Task: Look for space in Mahwah, India from 24th August, 2023 to 10th September, 2023 for 6 adults, 2 children in price range Rs.12000 to Rs.15000. Place can be entire place or shared room with 6 bedrooms having 6 beds and 6 bathrooms. Property type can be house, flat, guest house. Amenities needed are: wifi, TV, free parkinig on premises, gym, breakfast. Booking option can be shelf check-in. Required host language is English.
Action: Mouse moved to (460, 92)
Screenshot: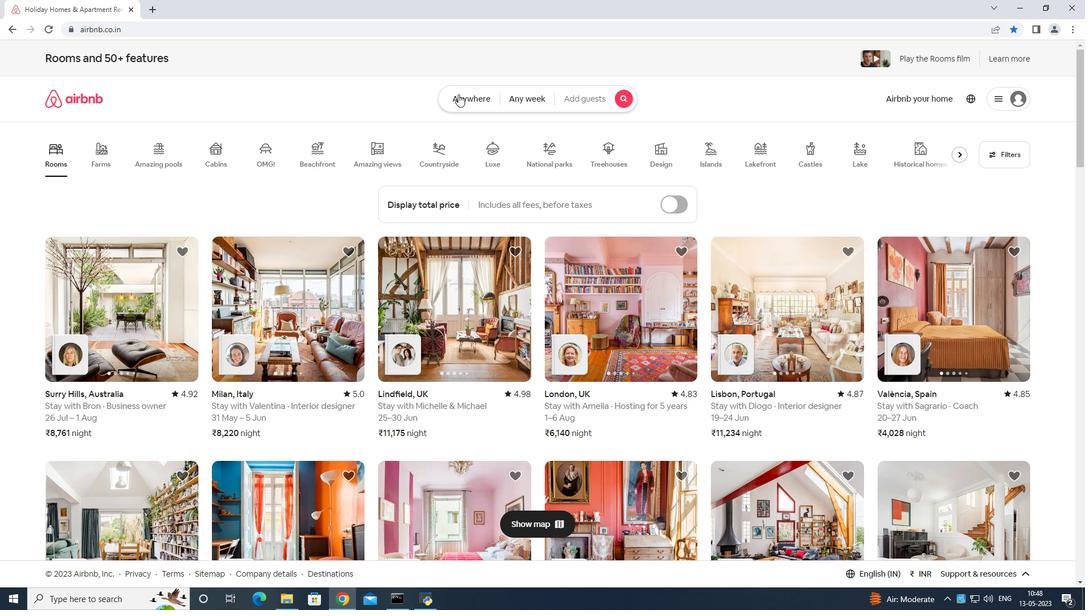 
Action: Mouse pressed left at (460, 92)
Screenshot: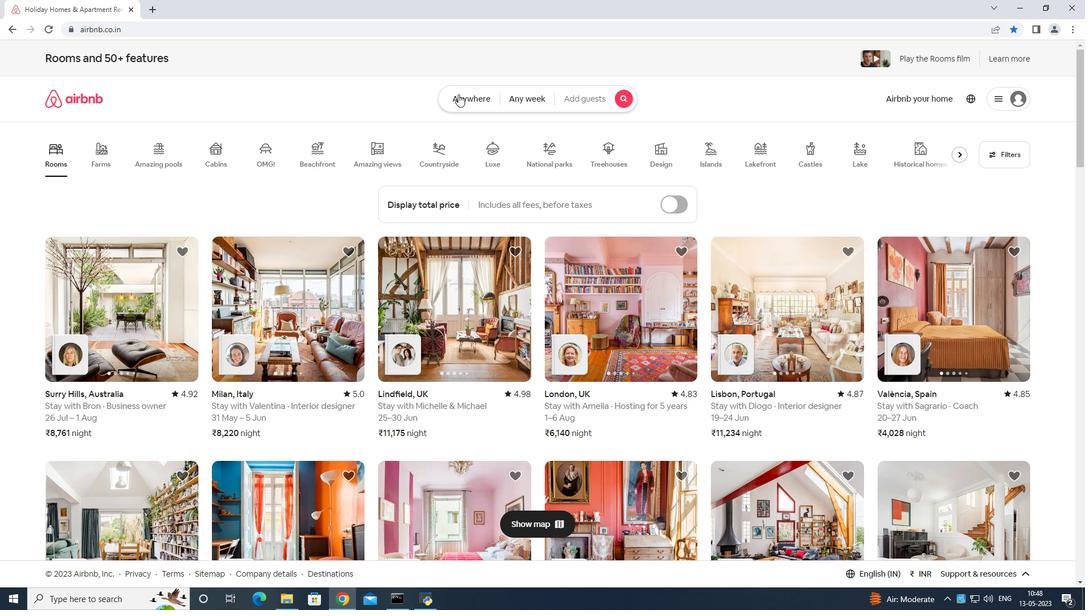 
Action: Mouse moved to (417, 134)
Screenshot: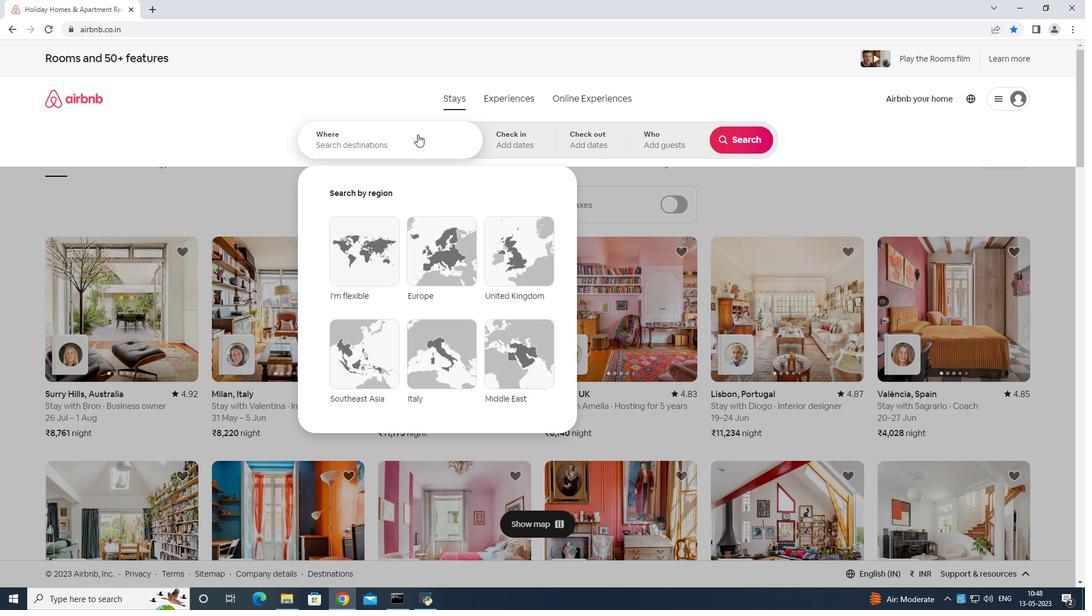 
Action: Mouse pressed left at (417, 134)
Screenshot: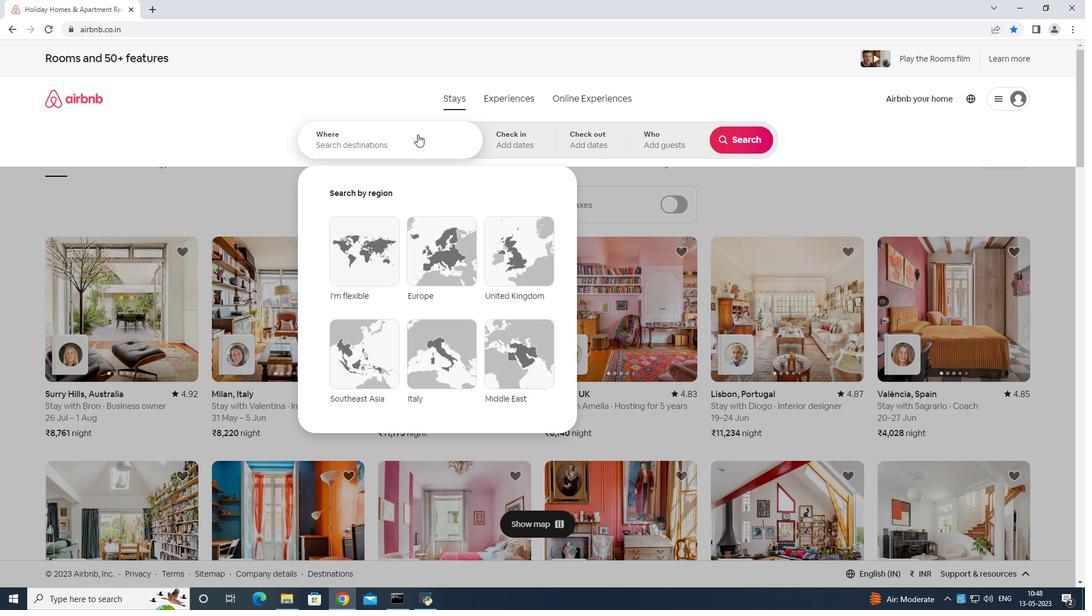 
Action: Mouse moved to (418, 130)
Screenshot: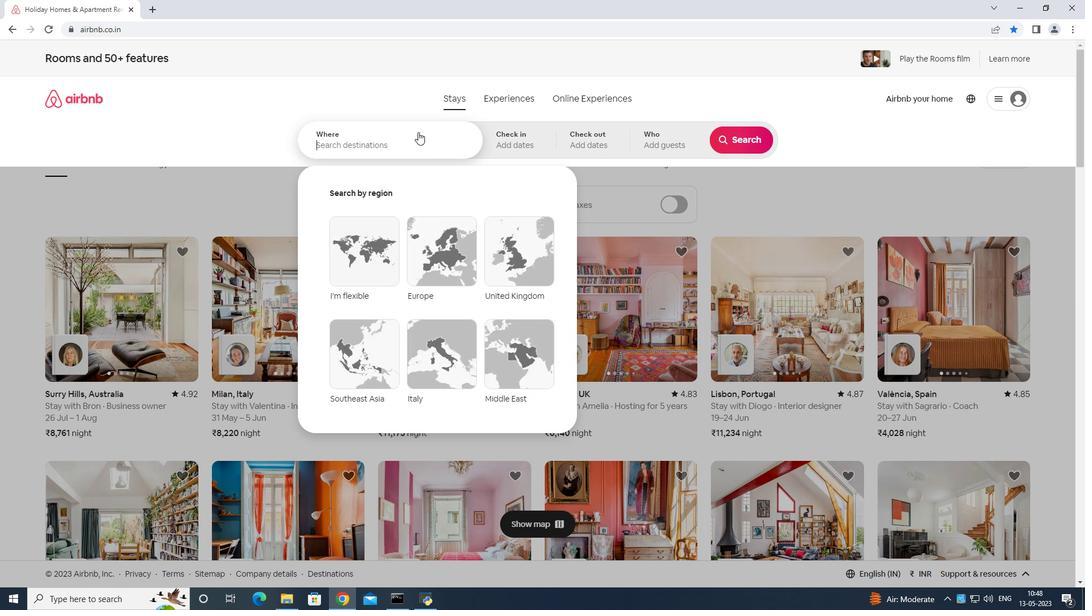 
Action: Key pressed <Key.shift>Maheah<Key.space>india<Key.enter>
Screenshot: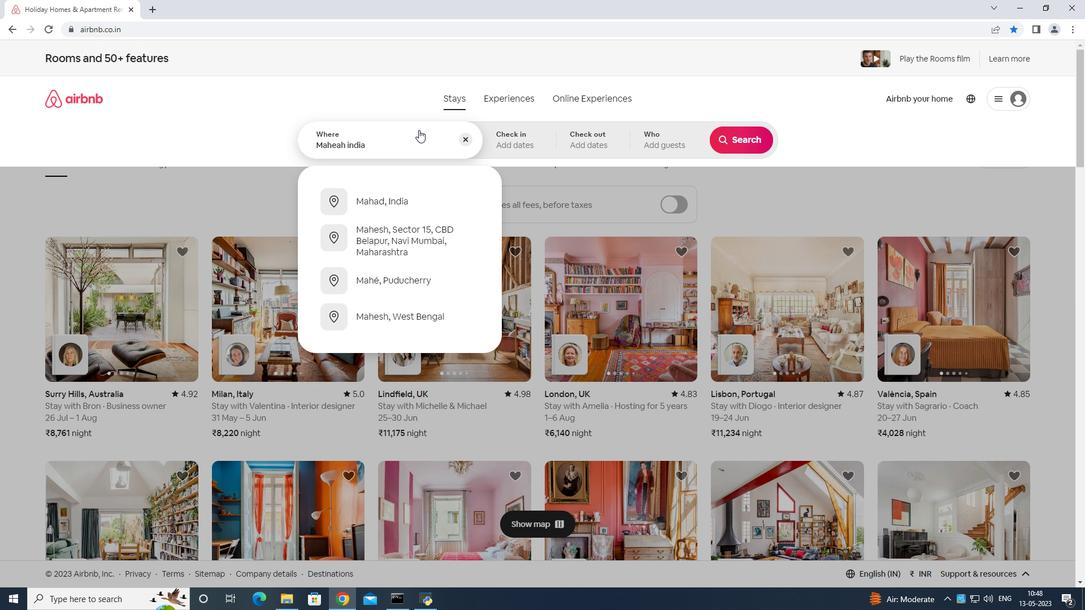 
Action: Mouse moved to (738, 226)
Screenshot: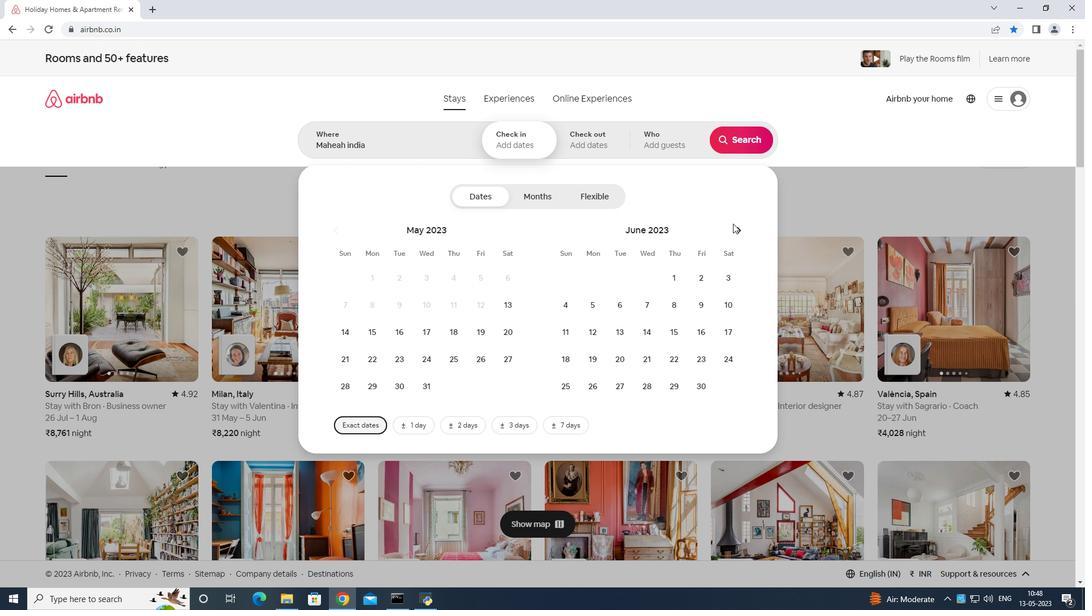 
Action: Mouse pressed left at (738, 226)
Screenshot: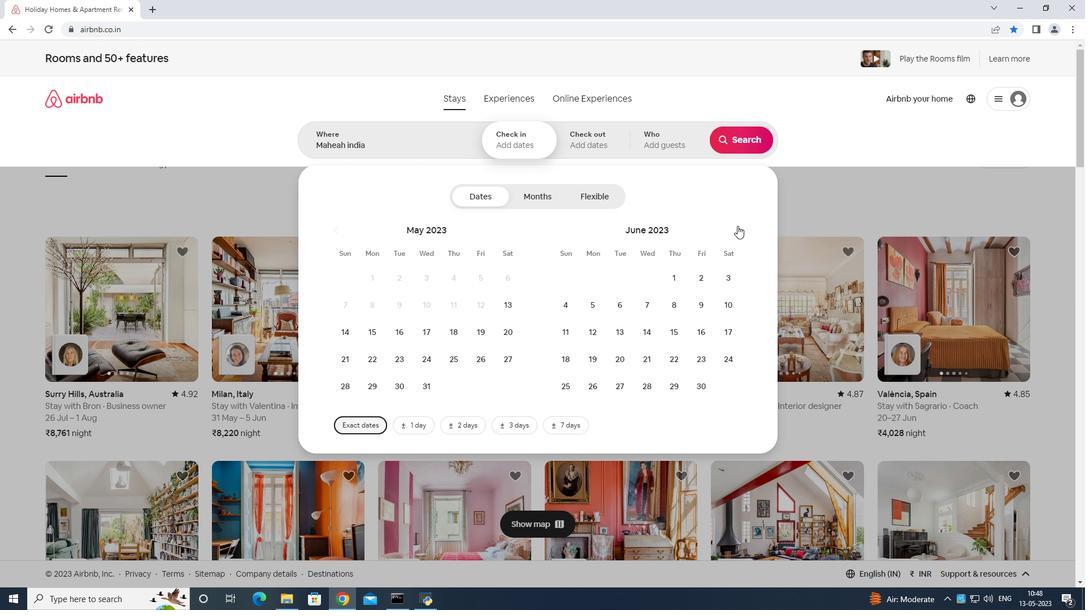 
Action: Mouse moved to (740, 226)
Screenshot: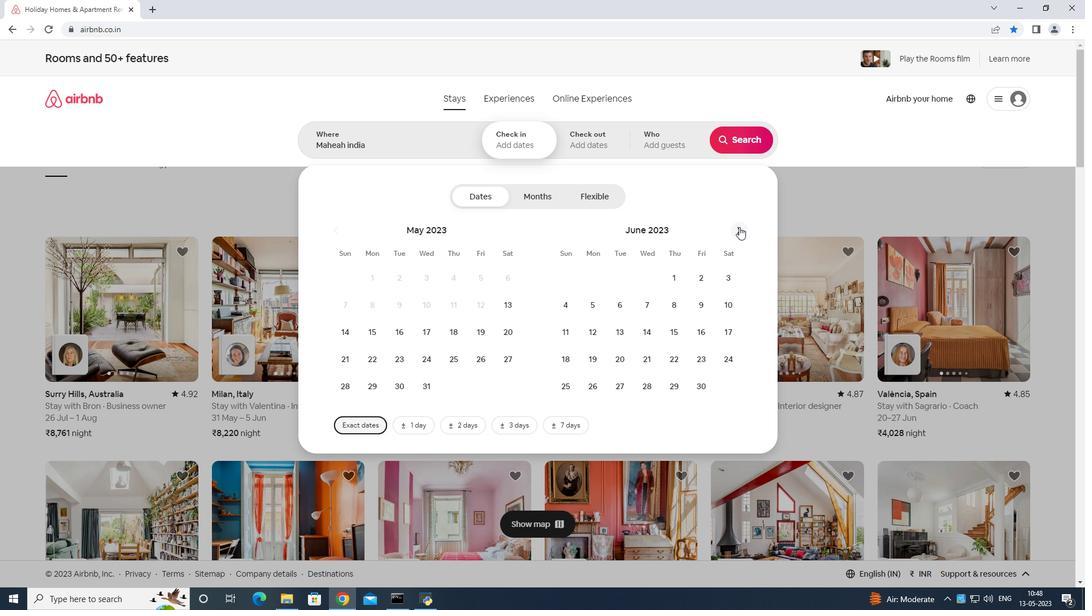 
Action: Mouse pressed left at (740, 226)
Screenshot: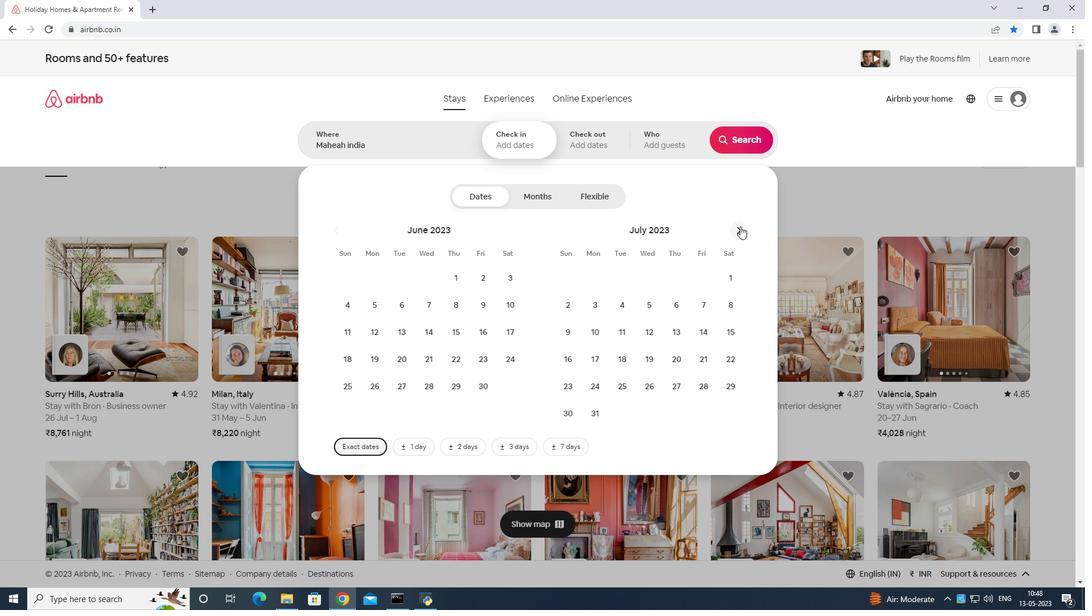 
Action: Mouse moved to (669, 359)
Screenshot: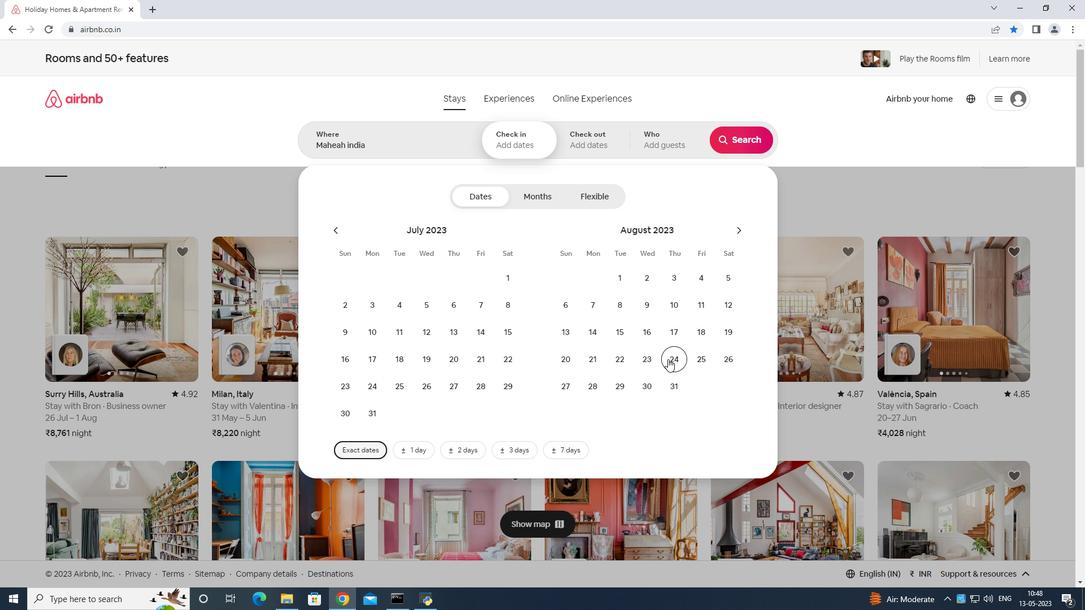 
Action: Mouse pressed left at (669, 359)
Screenshot: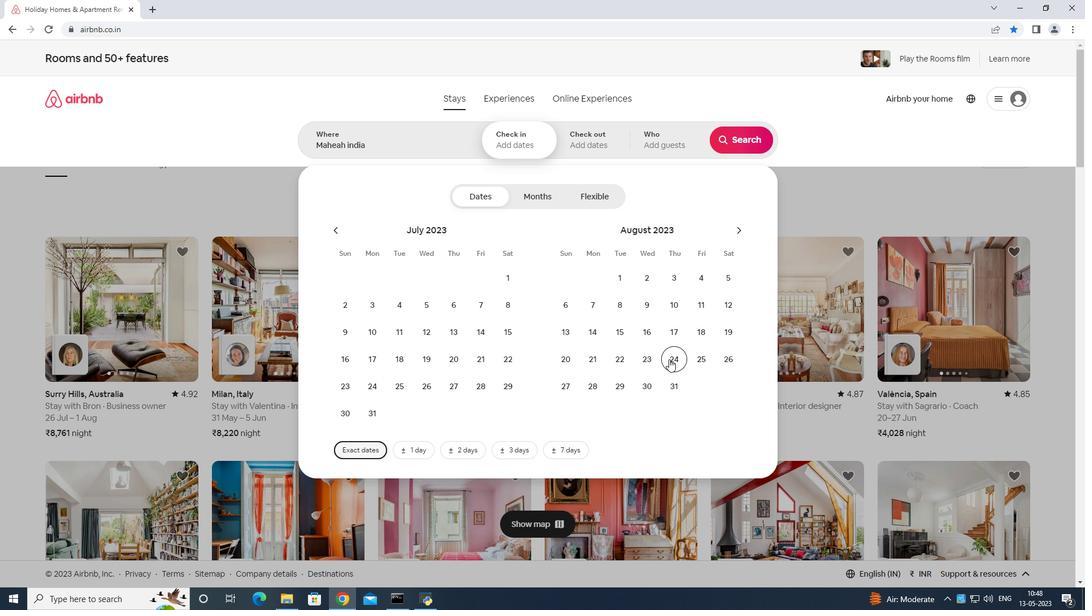 
Action: Mouse moved to (731, 230)
Screenshot: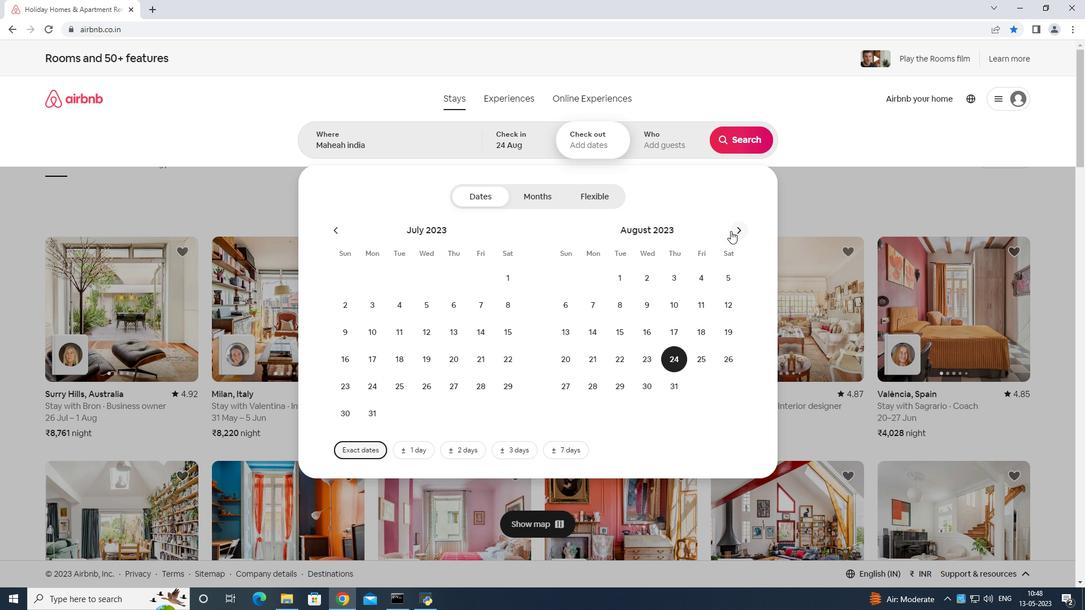 
Action: Mouse pressed left at (731, 230)
Screenshot: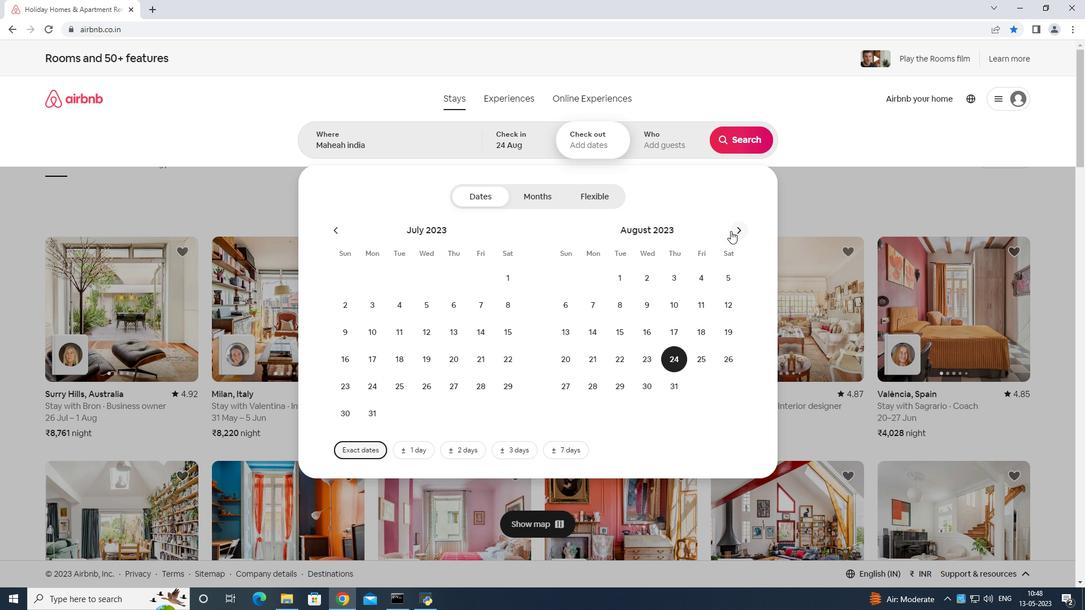
Action: Mouse moved to (567, 327)
Screenshot: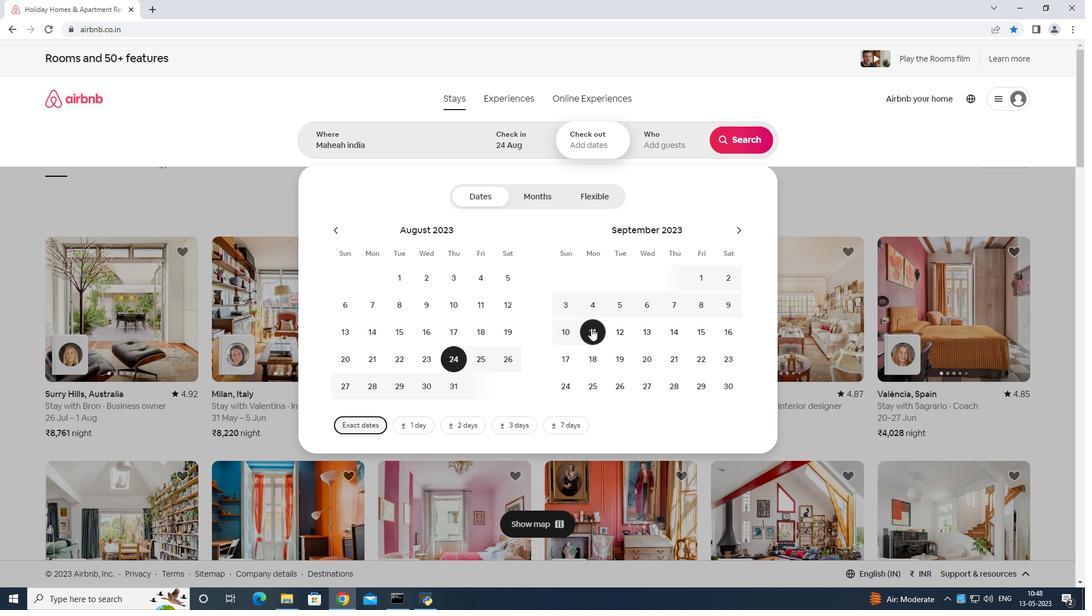 
Action: Mouse pressed left at (567, 327)
Screenshot: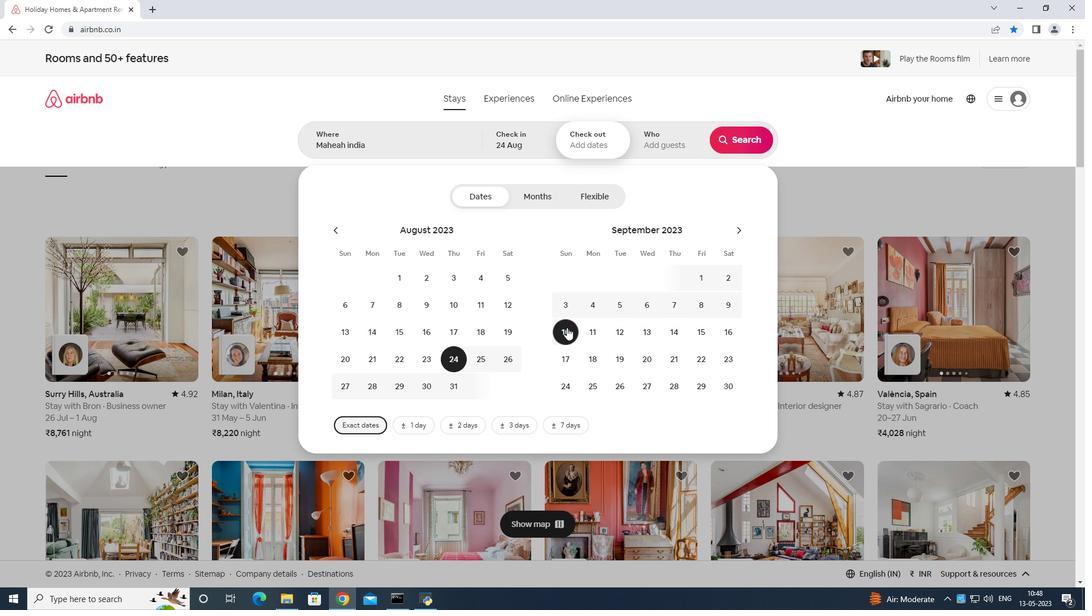 
Action: Mouse moved to (666, 136)
Screenshot: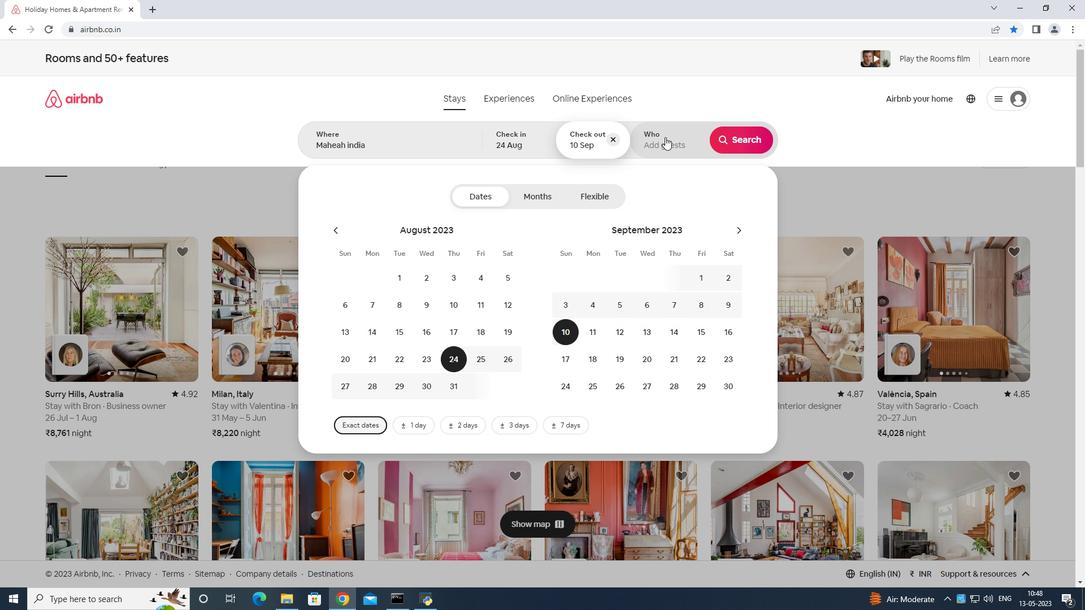 
Action: Mouse pressed left at (666, 136)
Screenshot: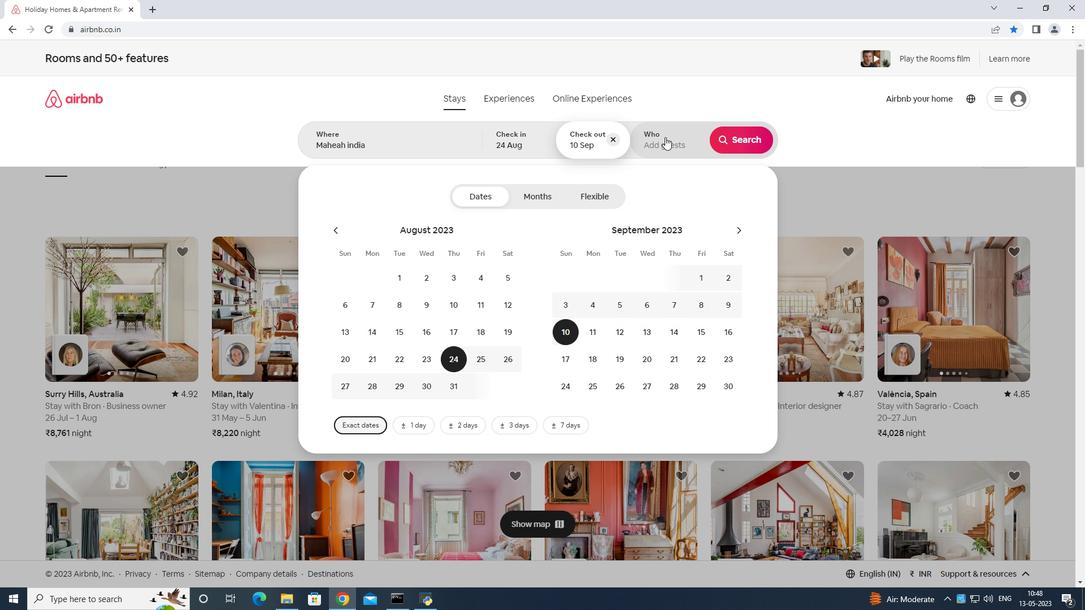 
Action: Mouse moved to (742, 201)
Screenshot: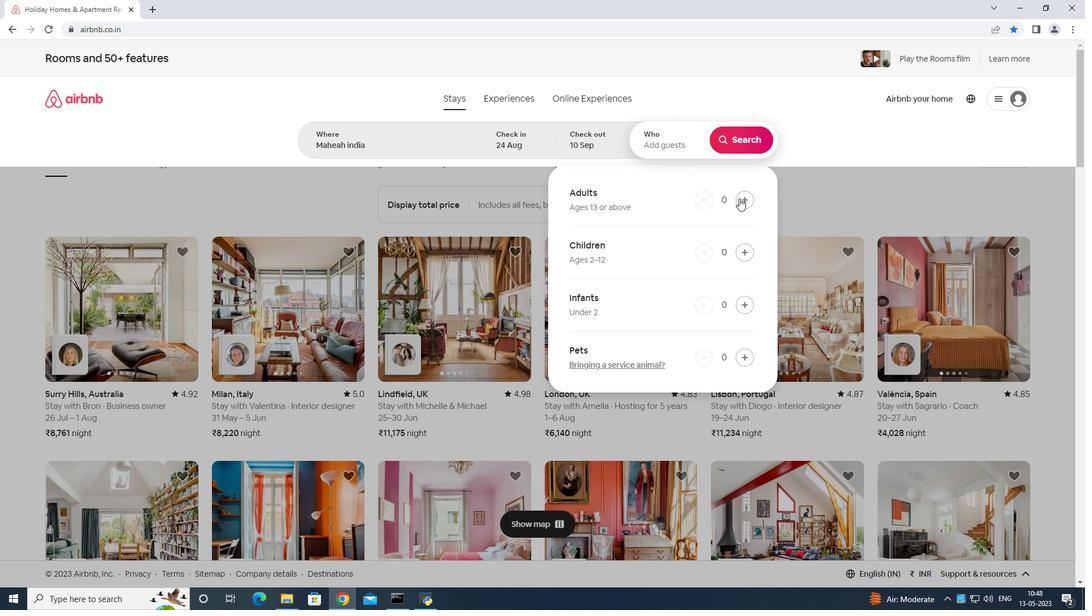 
Action: Mouse pressed left at (742, 201)
Screenshot: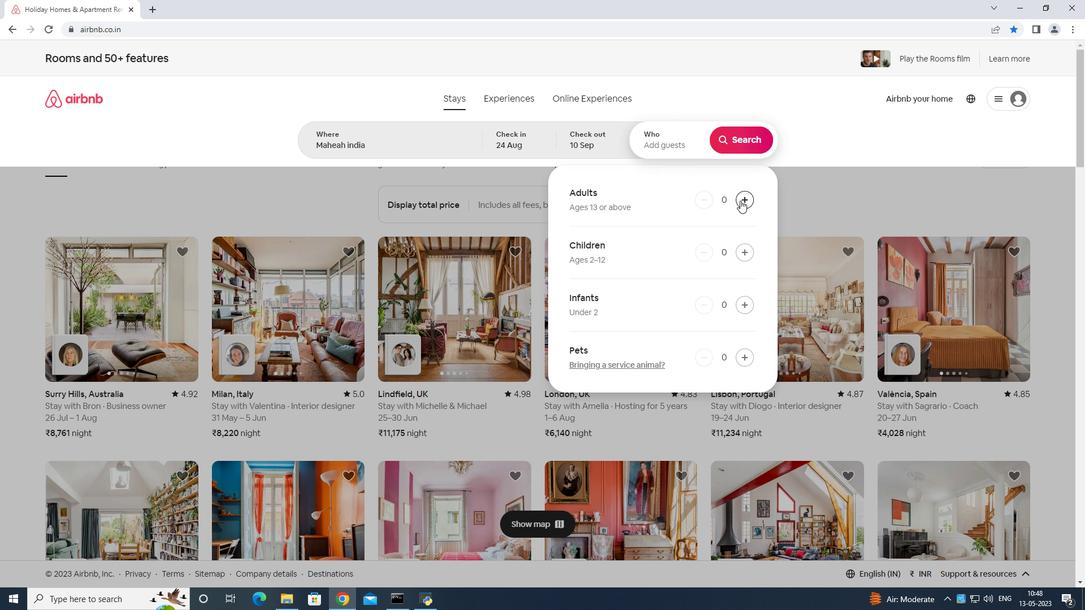 
Action: Mouse moved to (742, 200)
Screenshot: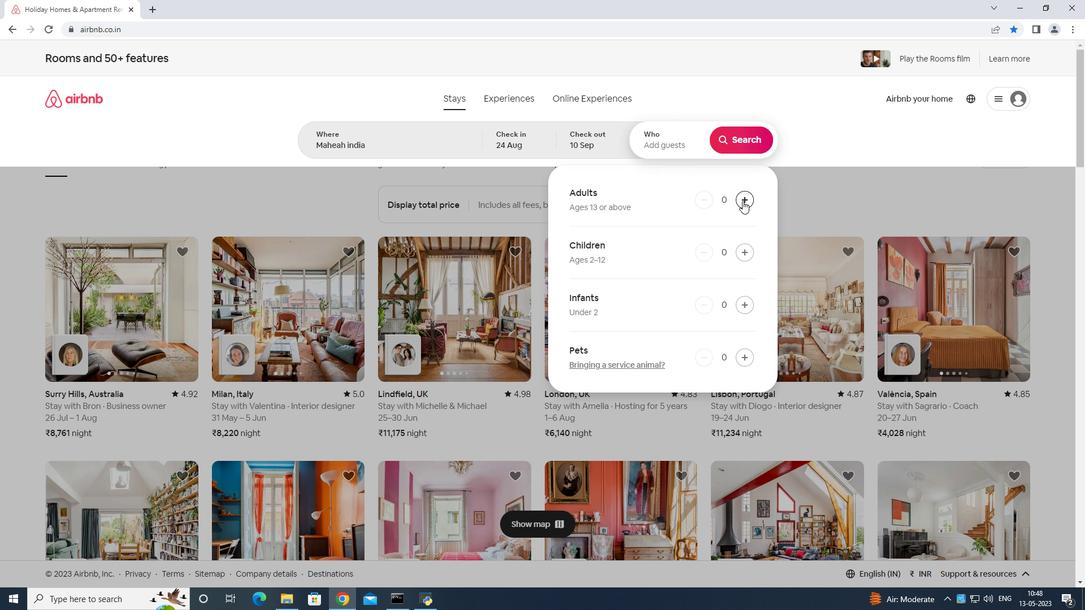
Action: Mouse pressed left at (742, 200)
Screenshot: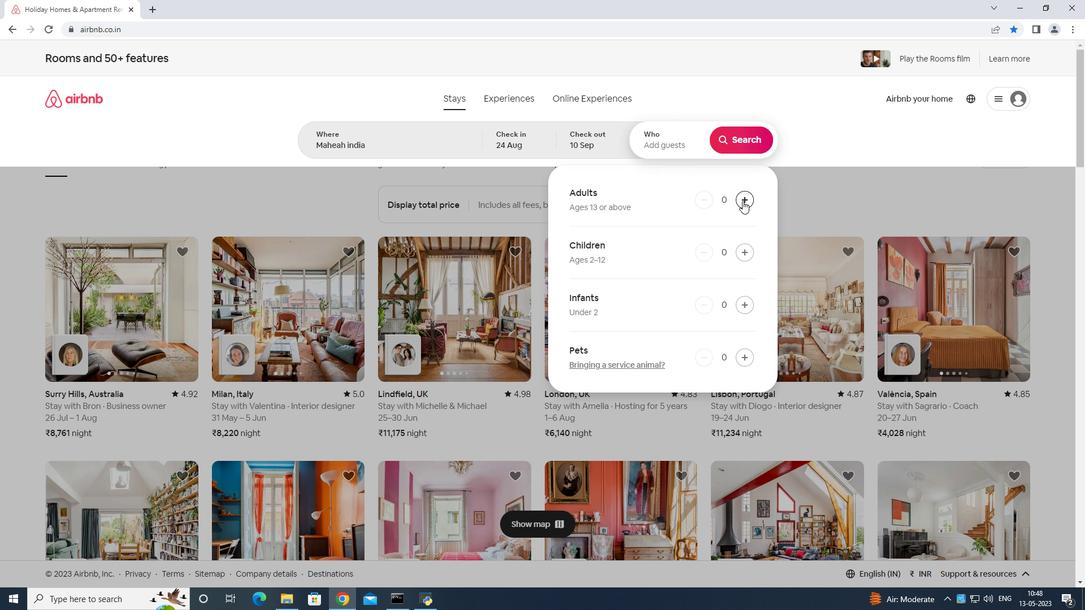 
Action: Mouse moved to (742, 198)
Screenshot: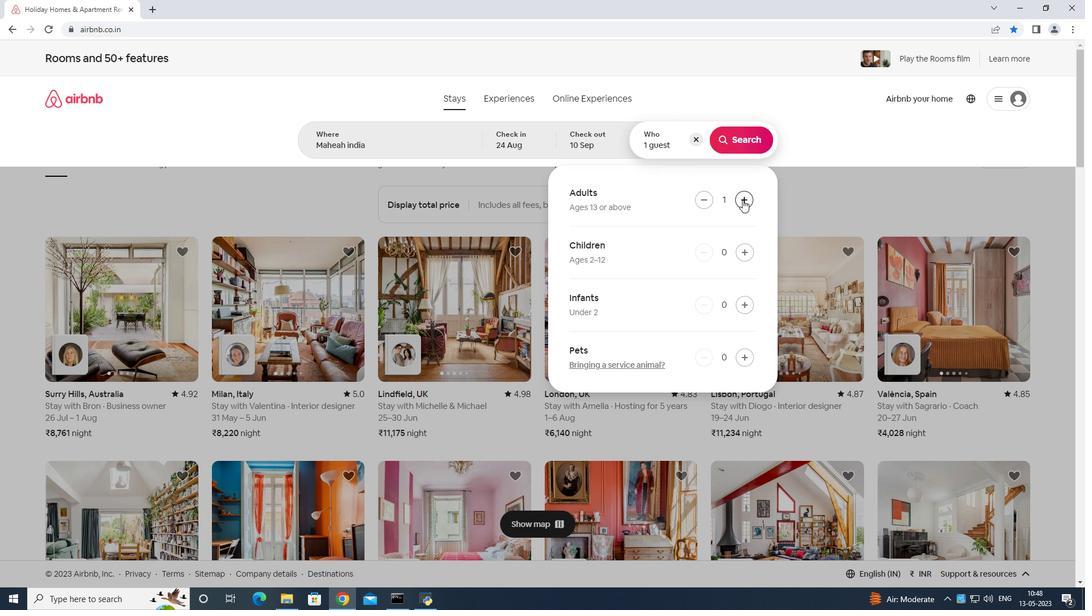 
Action: Mouse pressed left at (742, 198)
Screenshot: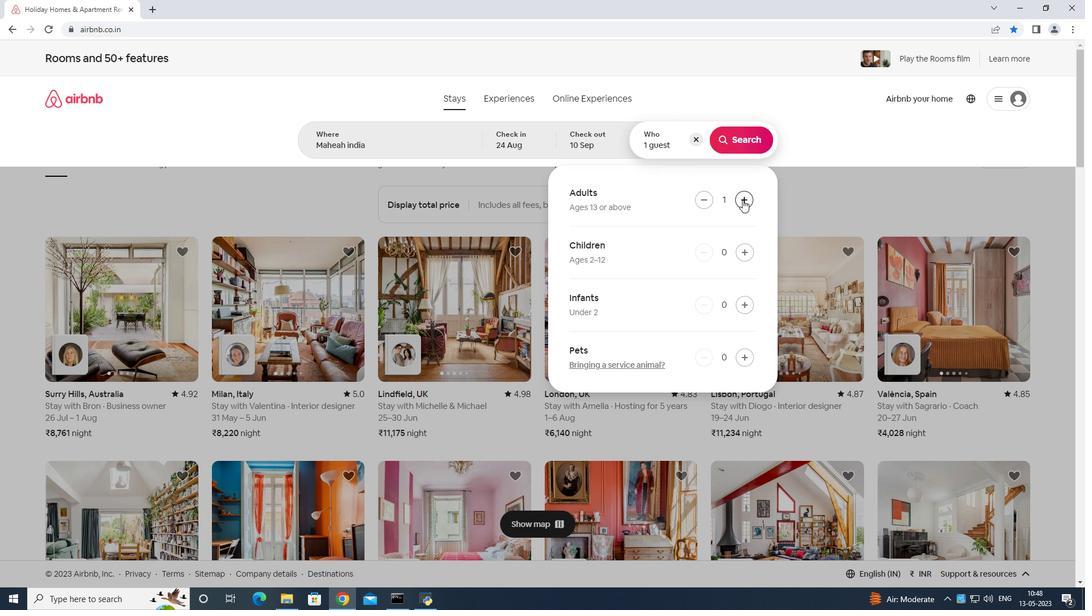 
Action: Mouse pressed left at (742, 198)
Screenshot: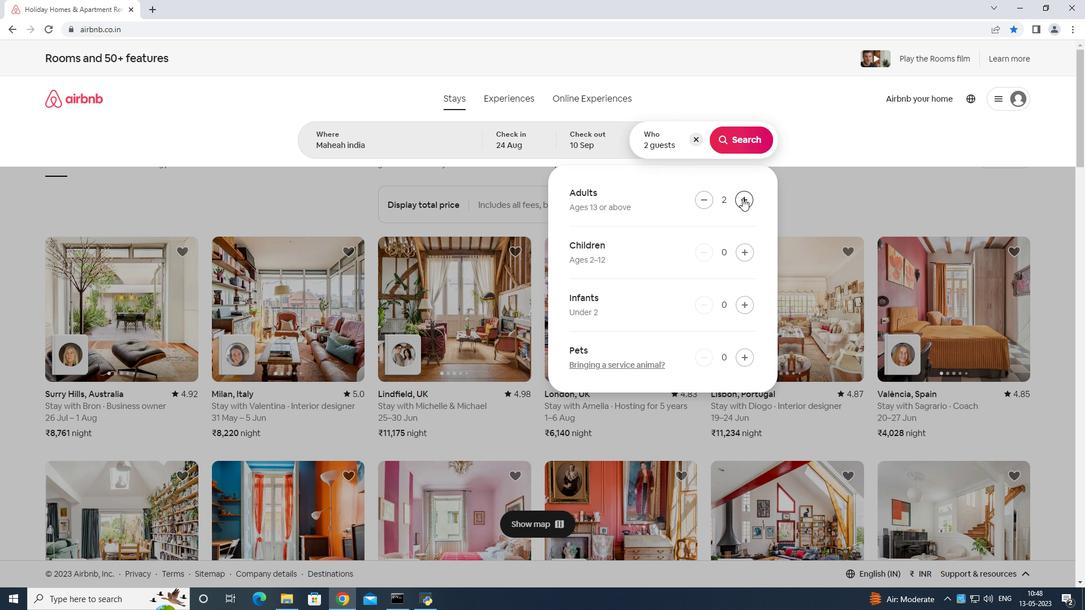 
Action: Mouse moved to (742, 198)
Screenshot: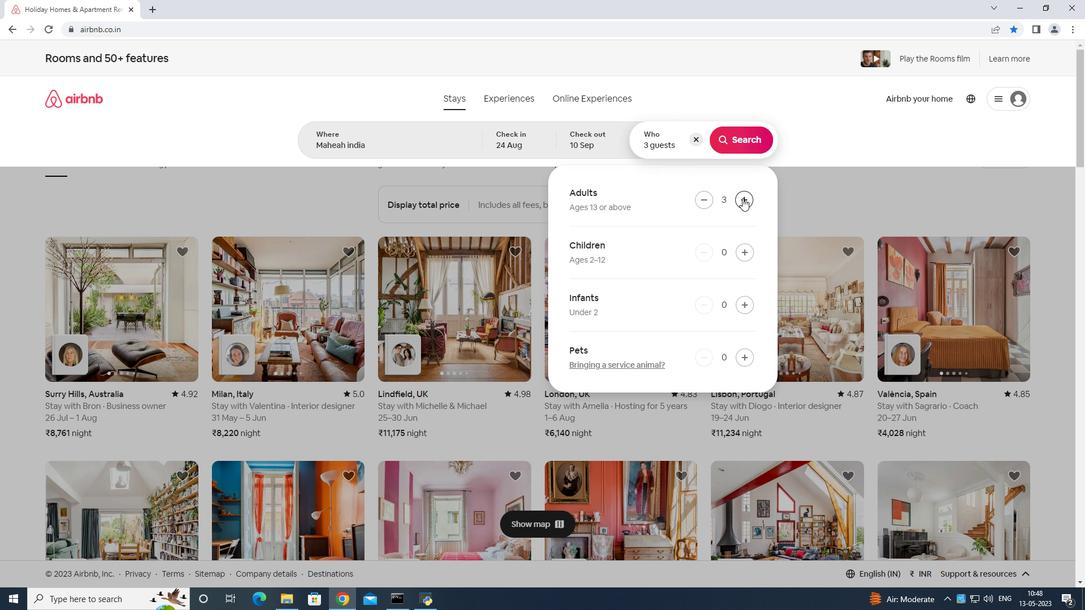 
Action: Mouse pressed left at (742, 198)
Screenshot: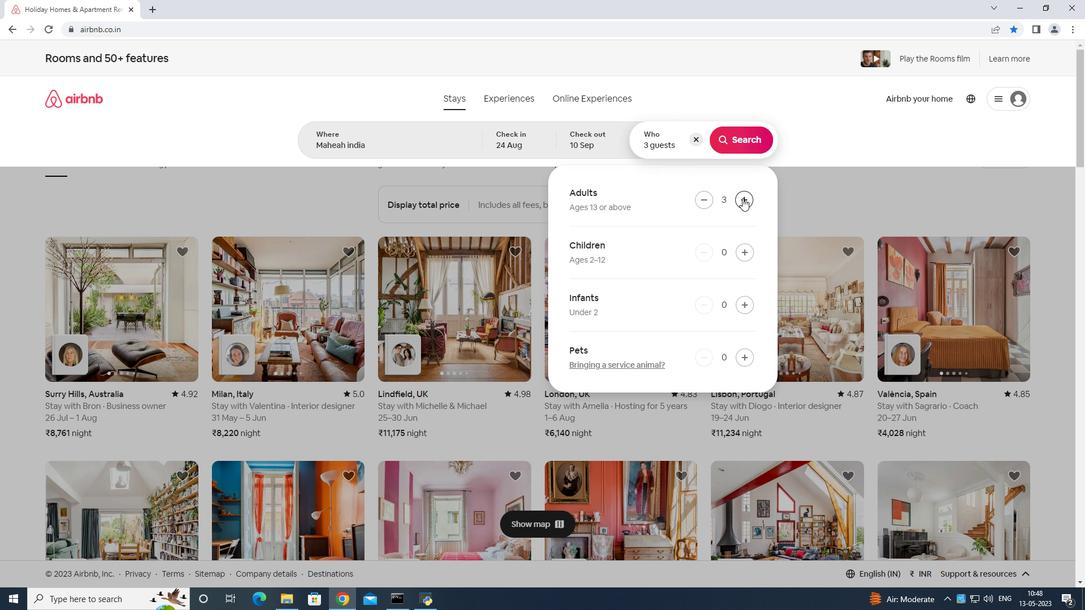 
Action: Mouse pressed left at (742, 198)
Screenshot: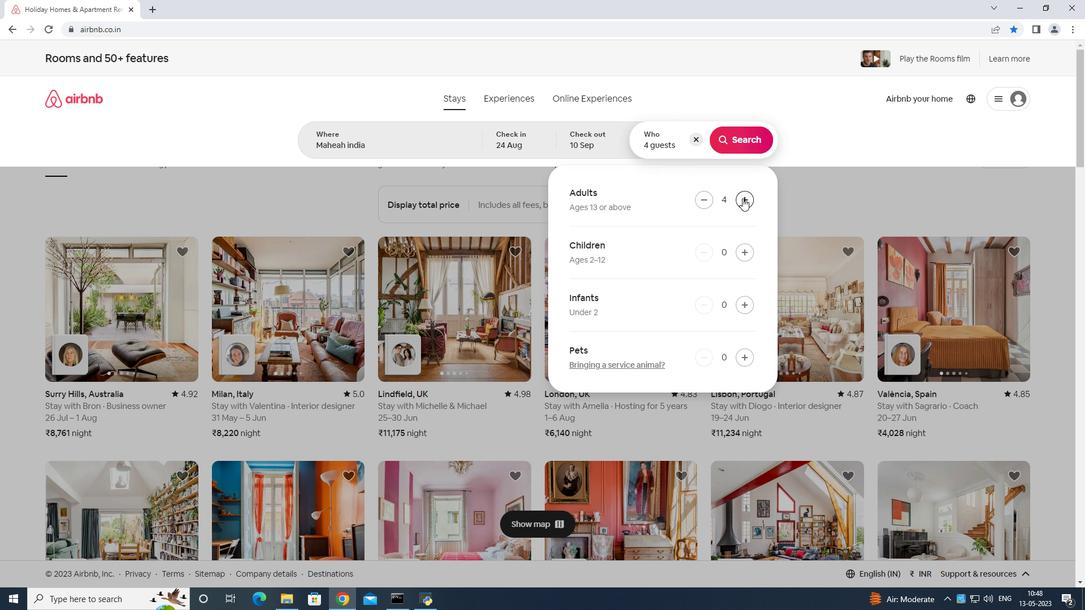 
Action: Mouse moved to (745, 248)
Screenshot: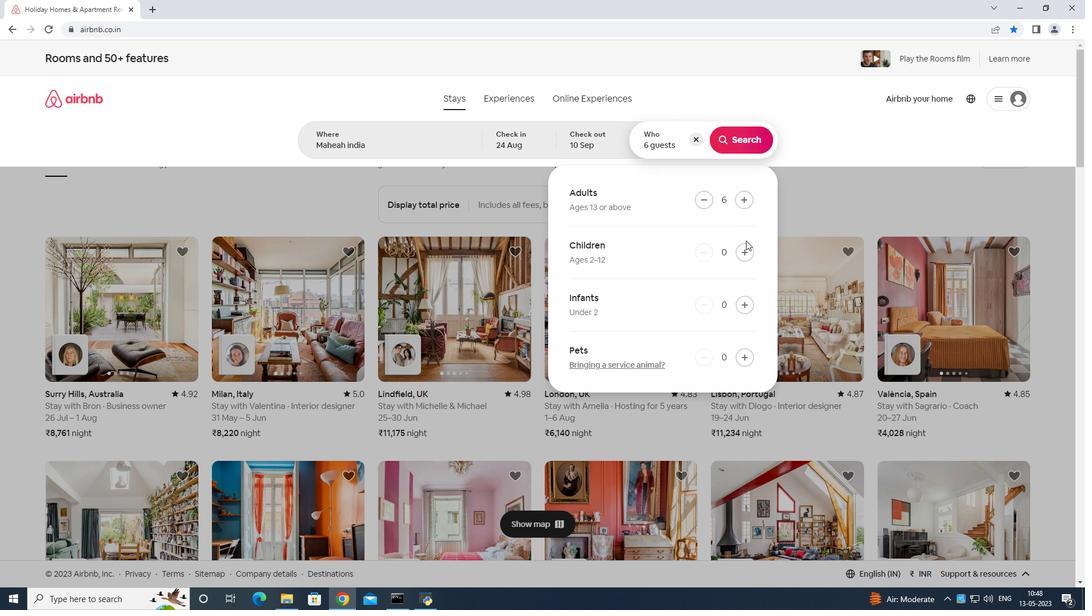 
Action: Mouse pressed left at (745, 248)
Screenshot: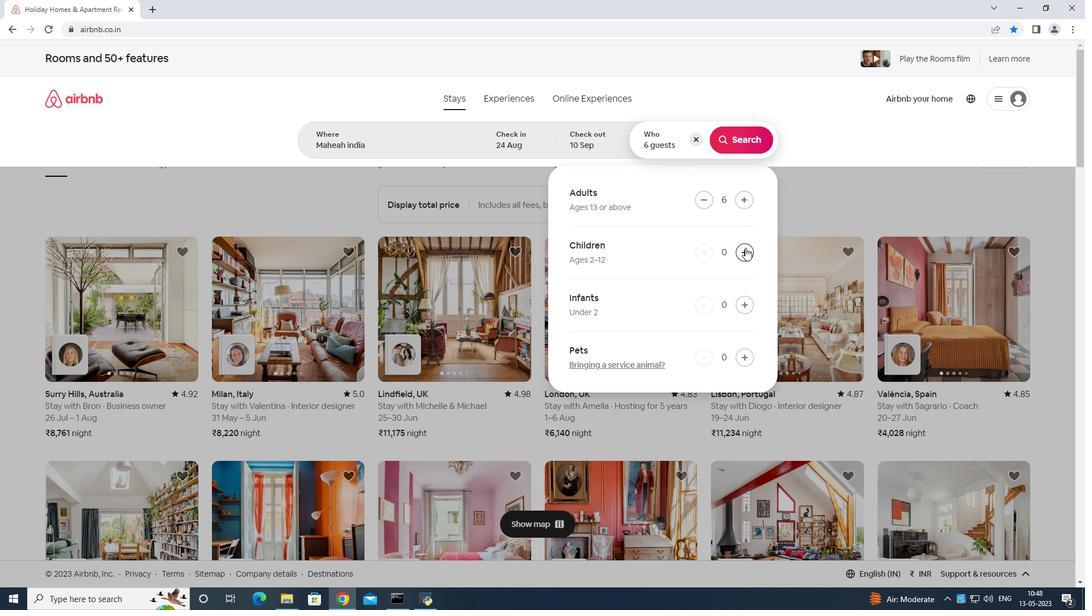 
Action: Mouse pressed left at (745, 248)
Screenshot: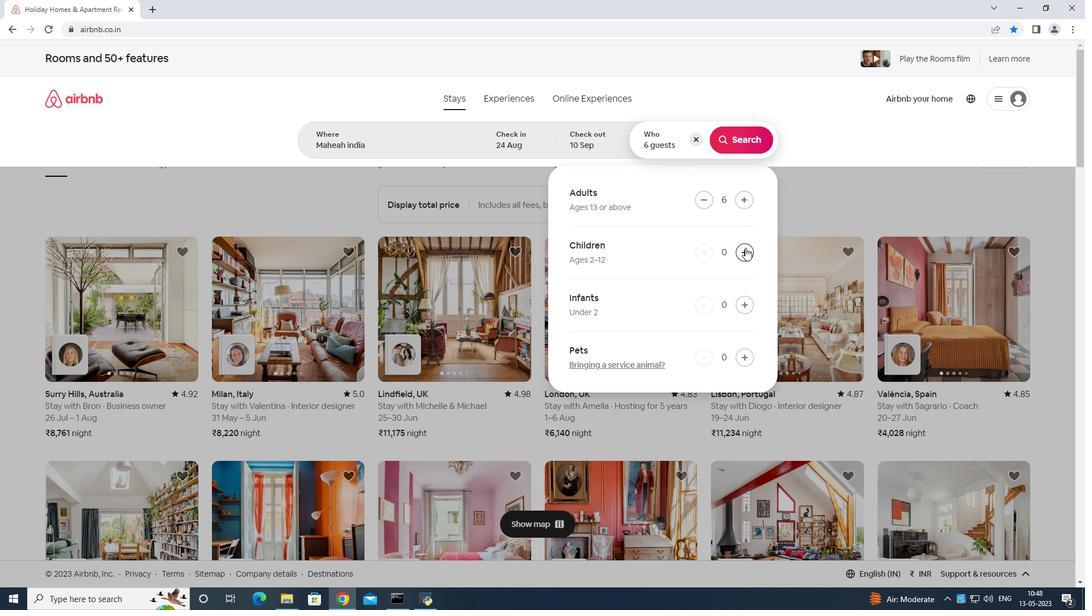 
Action: Mouse moved to (748, 134)
Screenshot: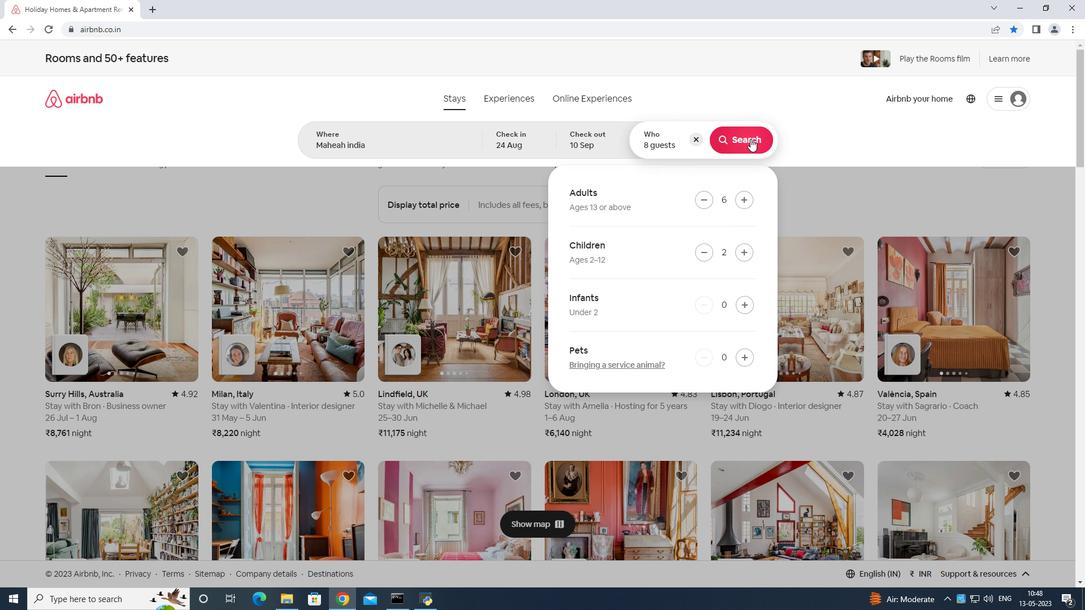 
Action: Mouse pressed left at (748, 134)
Screenshot: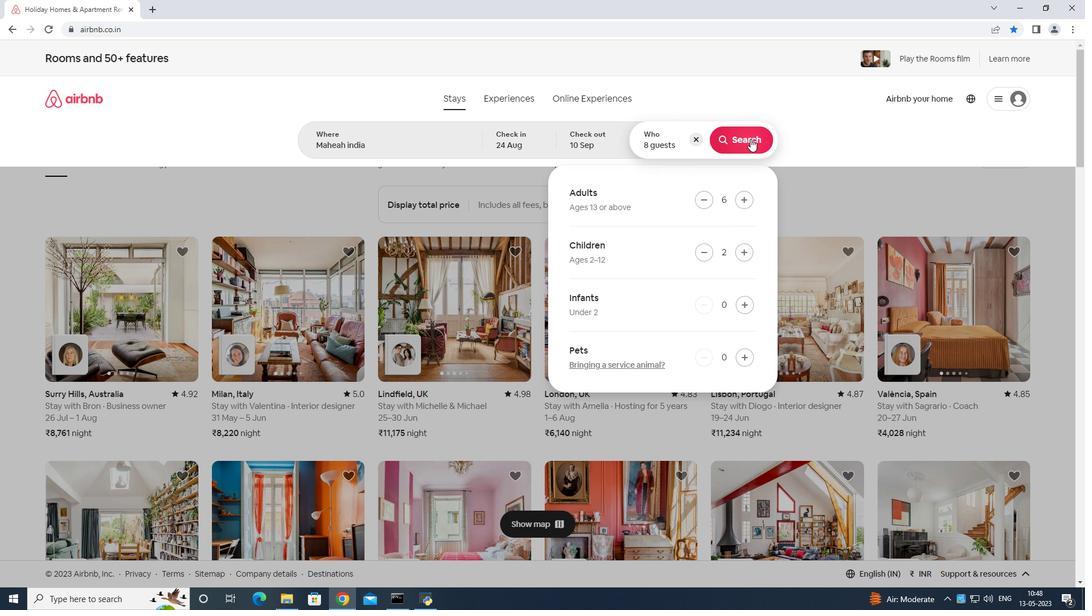 
Action: Mouse moved to (1036, 101)
Screenshot: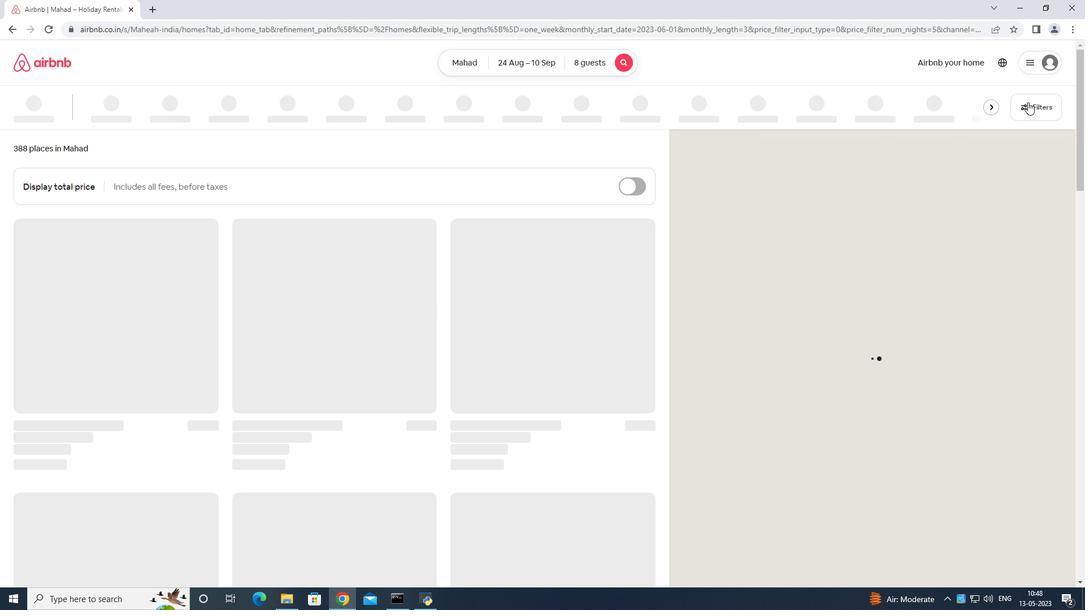 
Action: Mouse pressed left at (1036, 101)
Screenshot: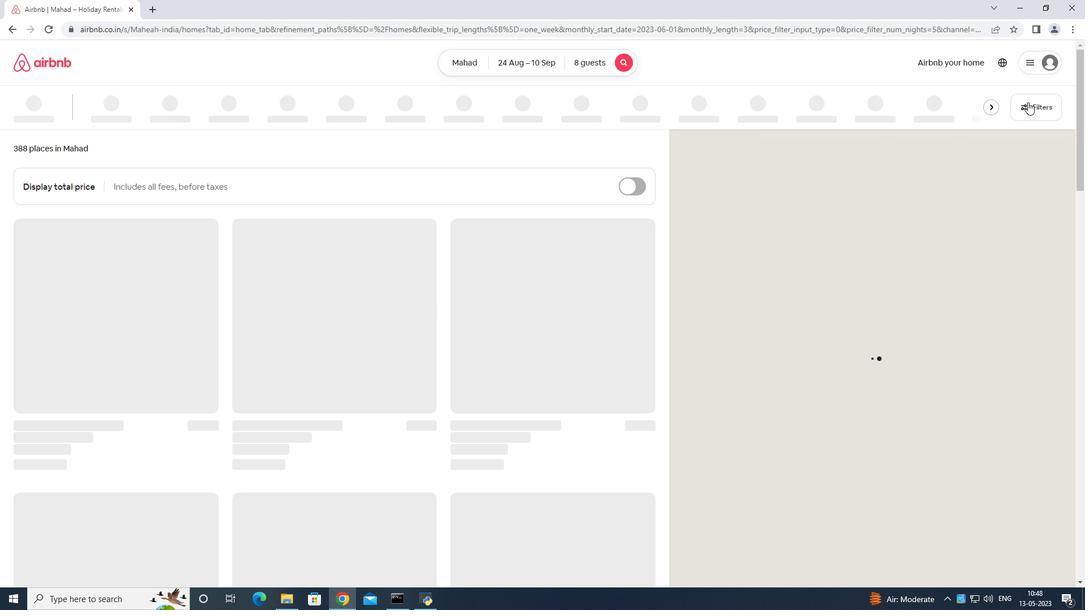 
Action: Mouse moved to (443, 368)
Screenshot: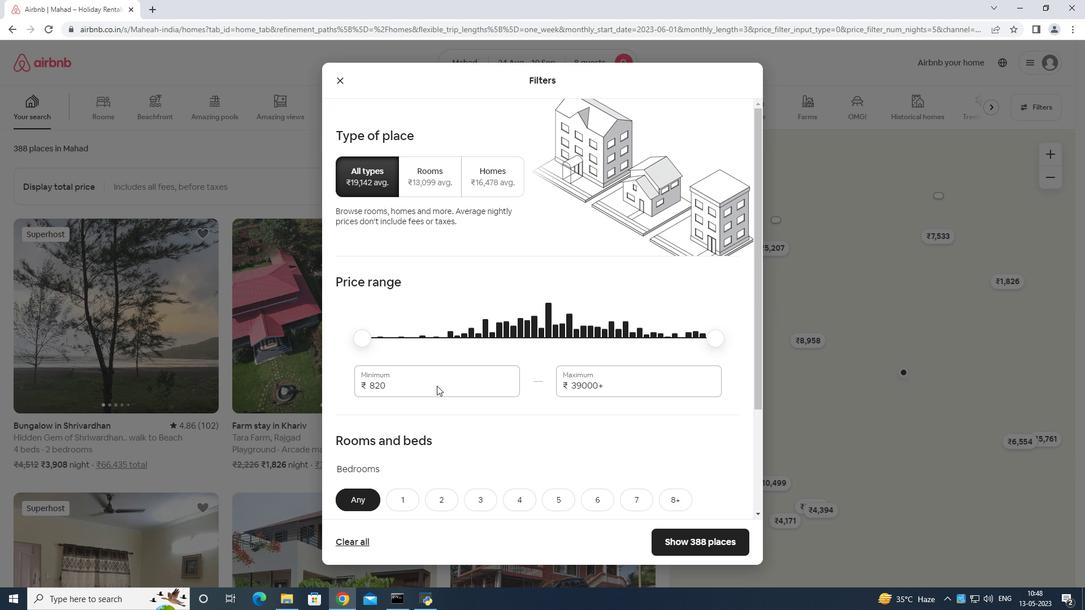 
Action: Mouse pressed left at (443, 368)
Screenshot: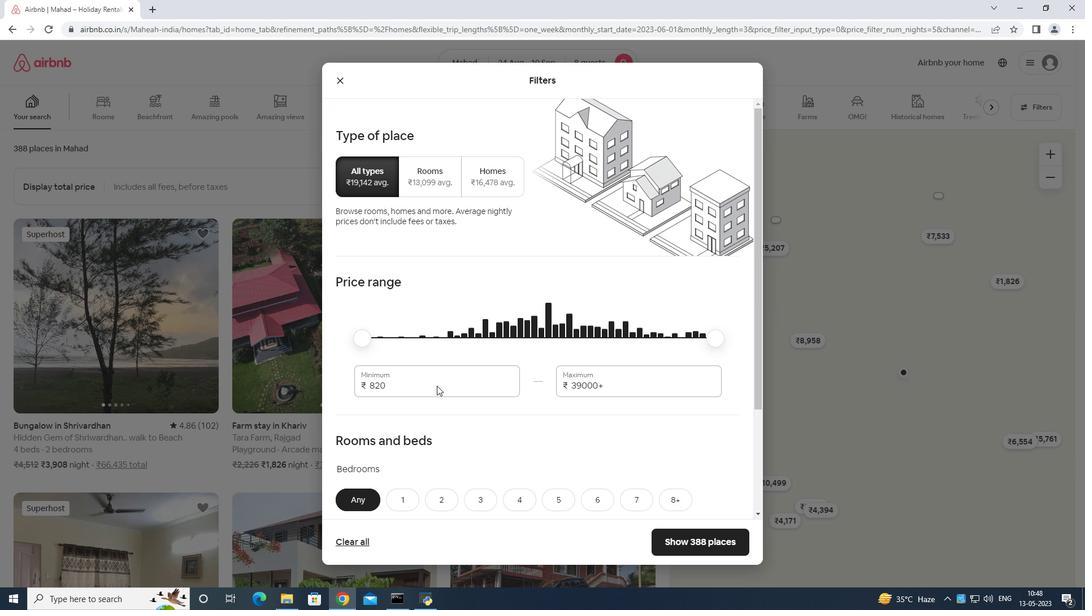 
Action: Mouse moved to (448, 374)
Screenshot: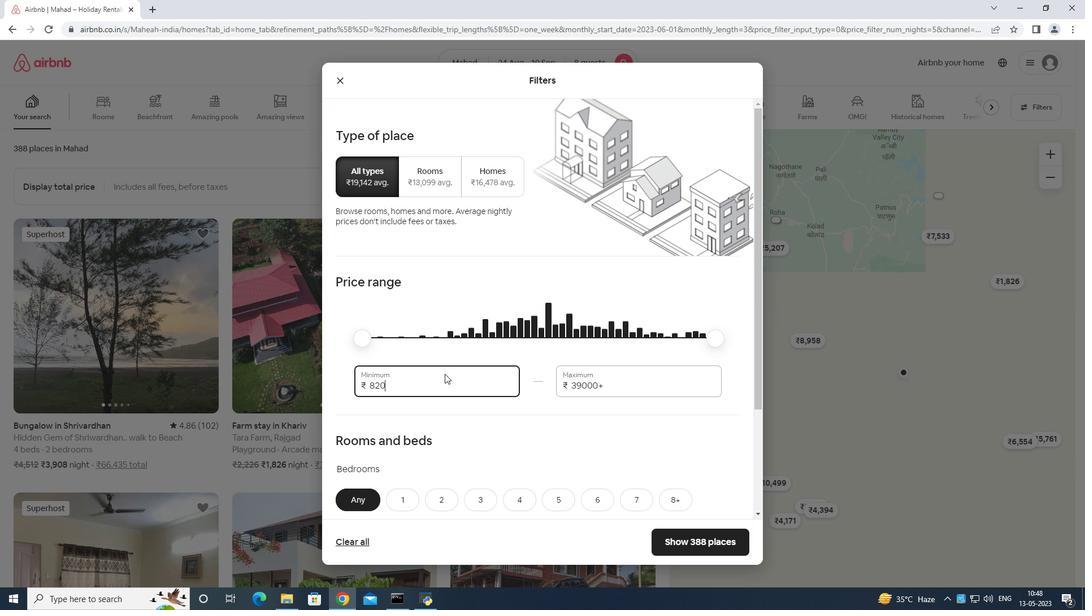 
Action: Key pressed <Key.backspace>
Screenshot: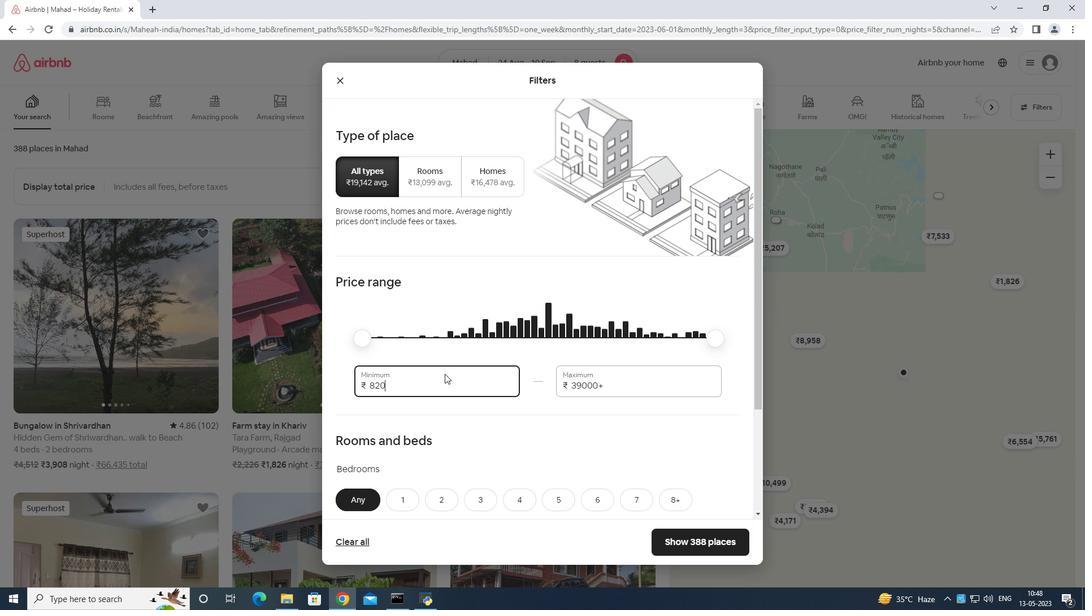 
Action: Mouse moved to (454, 377)
Screenshot: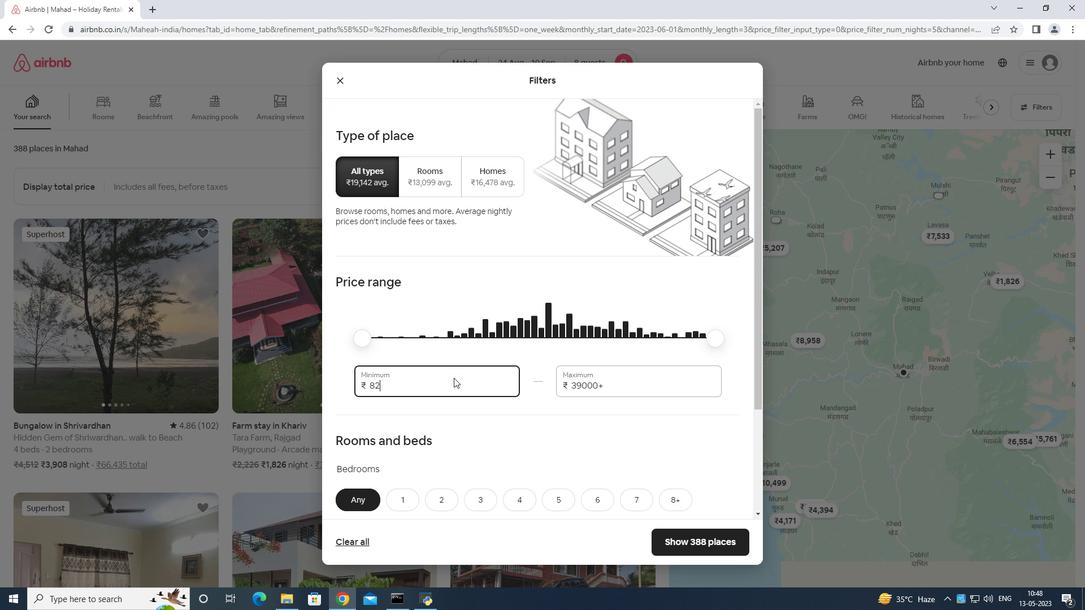 
Action: Key pressed <Key.backspace><Key.backspace><Key.backspace>
Screenshot: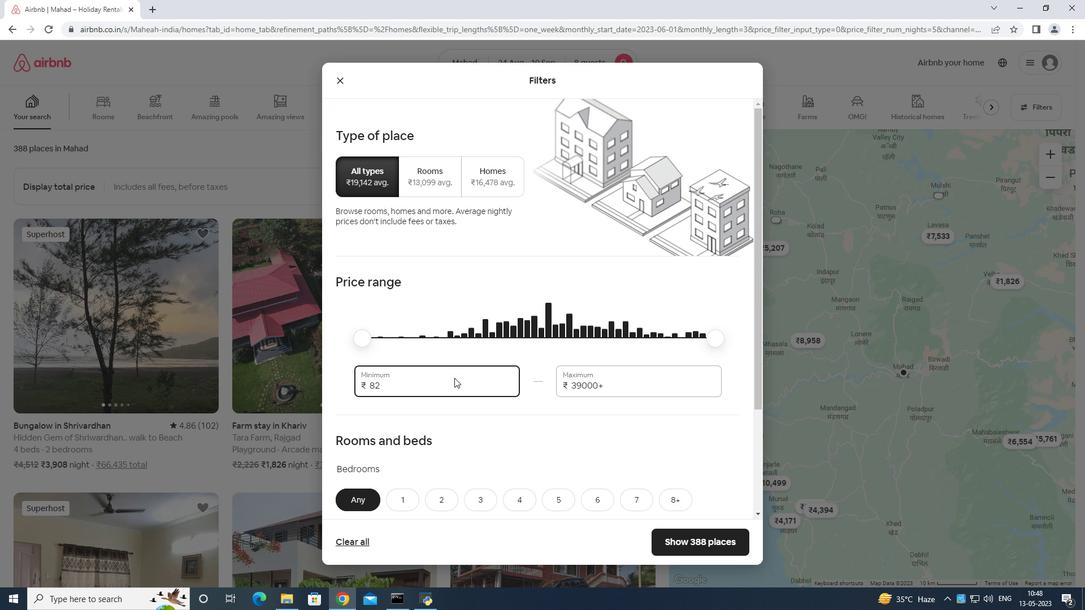 
Action: Mouse moved to (455, 377)
Screenshot: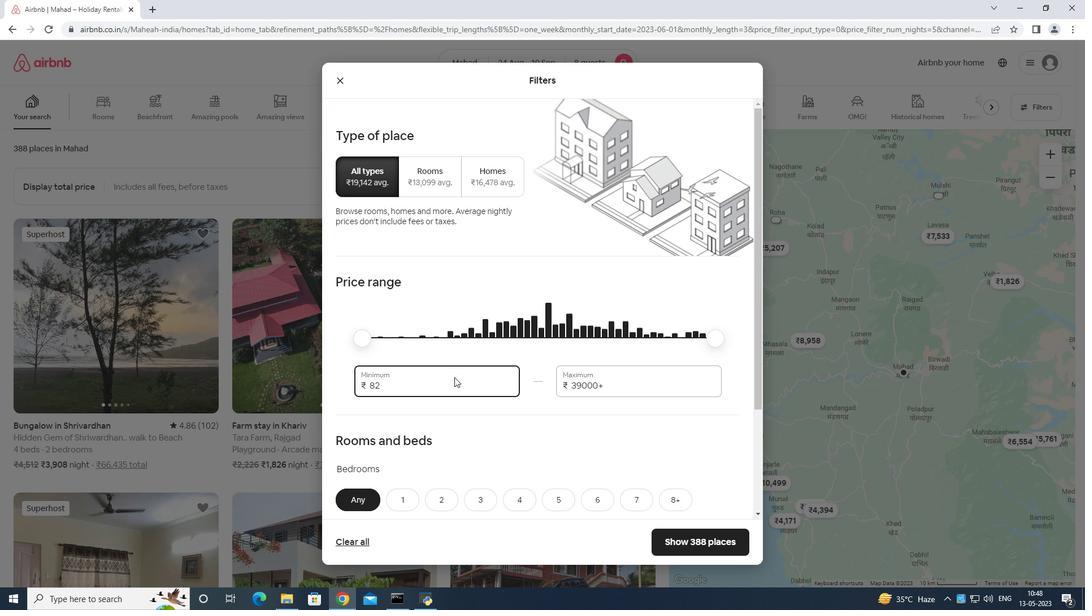 
Action: Key pressed <Key.backspace>
Screenshot: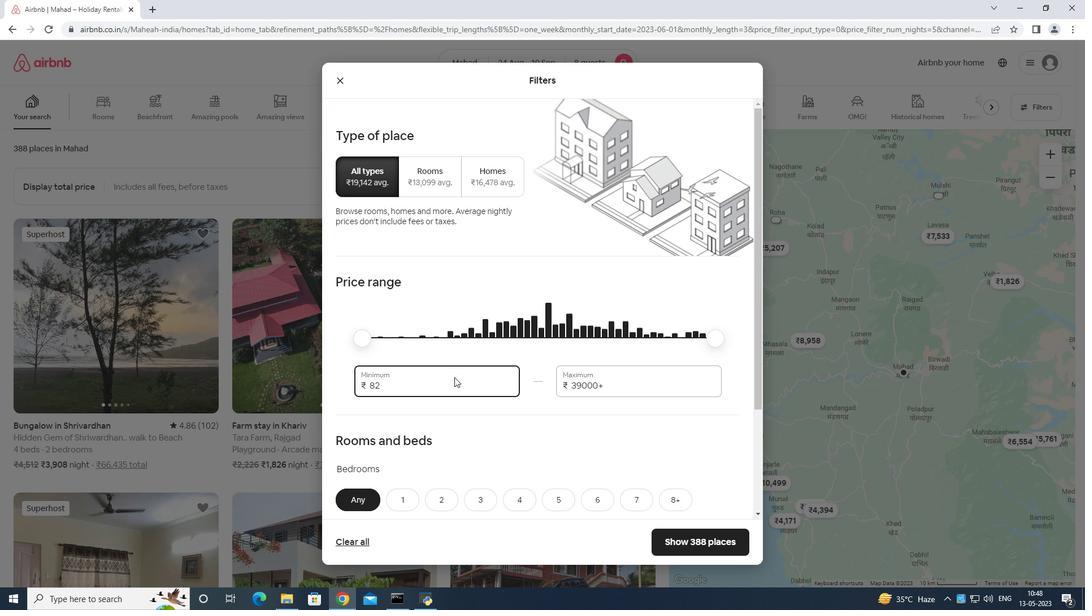 
Action: Mouse moved to (459, 377)
Screenshot: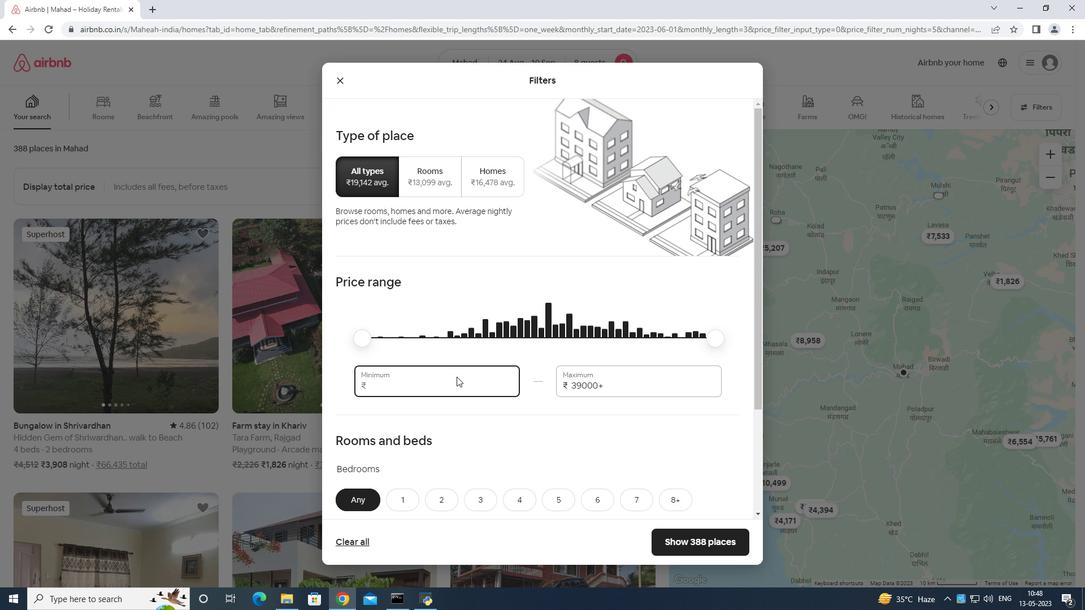 
Action: Key pressed 1
Screenshot: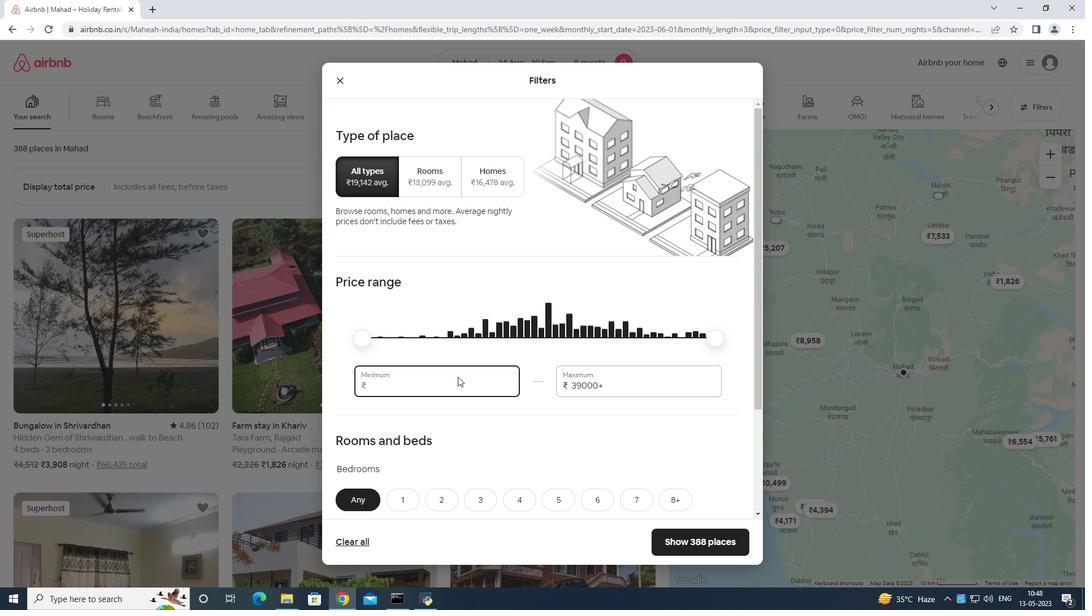 
Action: Mouse moved to (460, 375)
Screenshot: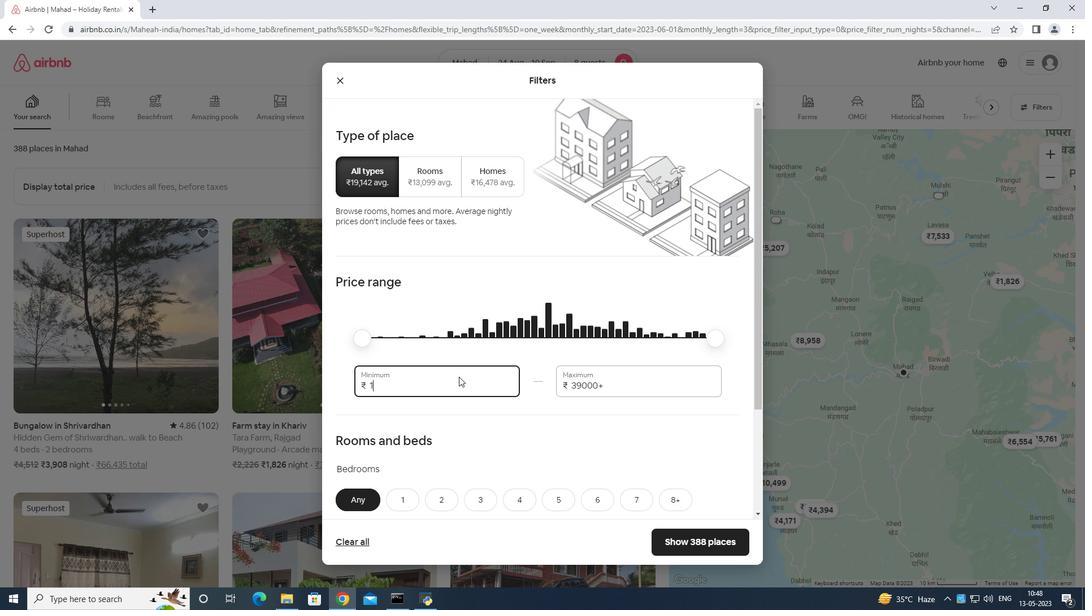 
Action: Key pressed 2
Screenshot: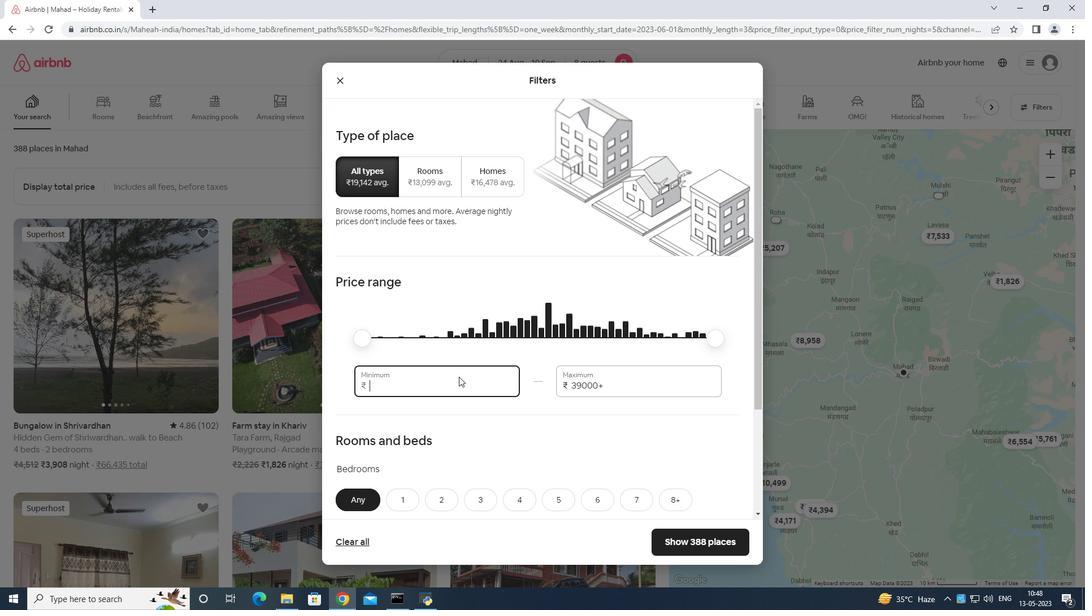 
Action: Mouse moved to (462, 375)
Screenshot: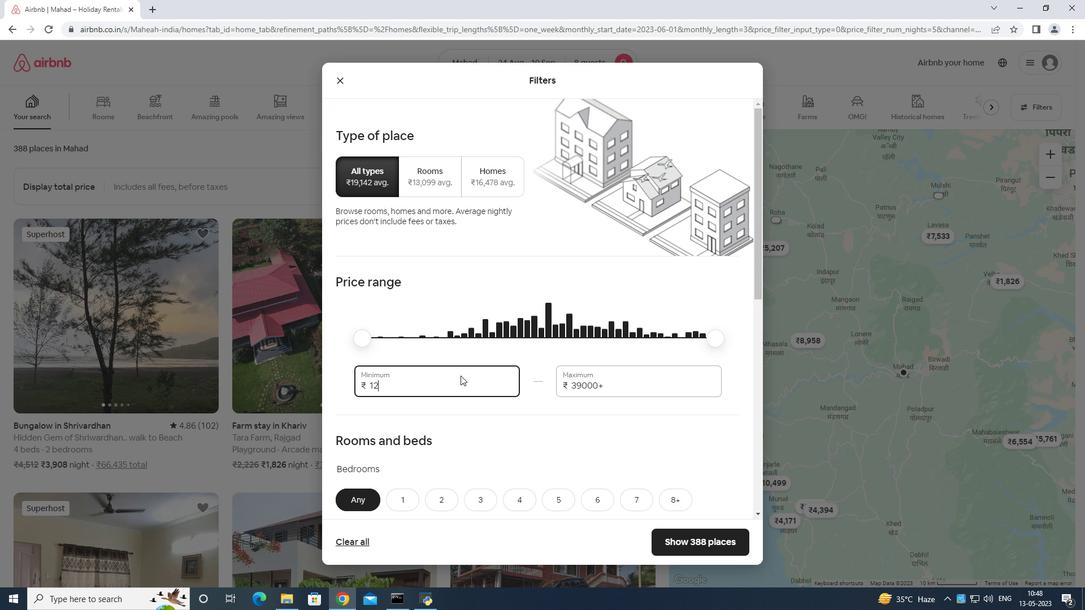 
Action: Key pressed 00
Screenshot: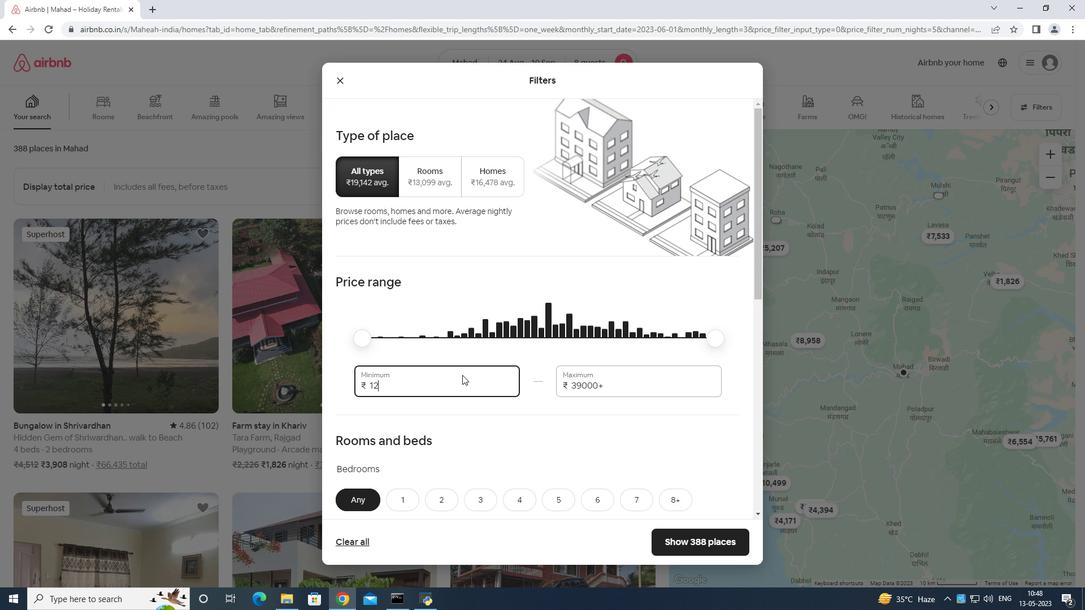 
Action: Mouse moved to (462, 374)
Screenshot: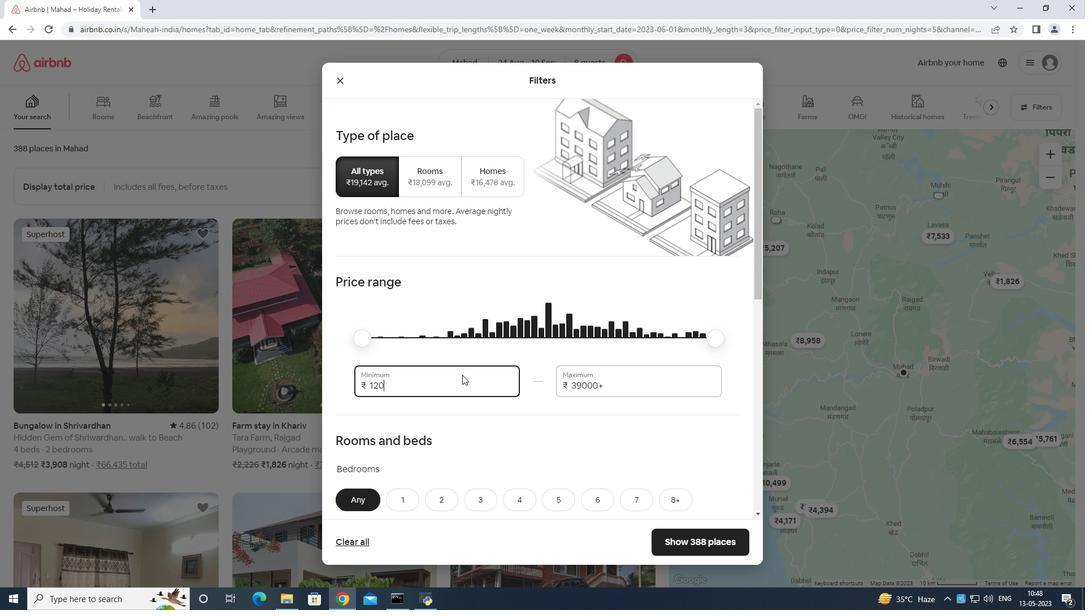 
Action: Key pressed 0
Screenshot: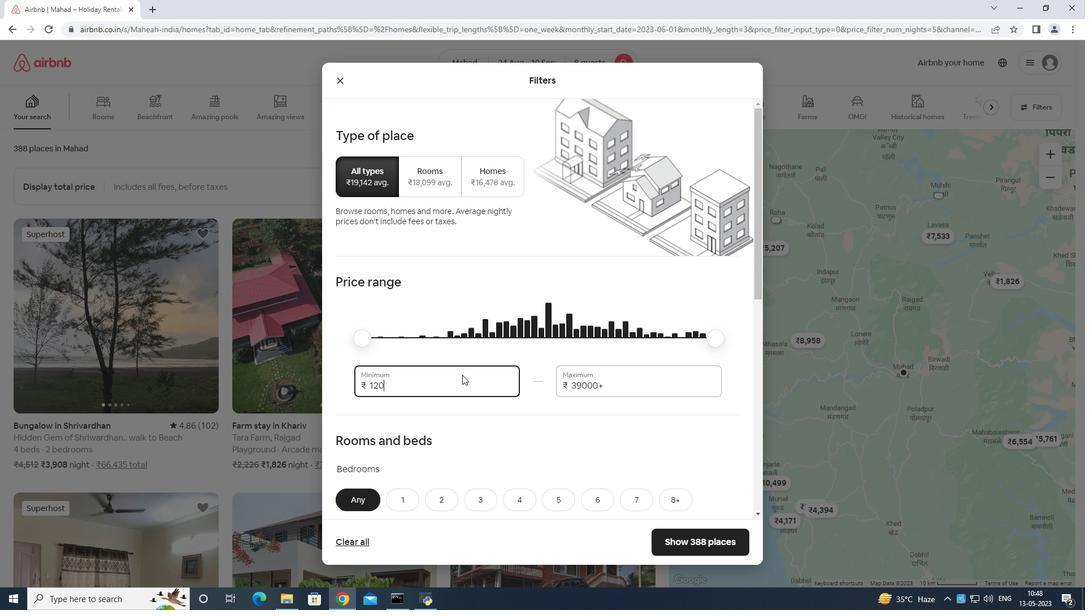 
Action: Mouse moved to (629, 372)
Screenshot: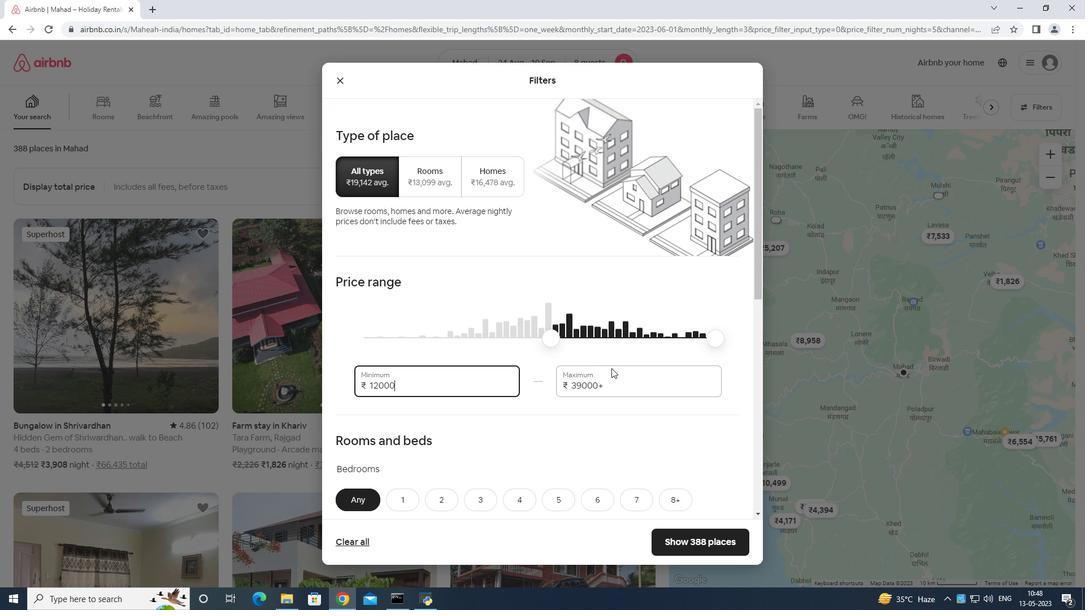 
Action: Mouse pressed left at (629, 372)
Screenshot: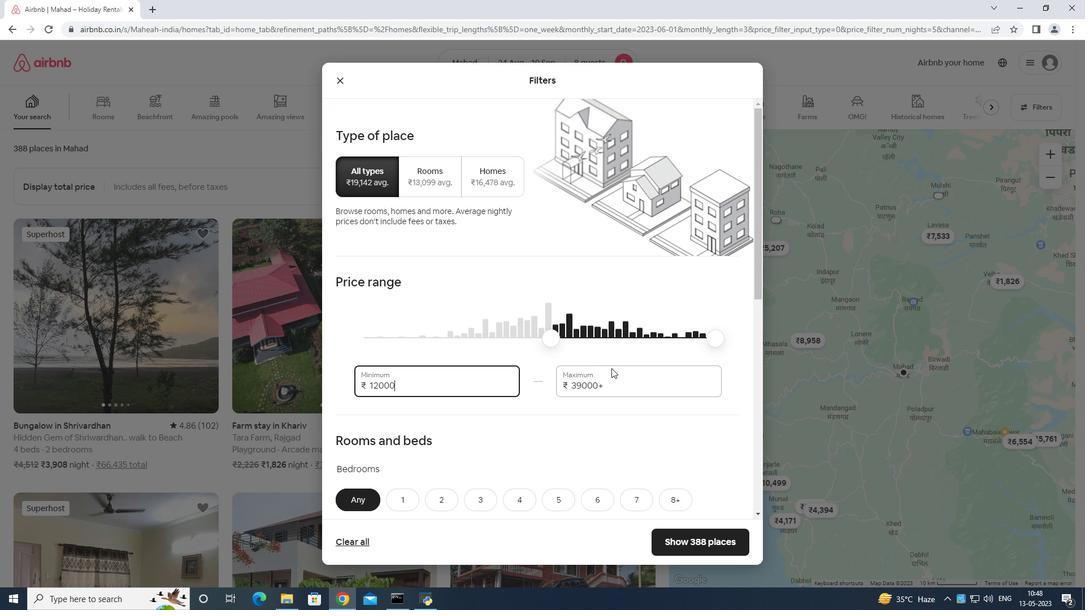 
Action: Mouse moved to (629, 372)
Screenshot: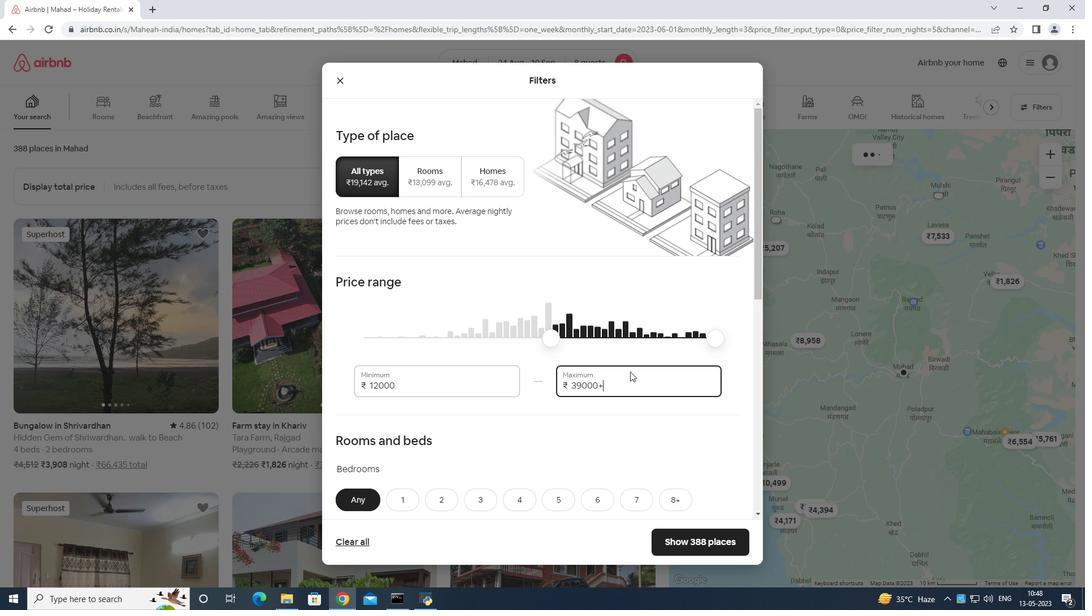 
Action: Key pressed <Key.backspace>
Screenshot: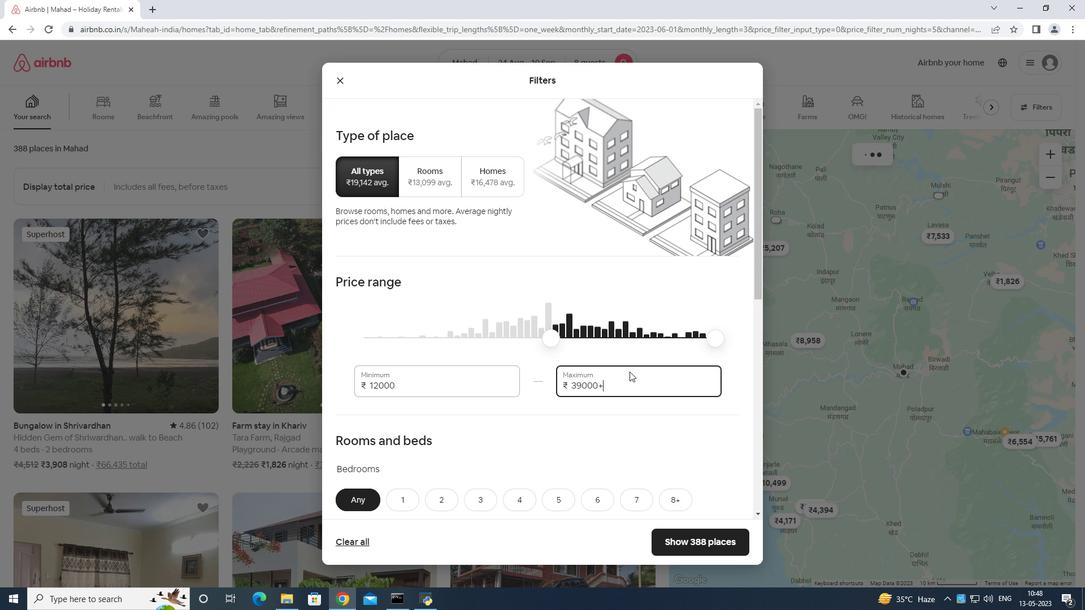 
Action: Mouse moved to (629, 371)
Screenshot: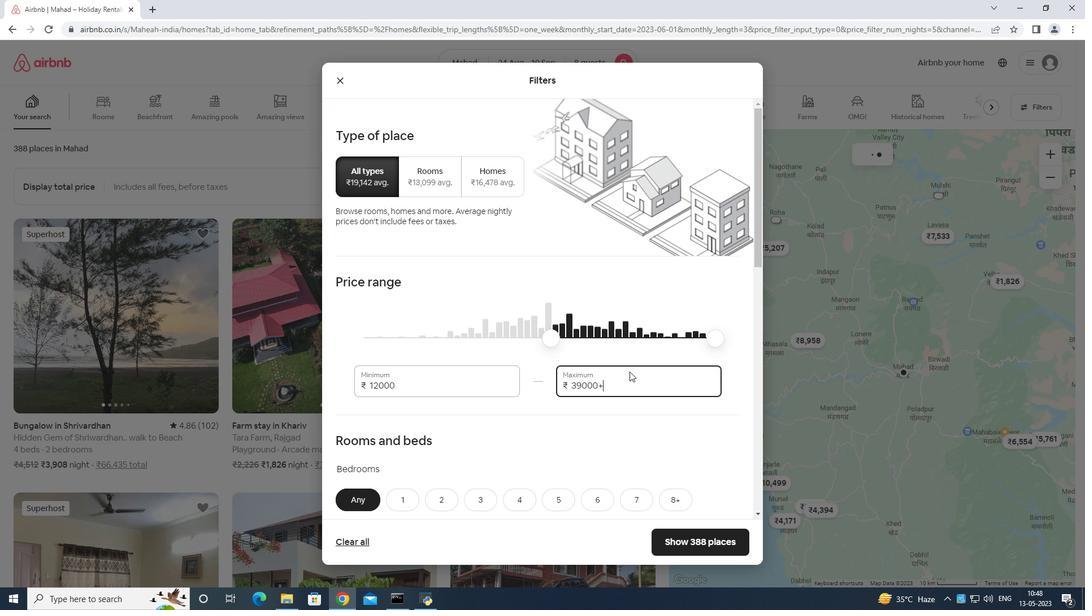 
Action: Key pressed <Key.backspace><Key.backspace><Key.backspace><Key.backspace><Key.backspace><Key.backspace><Key.backspace><Key.backspace>
Screenshot: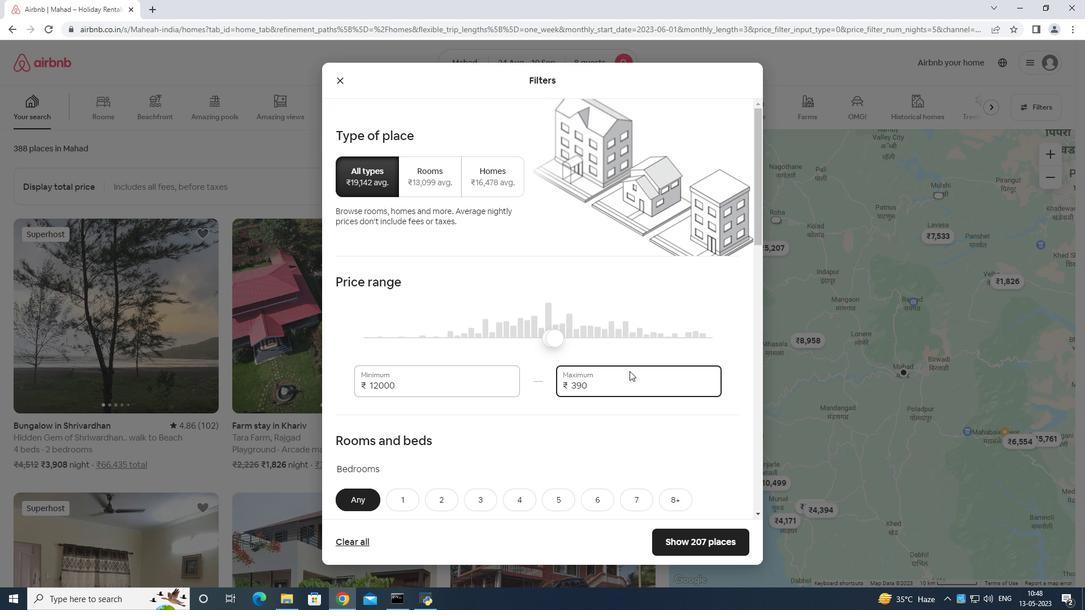 
Action: Mouse moved to (629, 371)
Screenshot: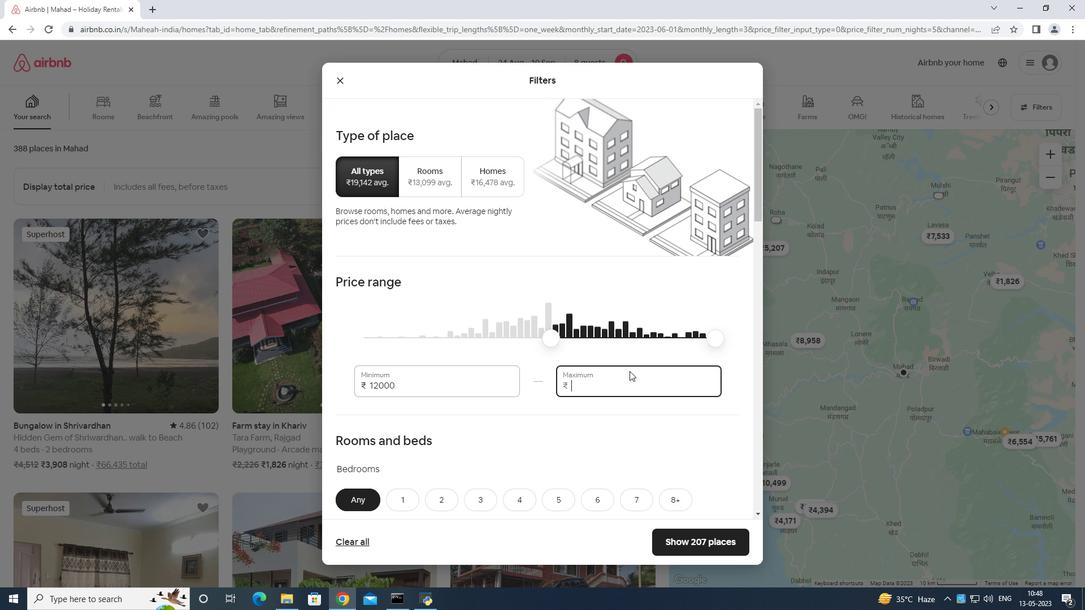 
Action: Key pressed 1
Screenshot: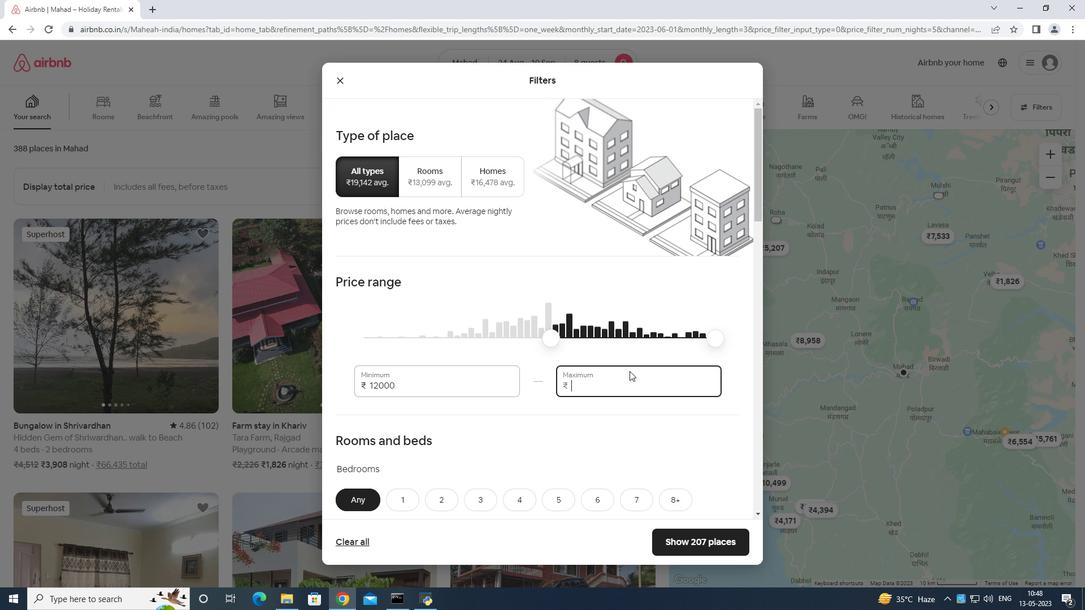 
Action: Mouse moved to (630, 370)
Screenshot: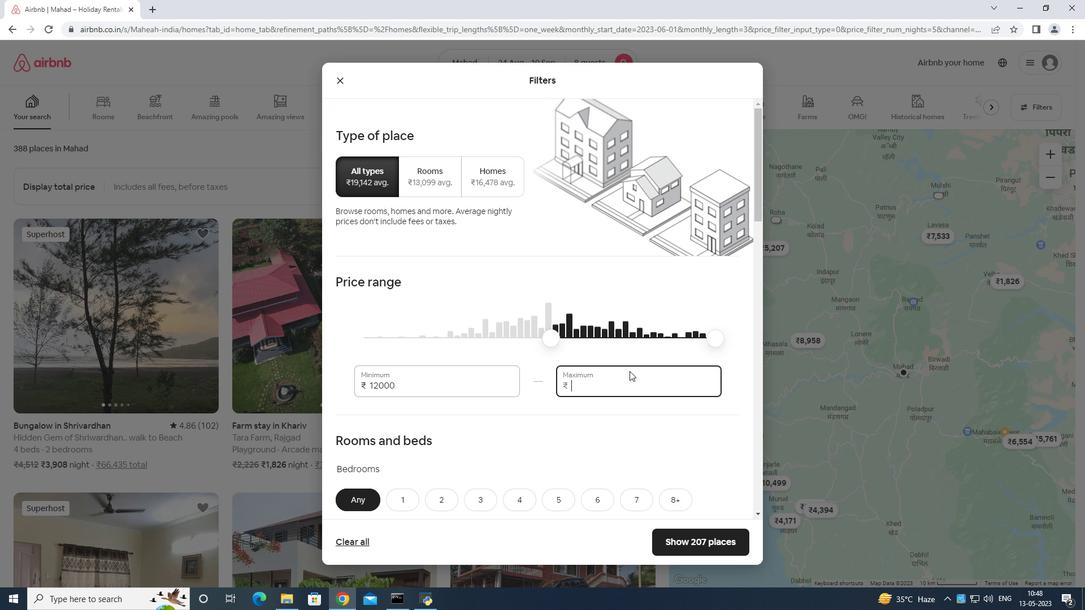 
Action: Key pressed 5
Screenshot: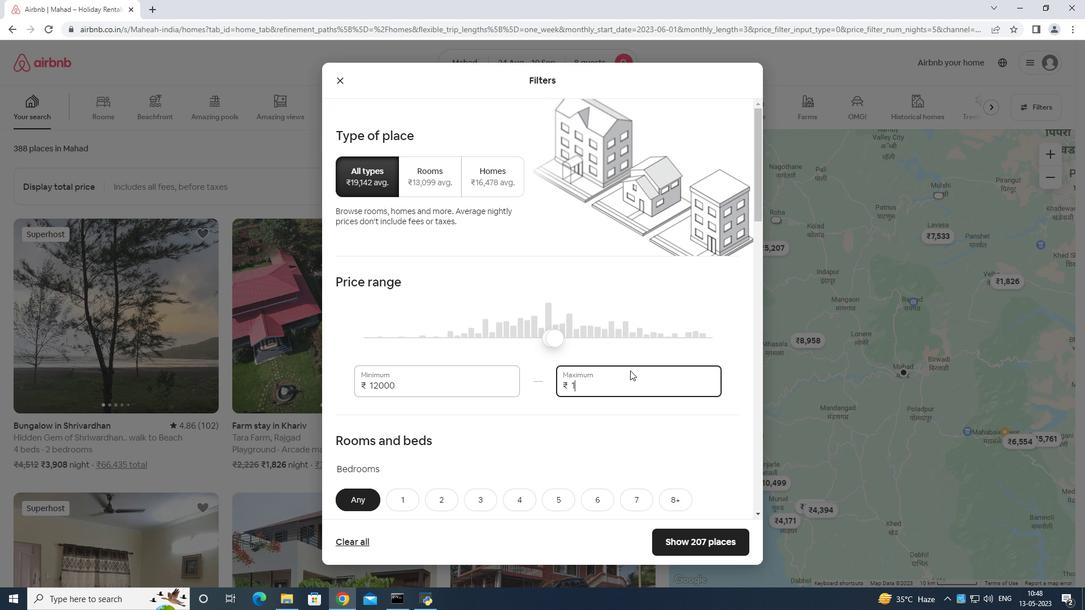 
Action: Mouse moved to (630, 369)
Screenshot: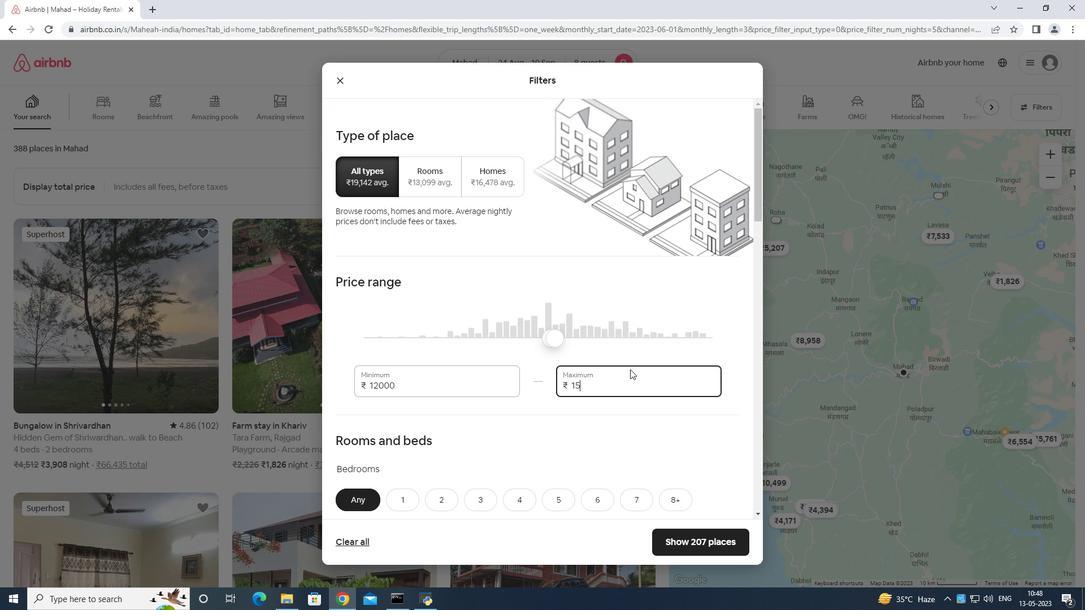 
Action: Key pressed 00
Screenshot: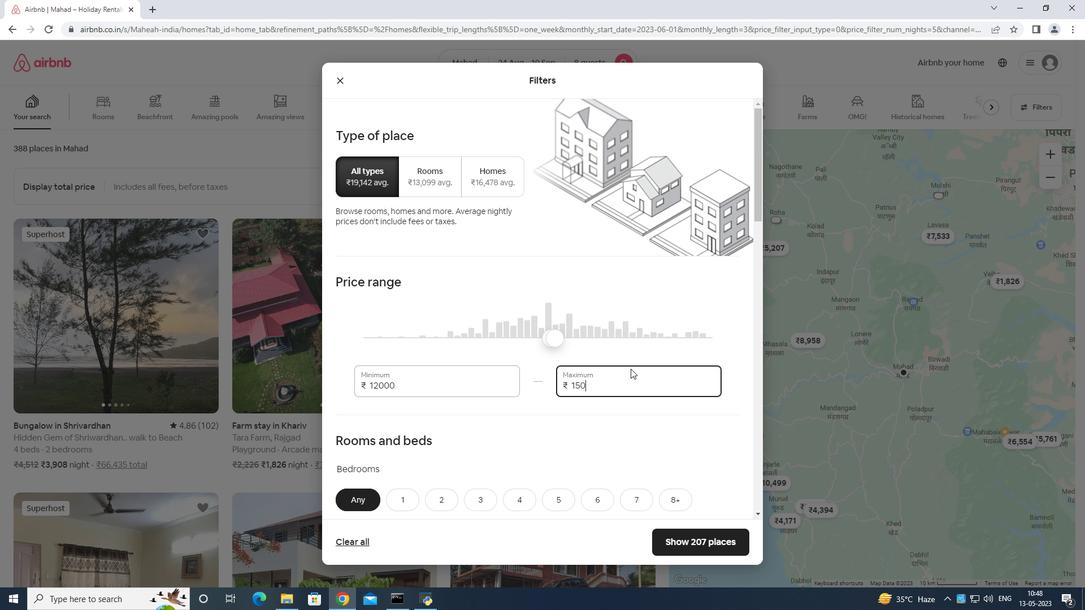 
Action: Mouse moved to (630, 368)
Screenshot: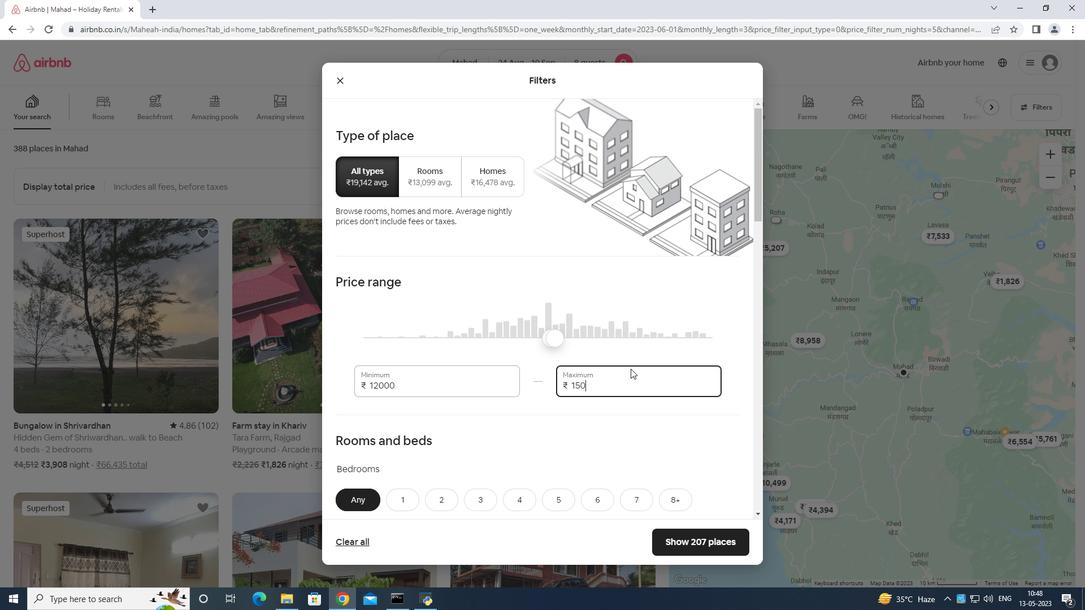 
Action: Key pressed 0
Screenshot: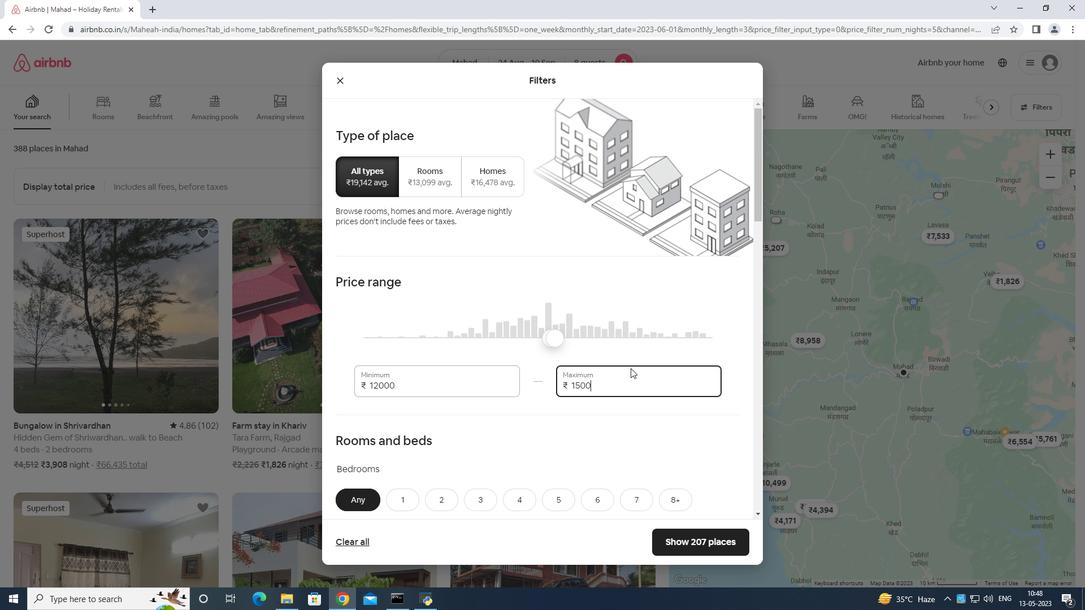 
Action: Mouse moved to (630, 368)
Screenshot: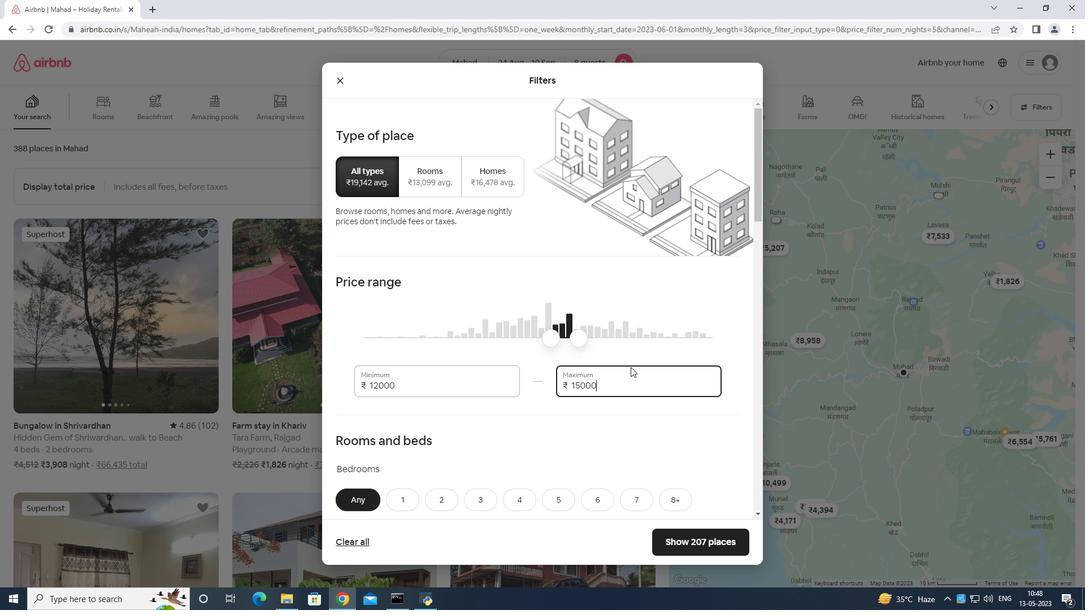 
Action: Mouse scrolled (630, 367) with delta (0, 0)
Screenshot: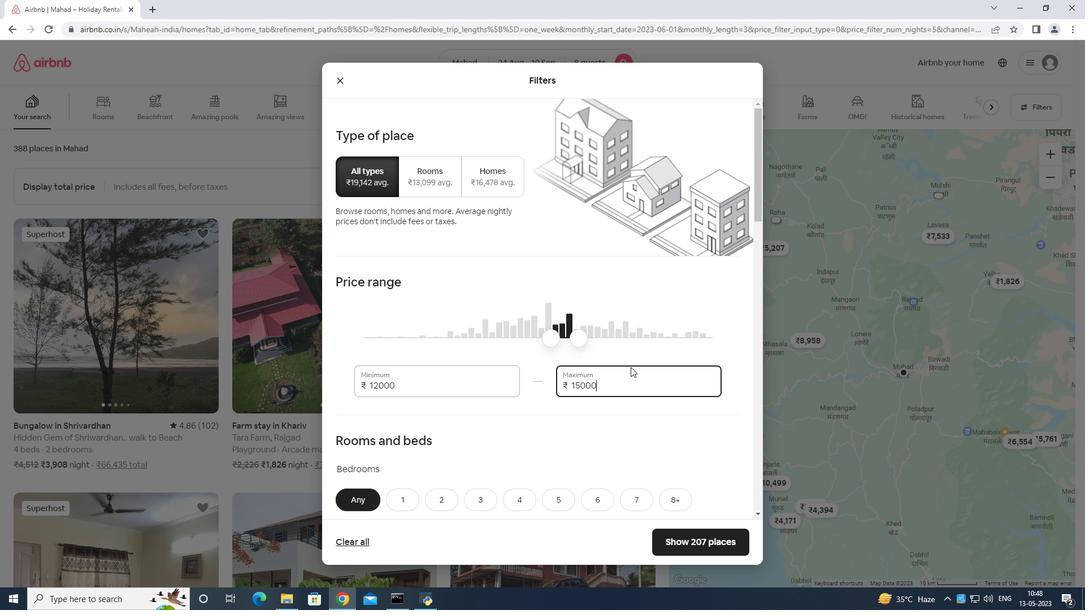
Action: Mouse moved to (630, 368)
Screenshot: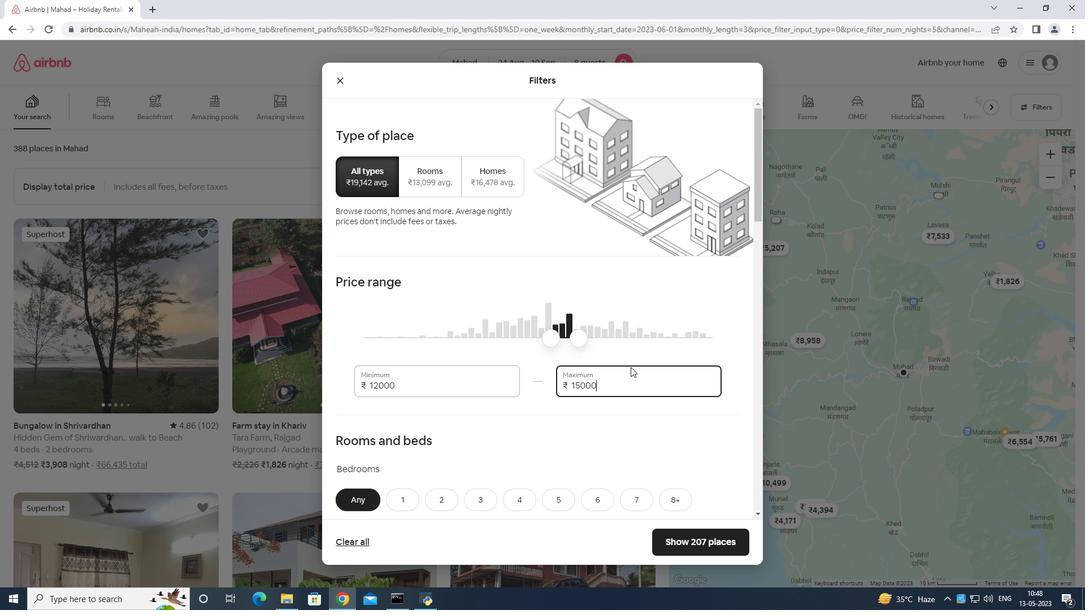 
Action: Mouse scrolled (630, 368) with delta (0, 0)
Screenshot: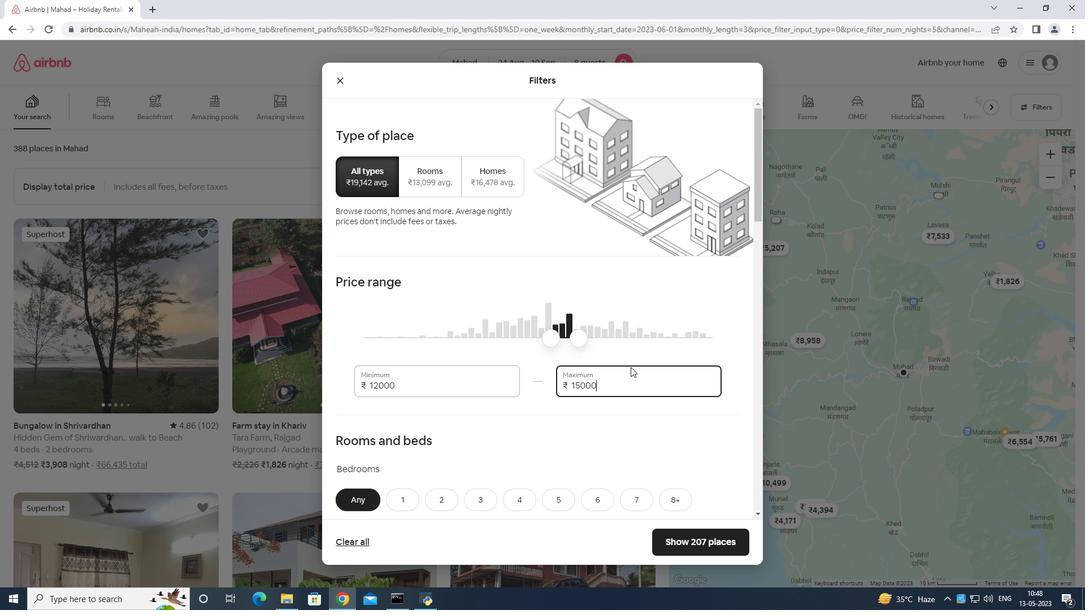 
Action: Mouse scrolled (630, 368) with delta (0, 0)
Screenshot: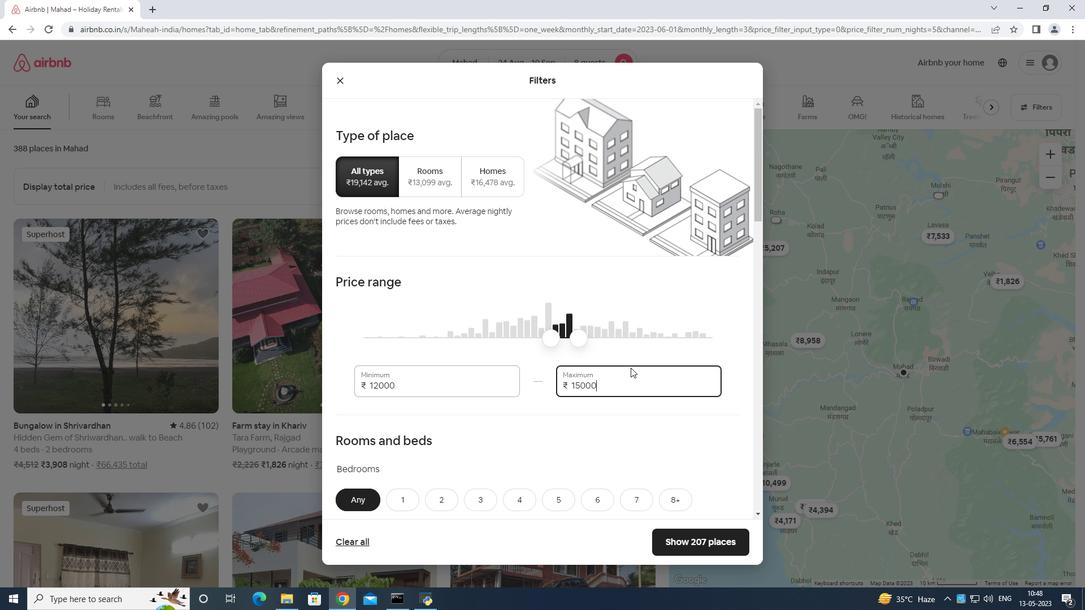 
Action: Mouse scrolled (630, 368) with delta (0, 0)
Screenshot: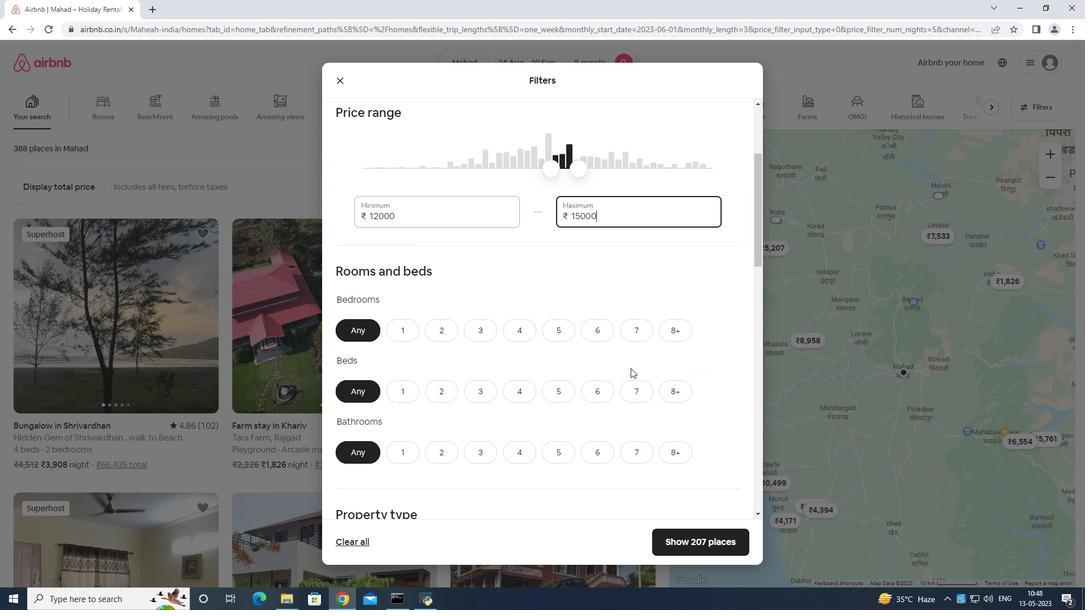 
Action: Mouse scrolled (630, 368) with delta (0, 0)
Screenshot: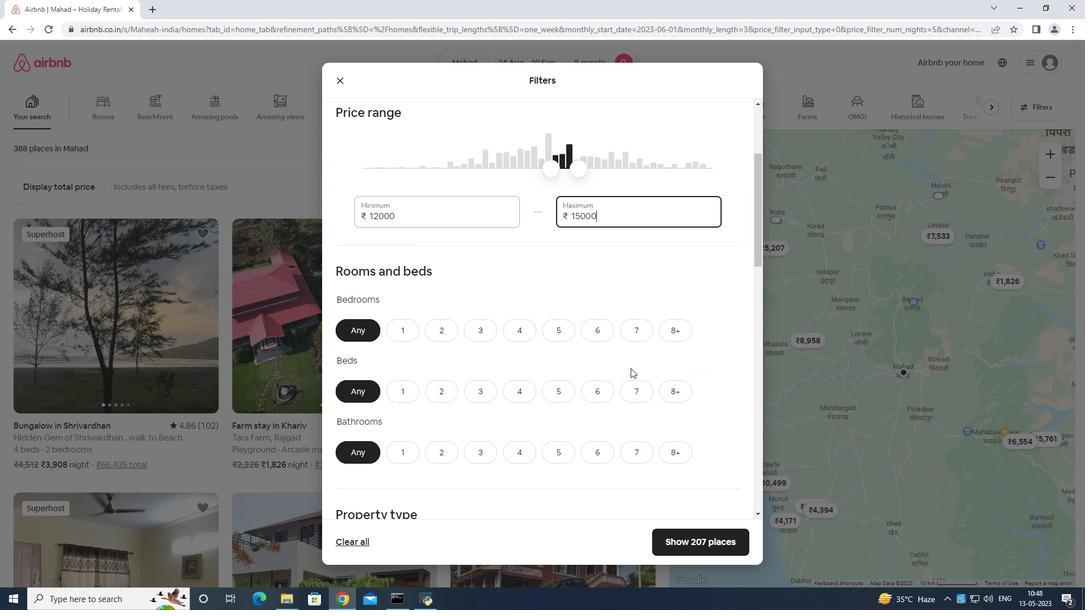 
Action: Mouse moved to (602, 219)
Screenshot: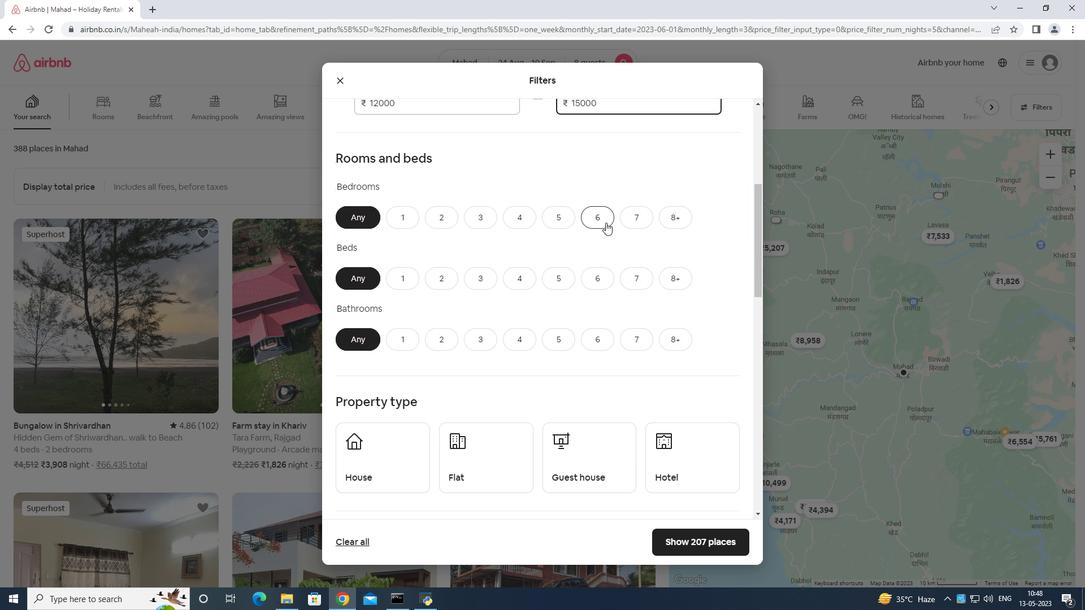 
Action: Mouse pressed left at (602, 219)
Screenshot: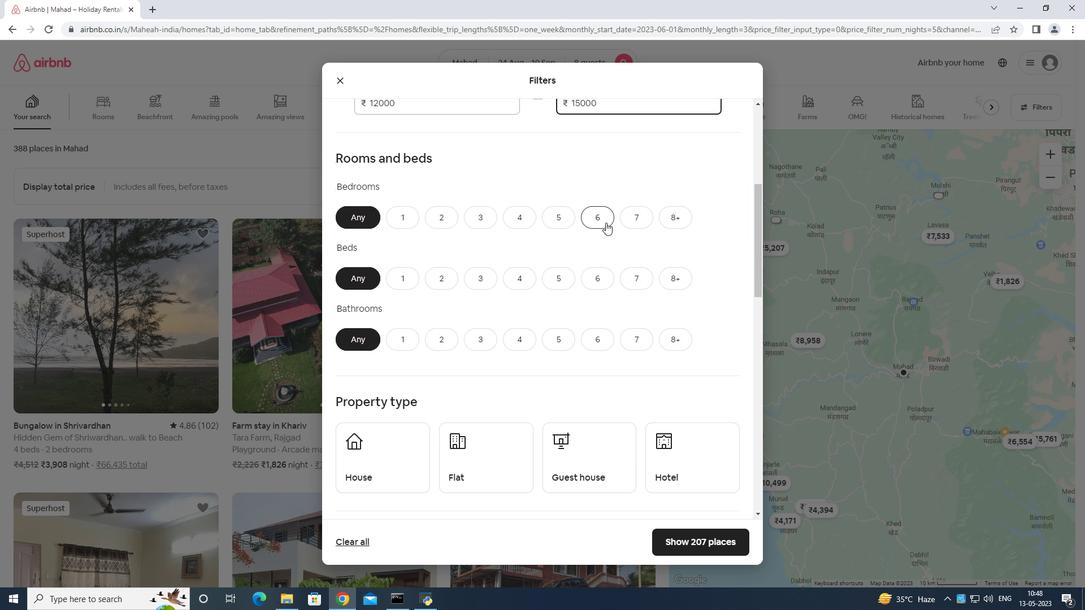 
Action: Mouse moved to (606, 277)
Screenshot: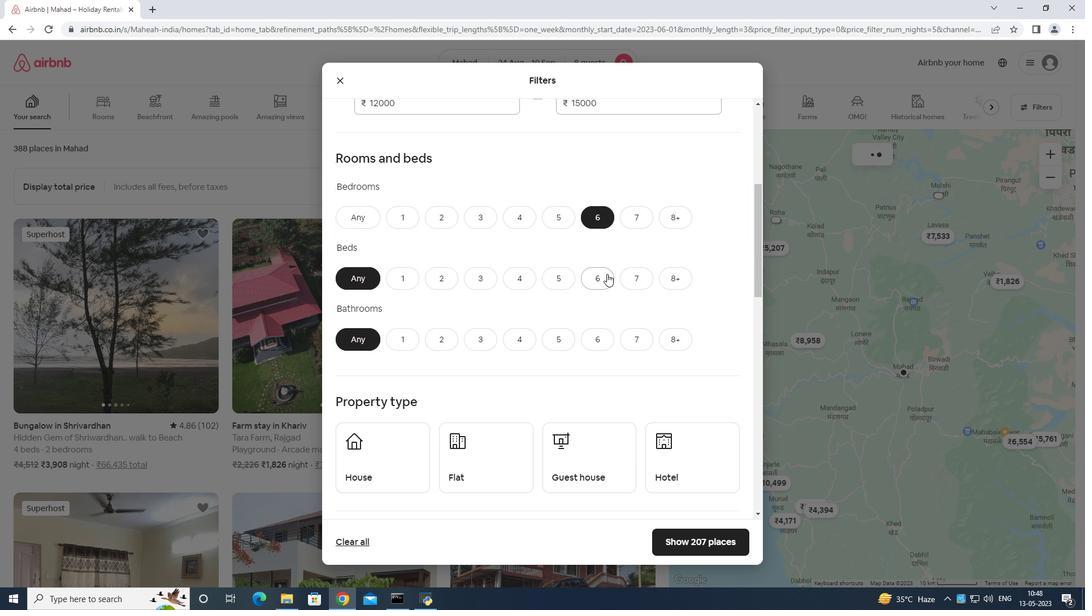 
Action: Mouse pressed left at (606, 277)
Screenshot: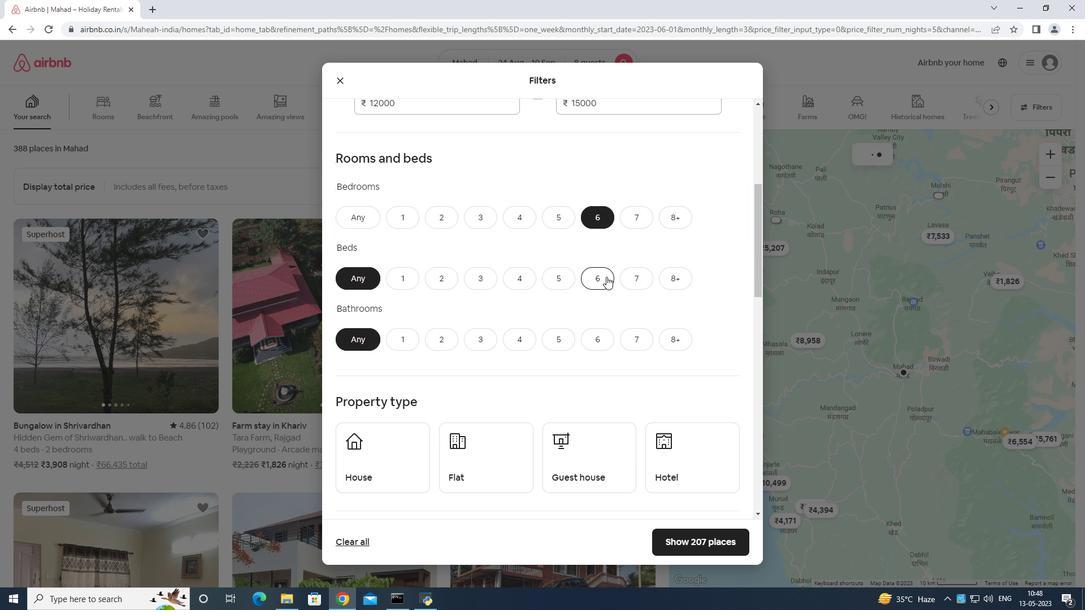 
Action: Mouse moved to (599, 333)
Screenshot: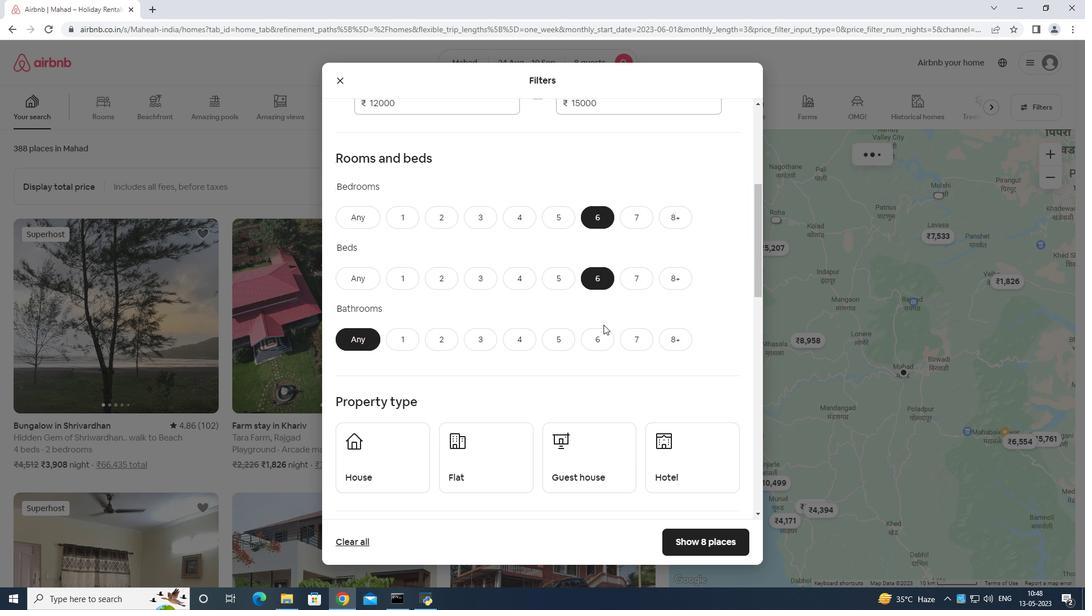 
Action: Mouse pressed left at (599, 333)
Screenshot: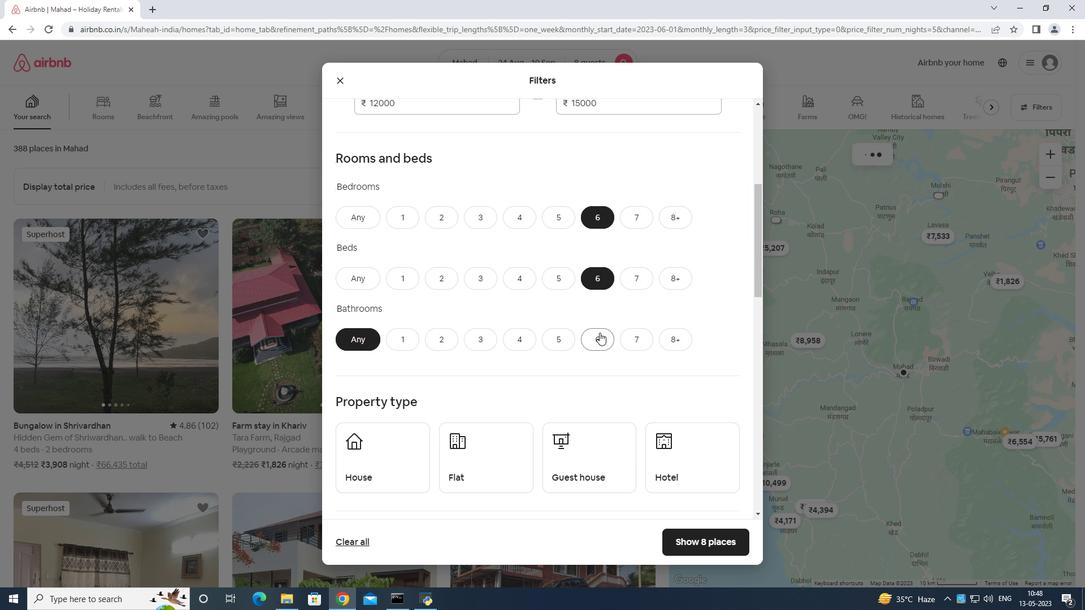 
Action: Mouse moved to (608, 308)
Screenshot: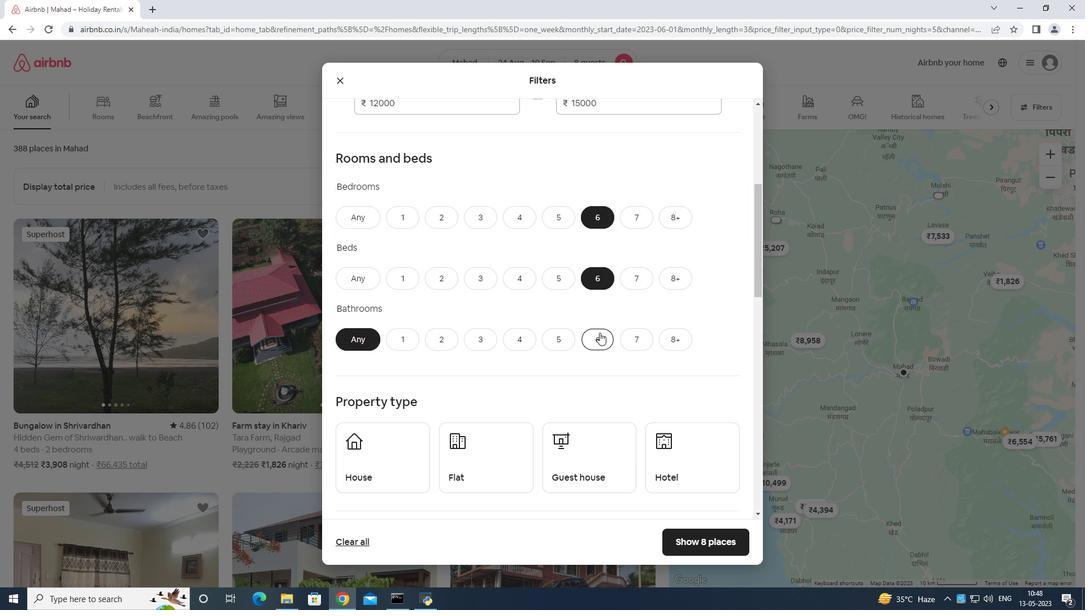 
Action: Mouse scrolled (608, 307) with delta (0, 0)
Screenshot: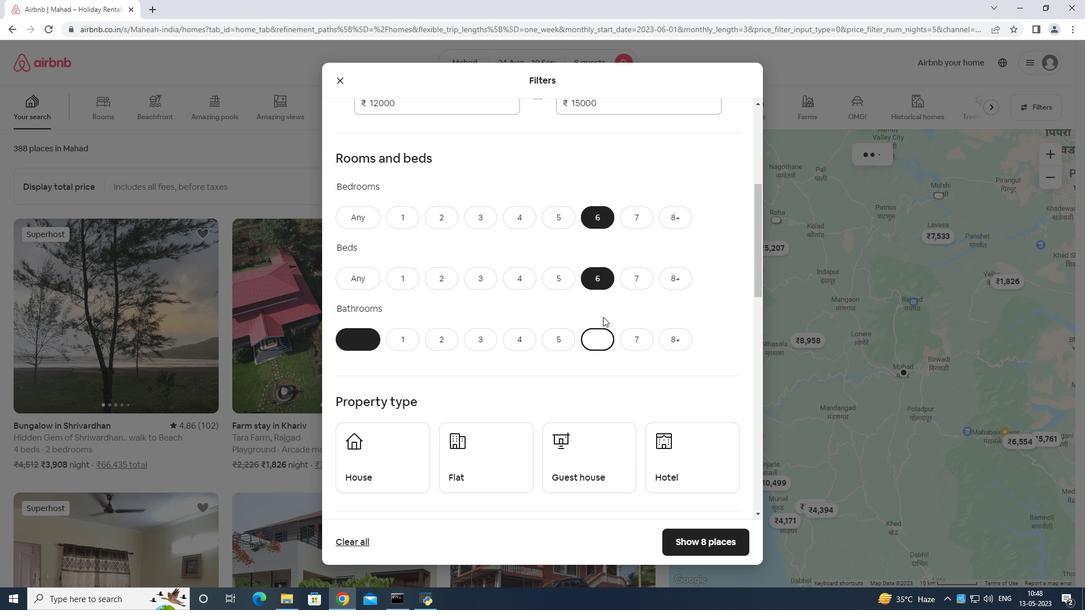 
Action: Mouse scrolled (608, 307) with delta (0, 0)
Screenshot: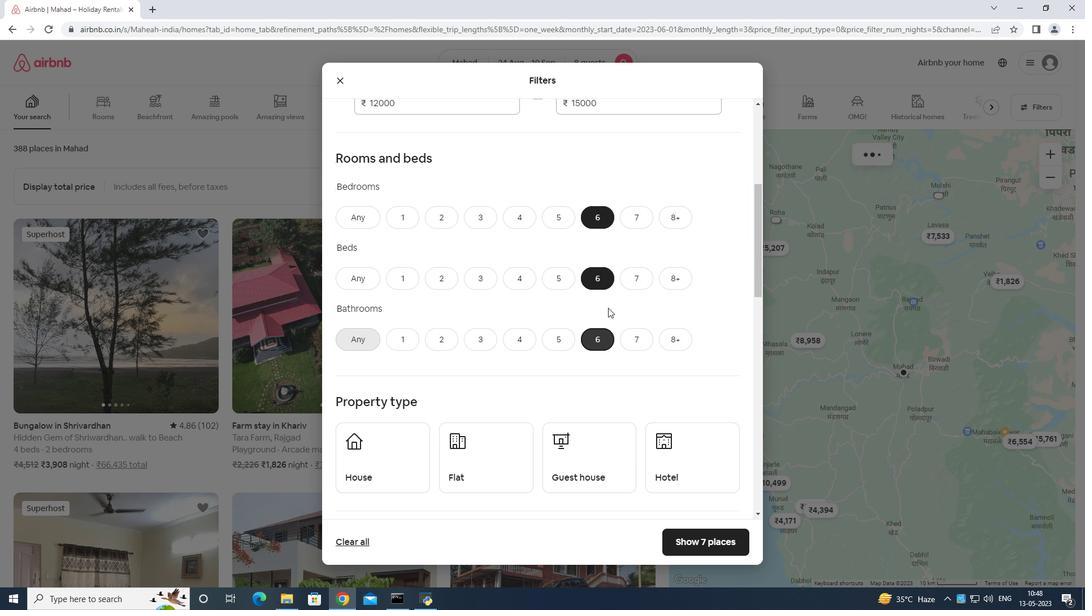 
Action: Mouse scrolled (608, 307) with delta (0, 0)
Screenshot: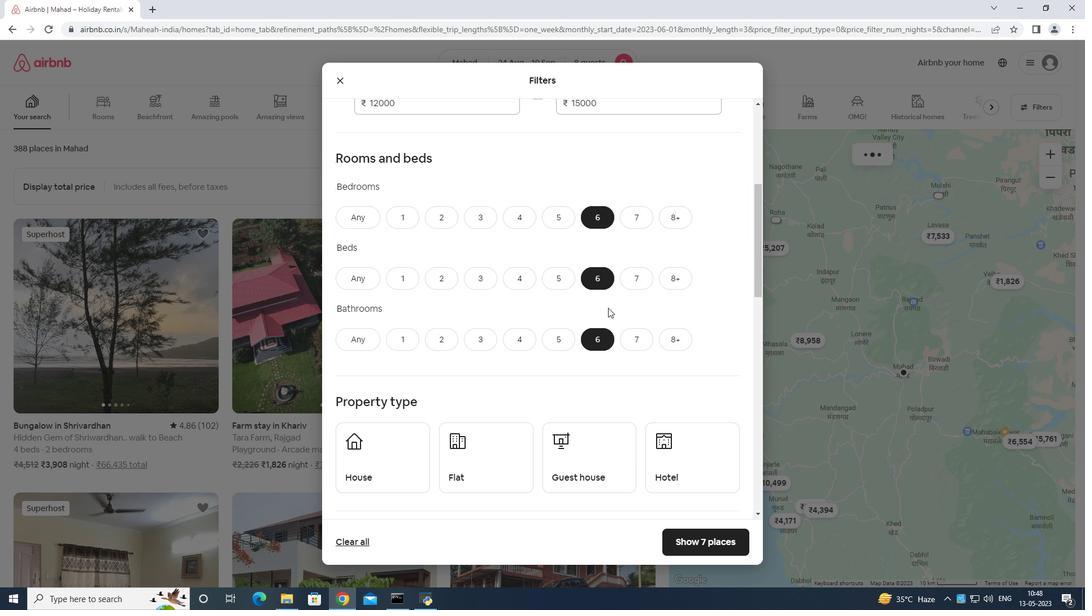 
Action: Mouse moved to (384, 291)
Screenshot: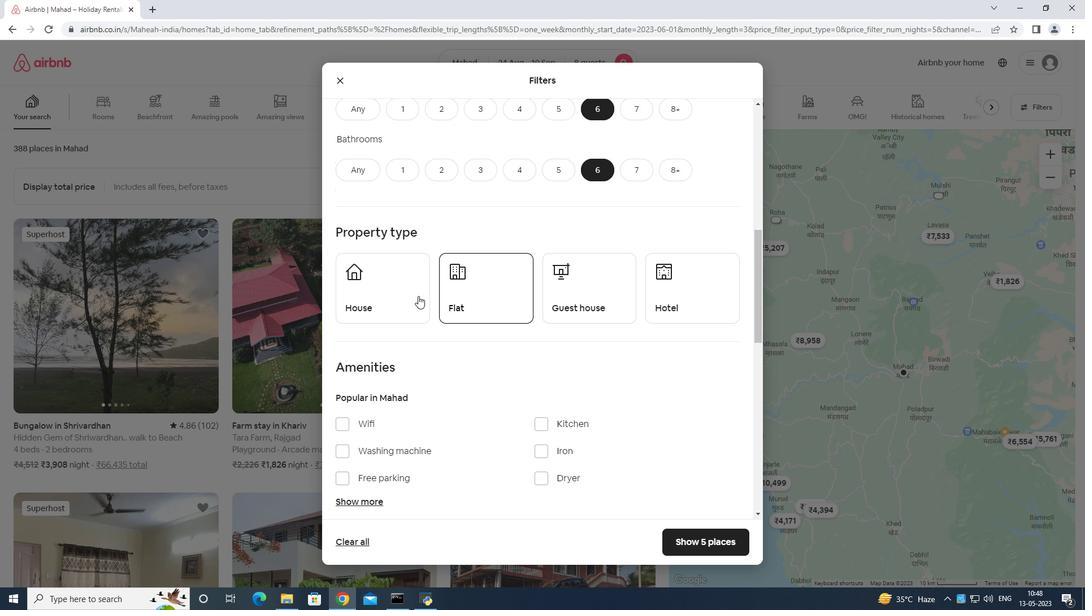 
Action: Mouse pressed left at (384, 291)
Screenshot: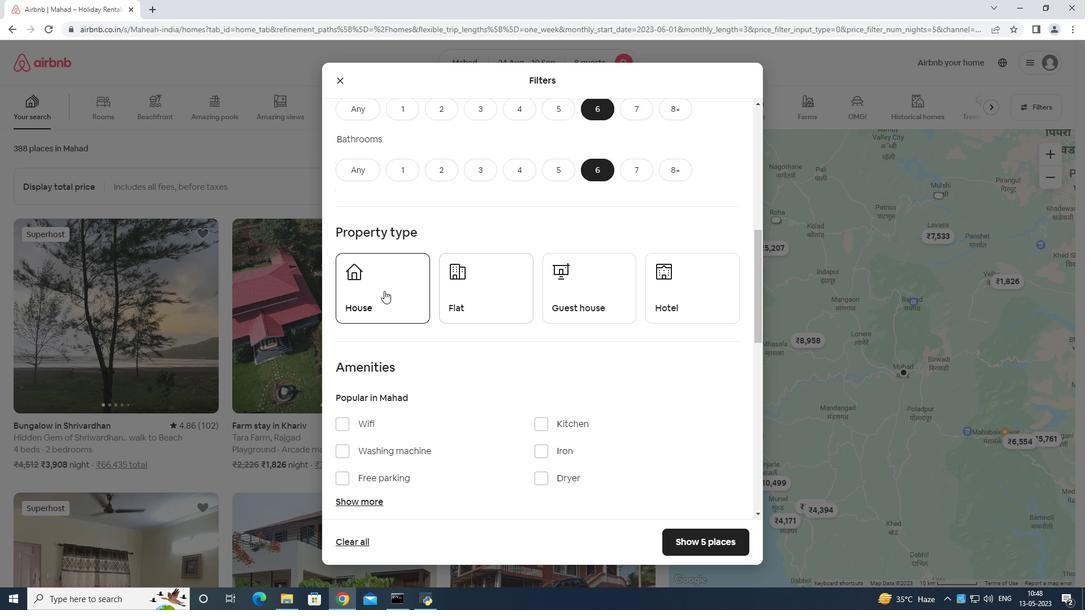 
Action: Mouse moved to (480, 285)
Screenshot: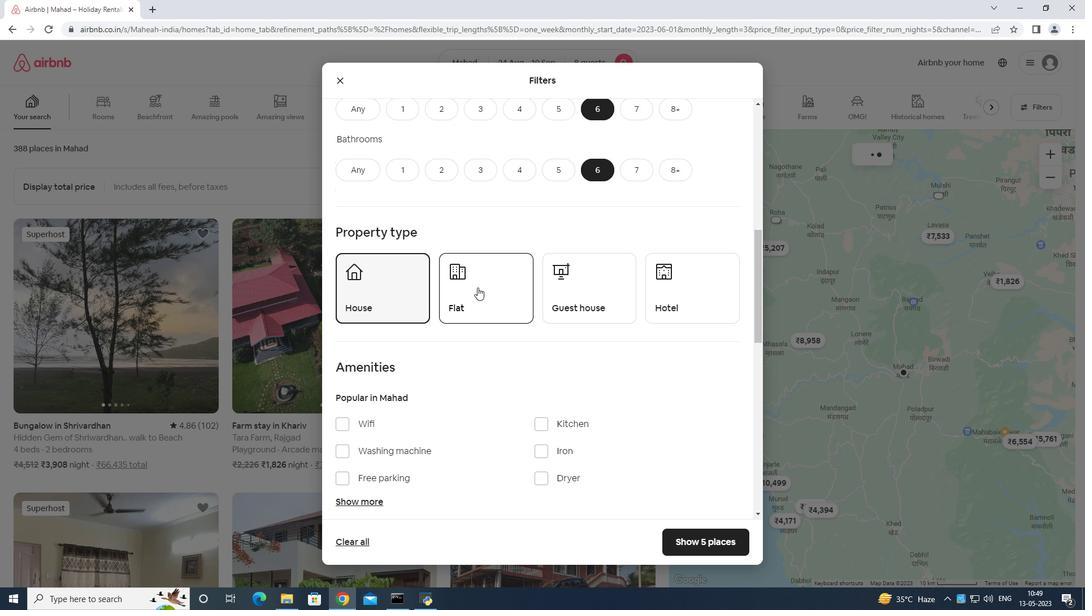 
Action: Mouse pressed left at (480, 285)
Screenshot: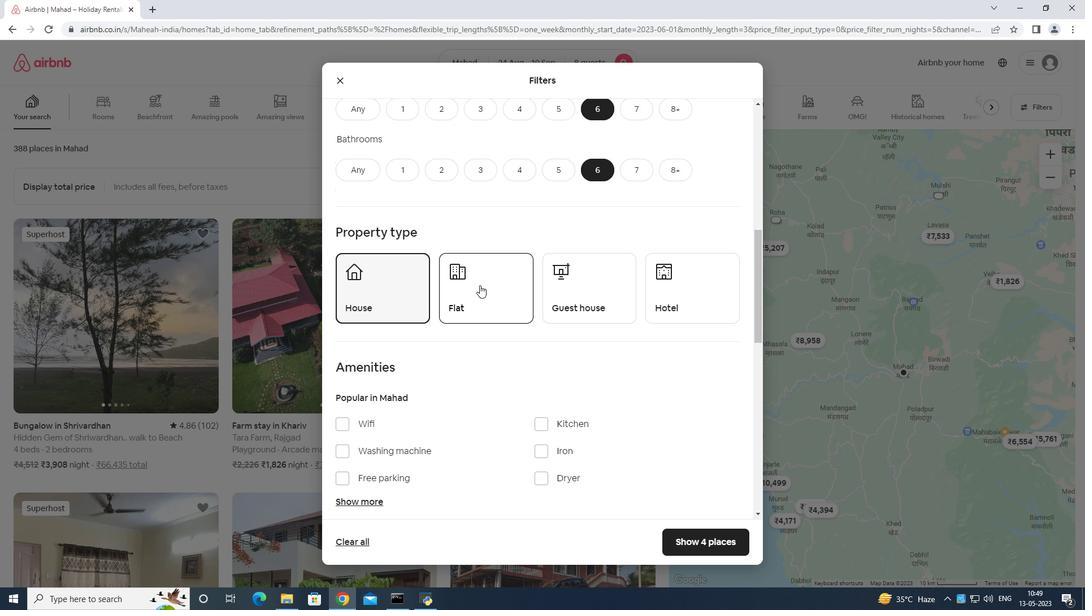 
Action: Mouse moved to (602, 293)
Screenshot: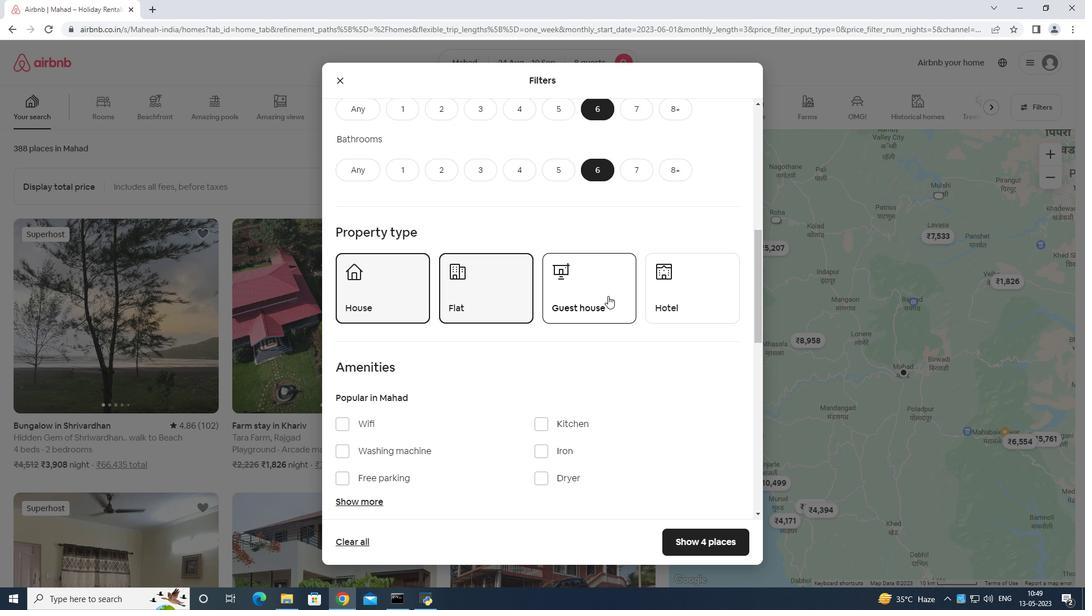 
Action: Mouse pressed left at (602, 293)
Screenshot: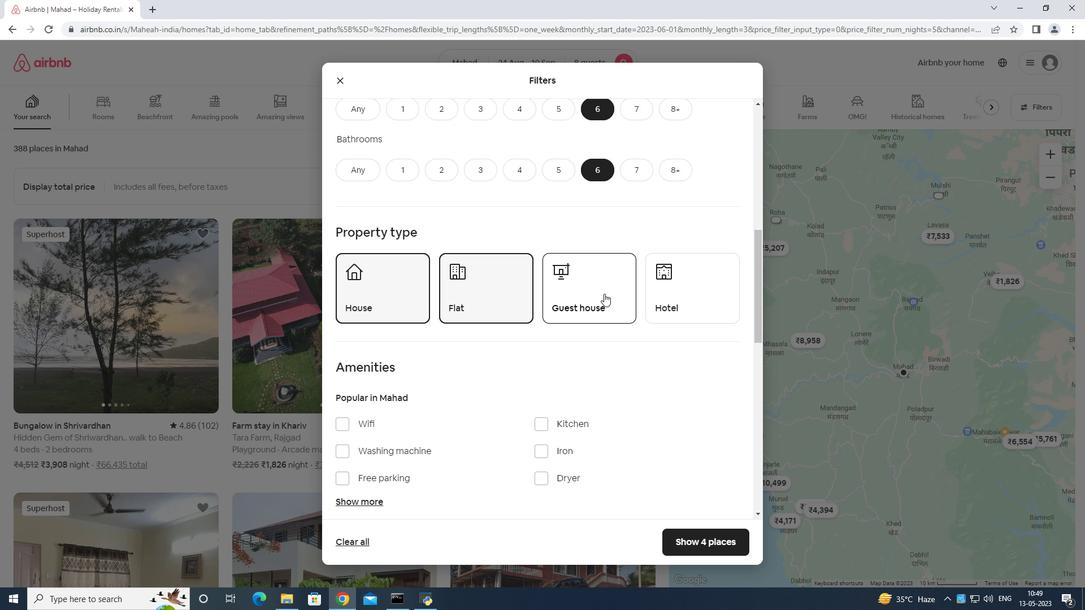 
Action: Mouse moved to (599, 281)
Screenshot: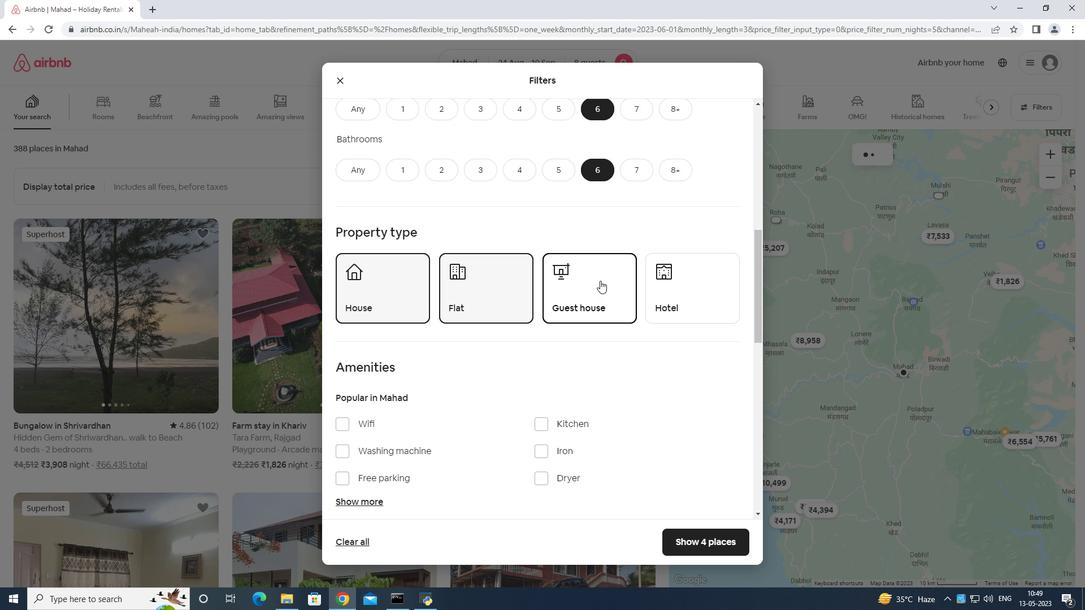 
Action: Mouse scrolled (599, 280) with delta (0, 0)
Screenshot: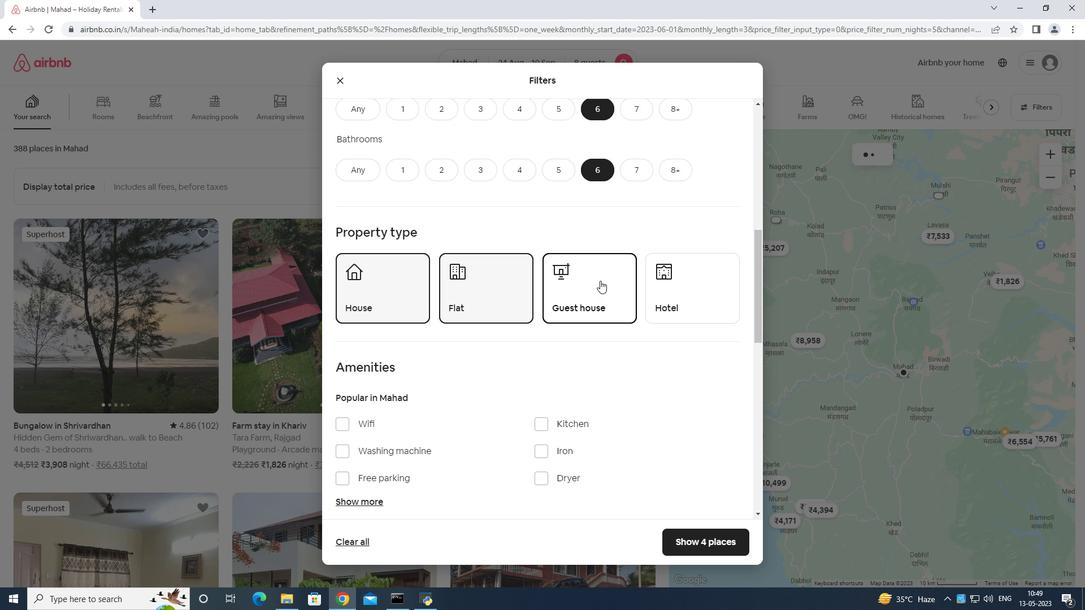 
Action: Mouse scrolled (599, 280) with delta (0, 0)
Screenshot: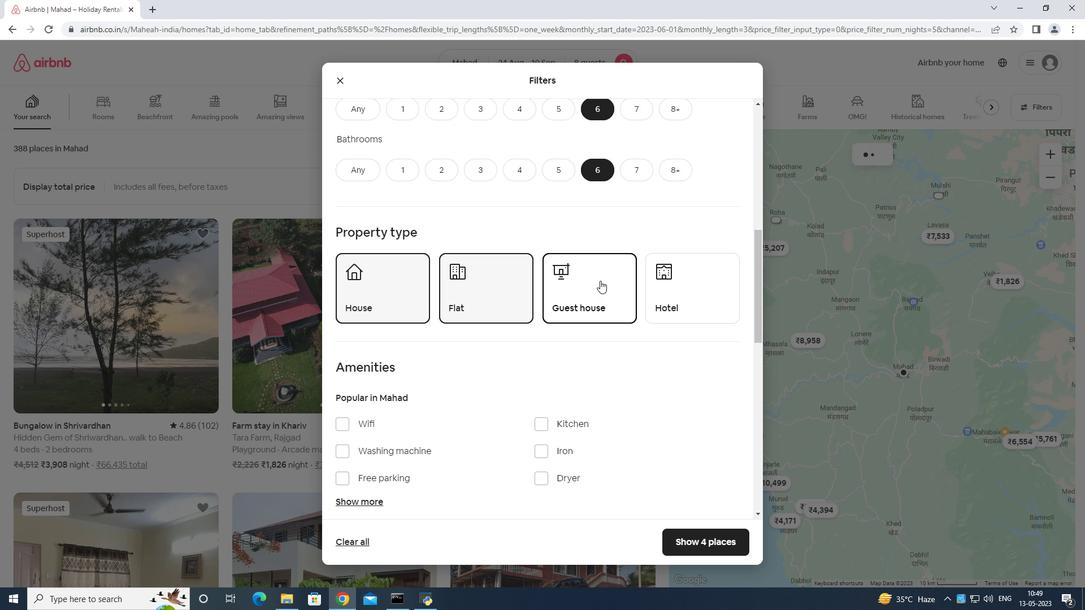
Action: Mouse moved to (599, 281)
Screenshot: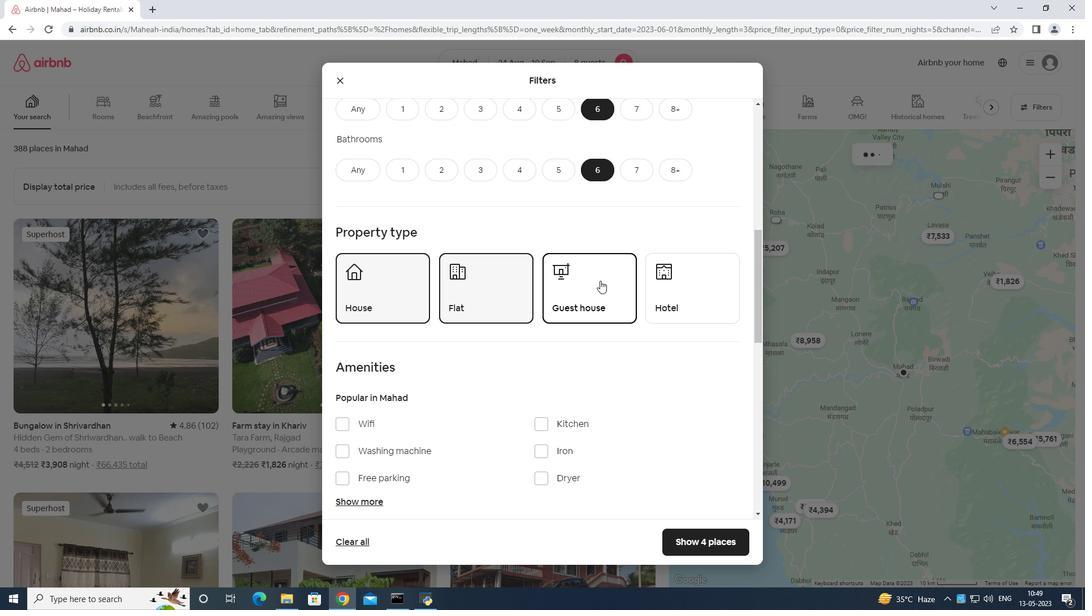 
Action: Mouse scrolled (599, 280) with delta (0, 0)
Screenshot: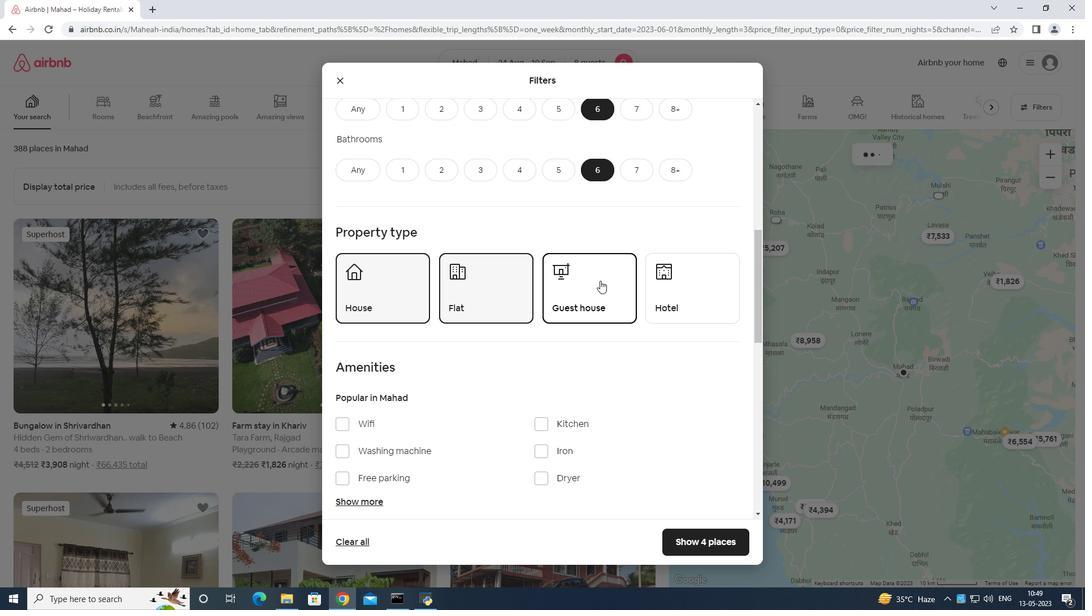 
Action: Mouse moved to (346, 253)
Screenshot: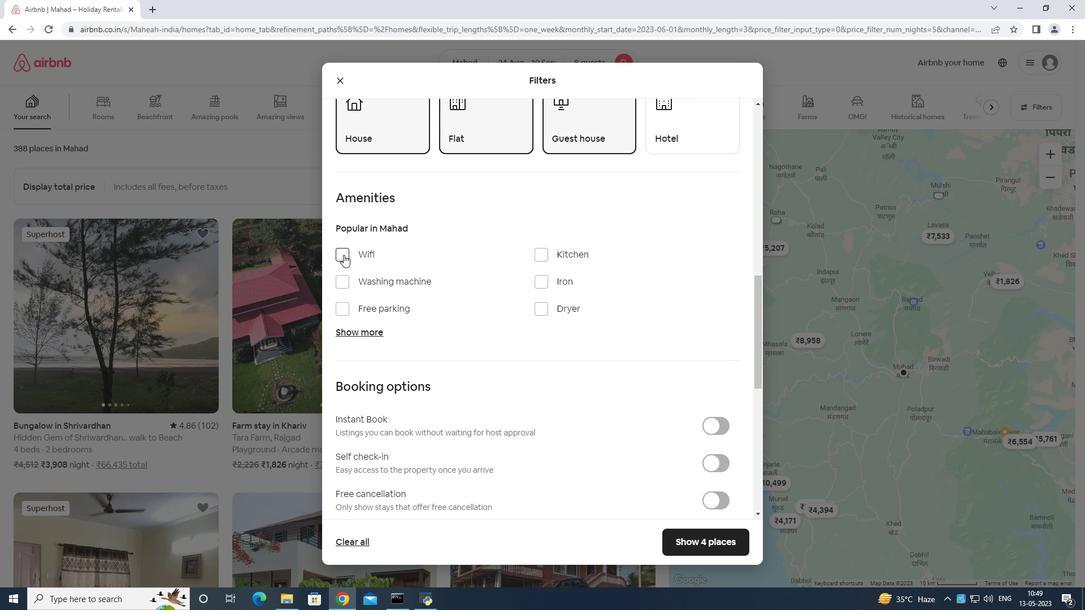 
Action: Mouse pressed left at (346, 253)
Screenshot: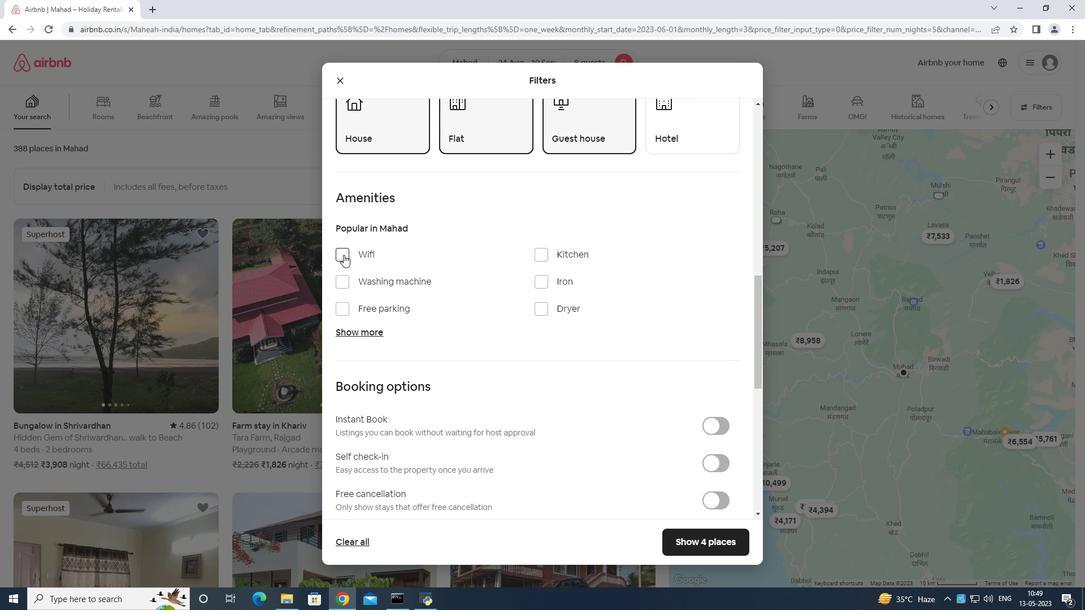 
Action: Mouse moved to (344, 300)
Screenshot: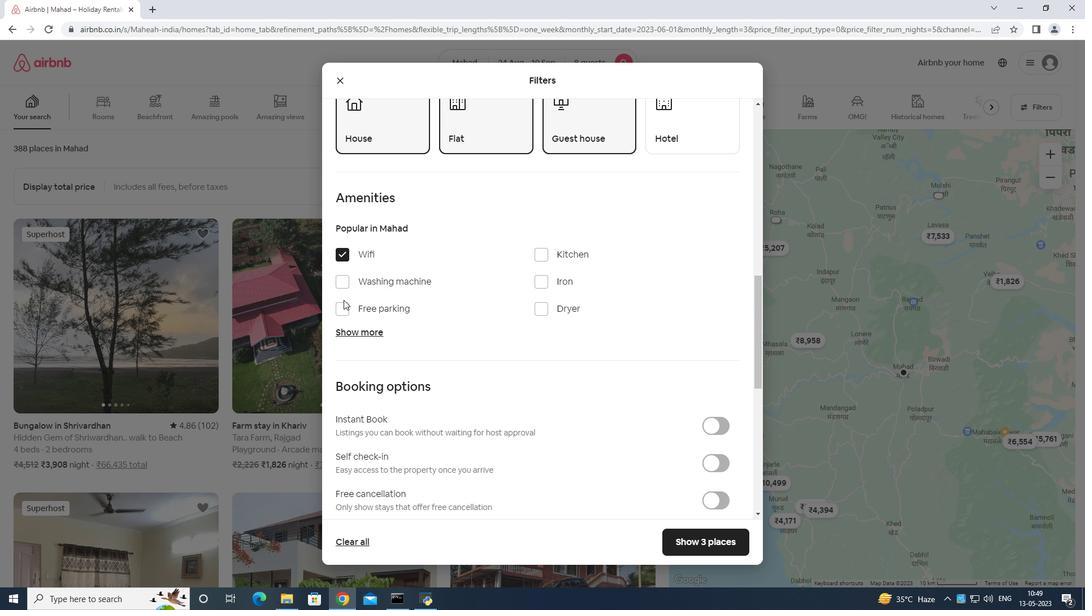 
Action: Mouse pressed left at (344, 300)
Screenshot: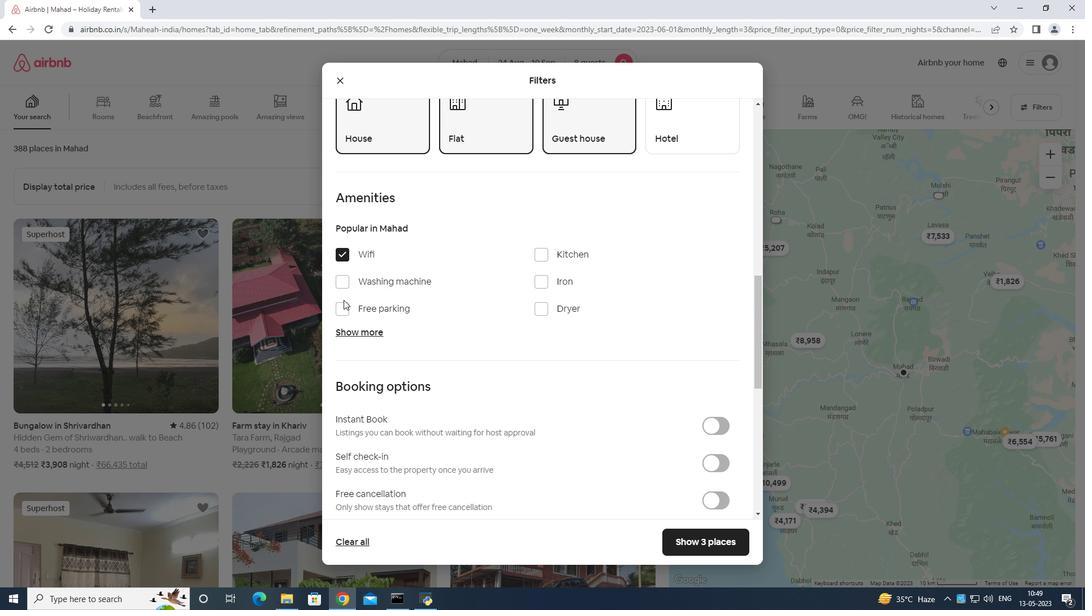 
Action: Mouse moved to (346, 307)
Screenshot: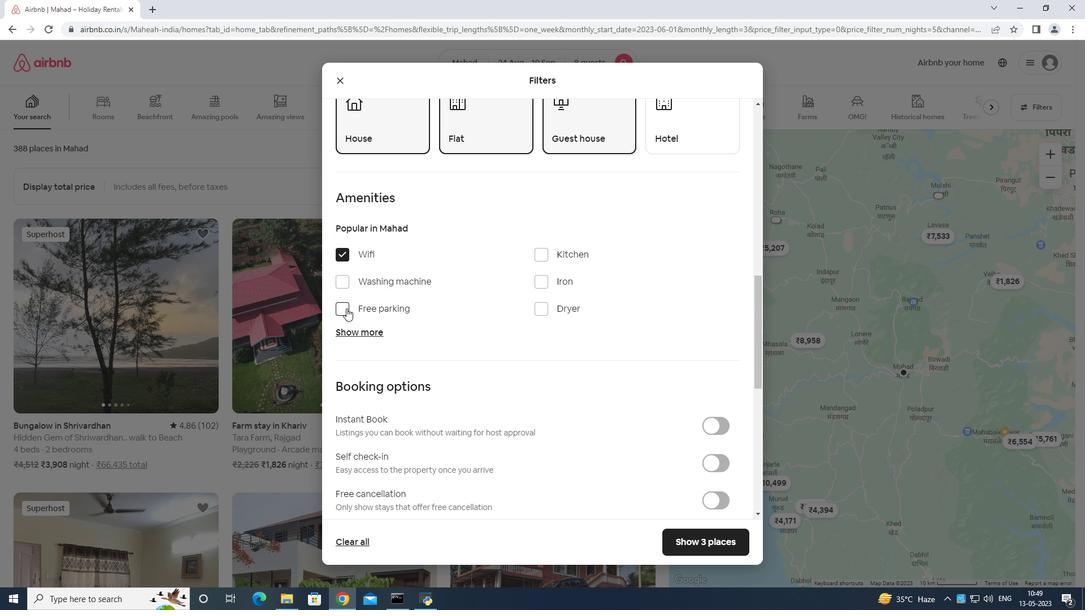
Action: Mouse pressed left at (346, 307)
Screenshot: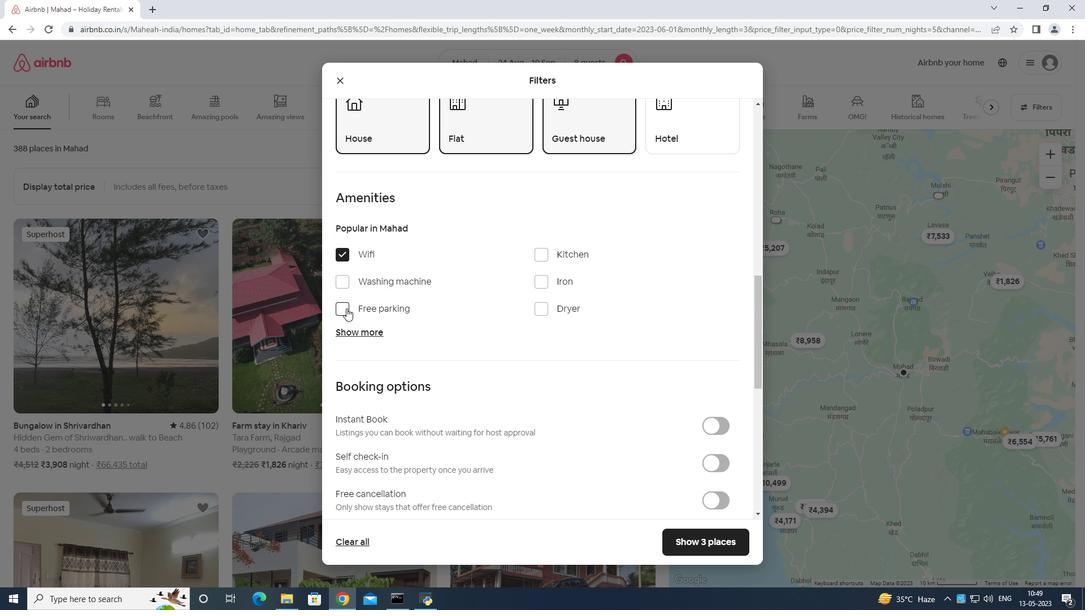 
Action: Mouse moved to (353, 330)
Screenshot: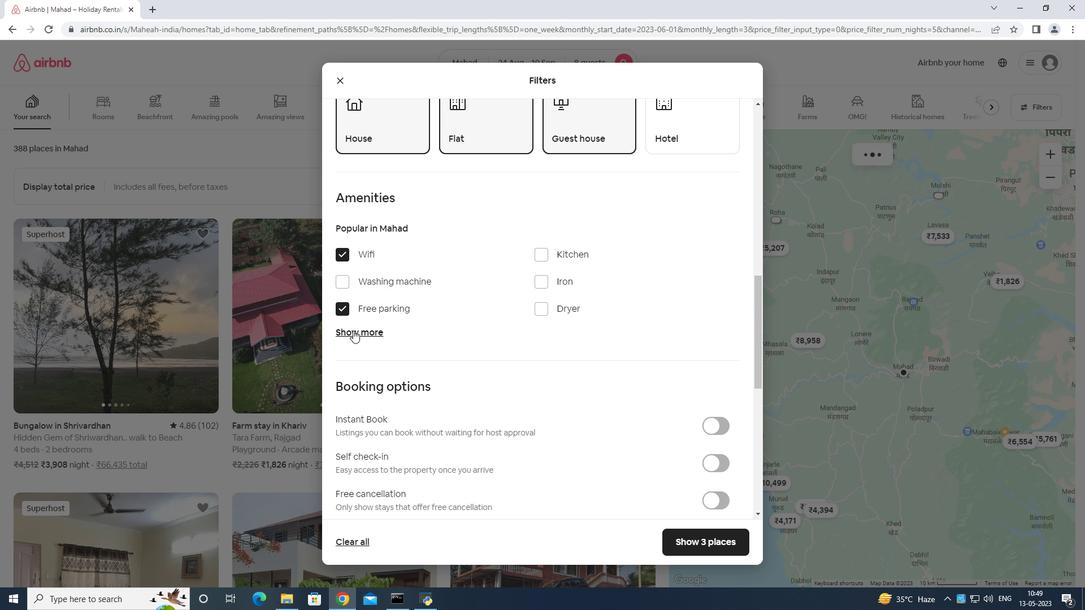 
Action: Mouse pressed left at (353, 330)
Screenshot: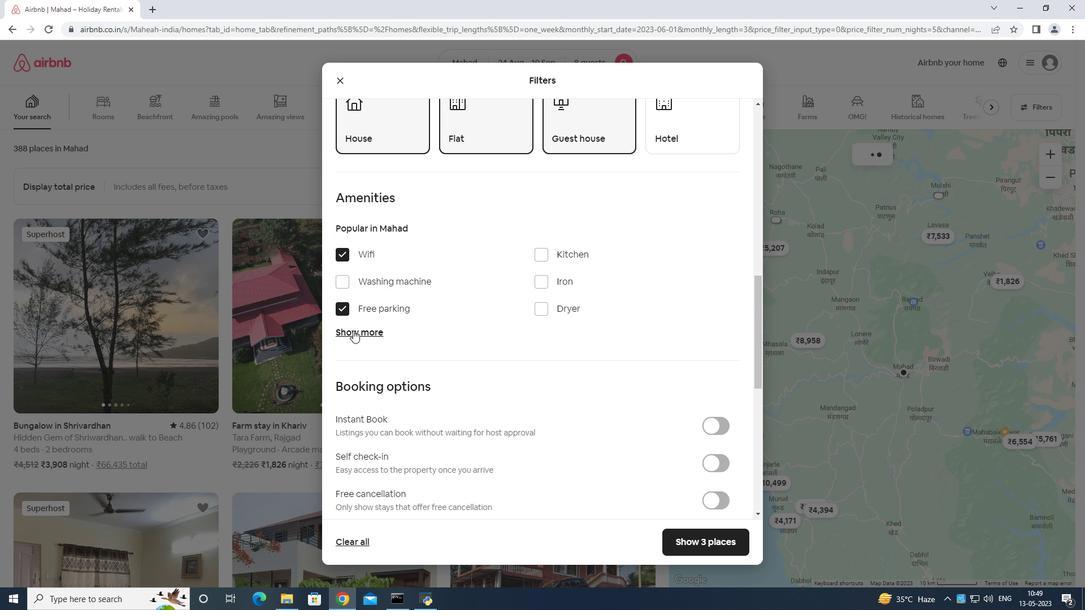 
Action: Mouse moved to (420, 341)
Screenshot: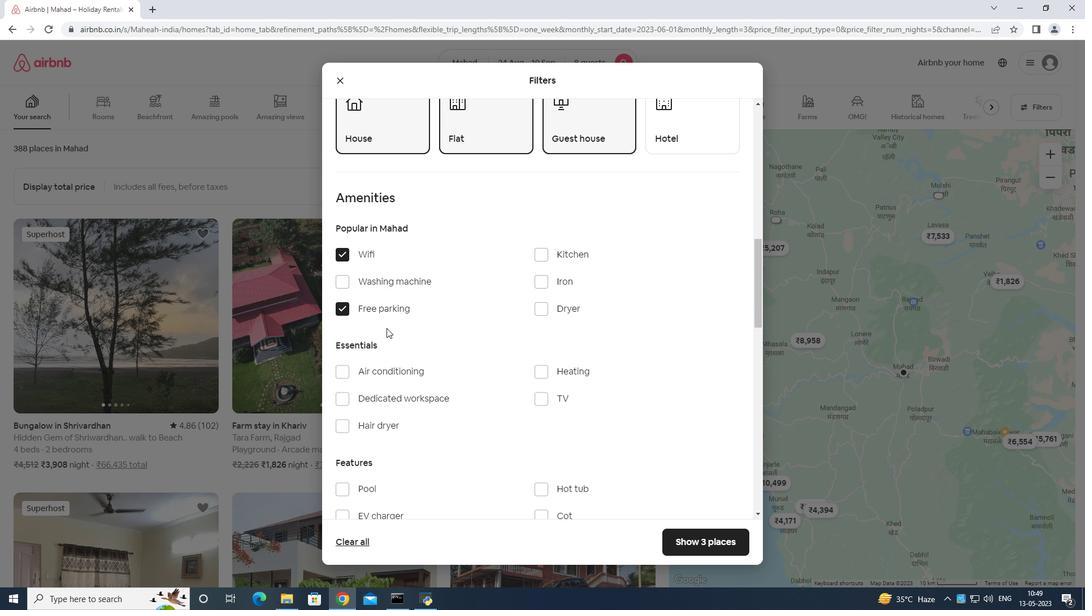 
Action: Mouse scrolled (420, 340) with delta (0, 0)
Screenshot: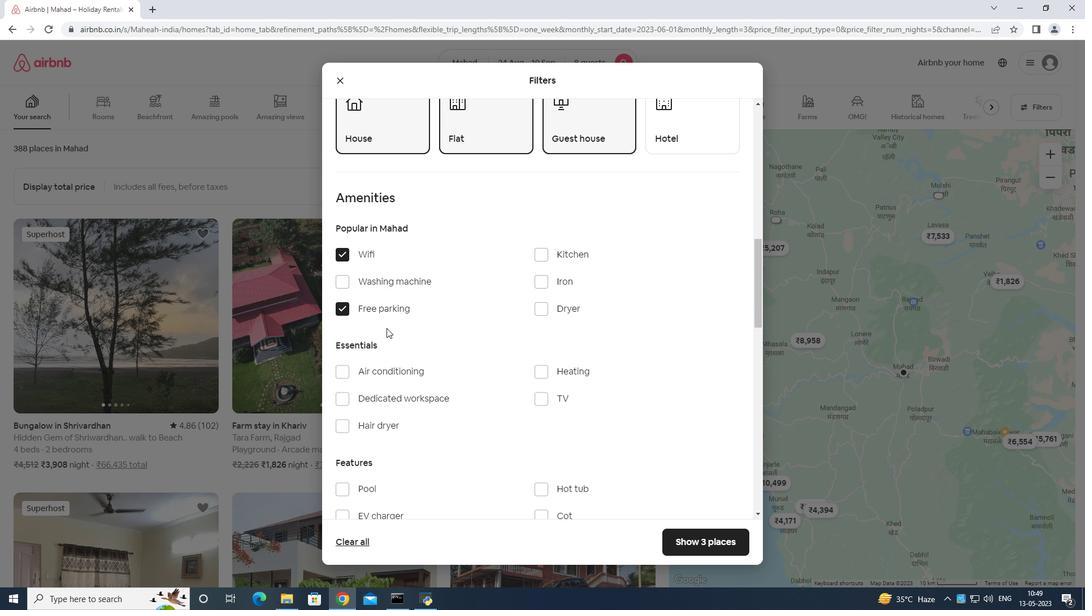 
Action: Mouse moved to (538, 340)
Screenshot: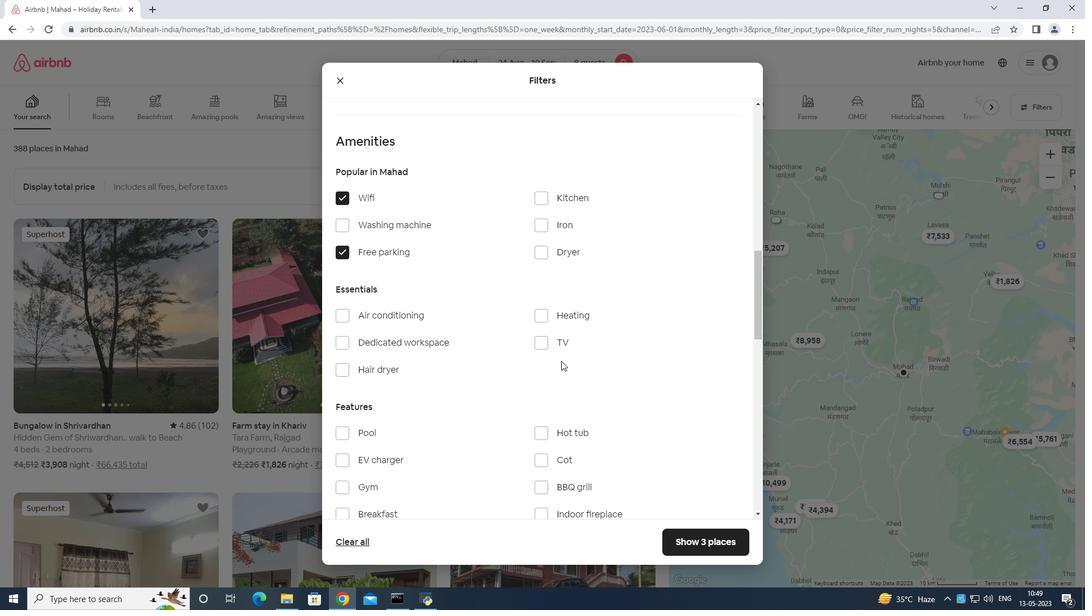 
Action: Mouse pressed left at (538, 340)
Screenshot: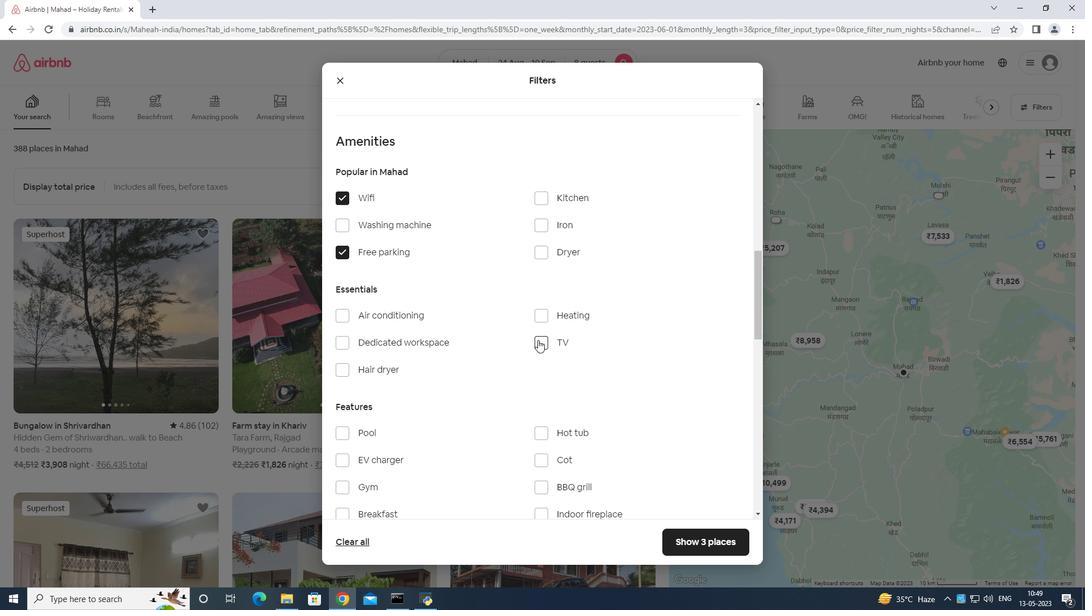 
Action: Mouse moved to (551, 343)
Screenshot: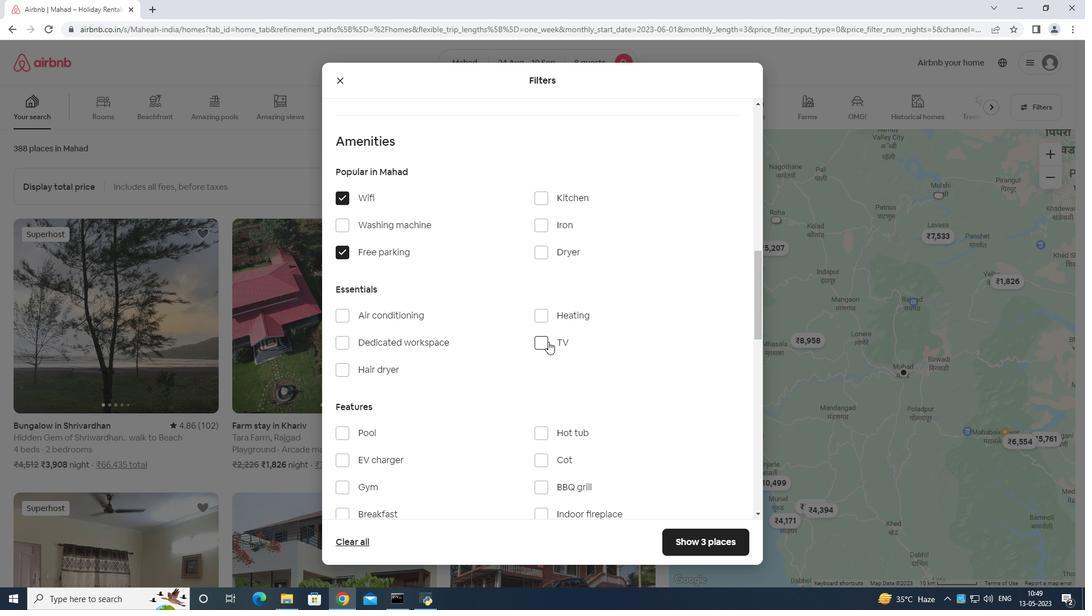 
Action: Mouse scrolled (551, 343) with delta (0, 0)
Screenshot: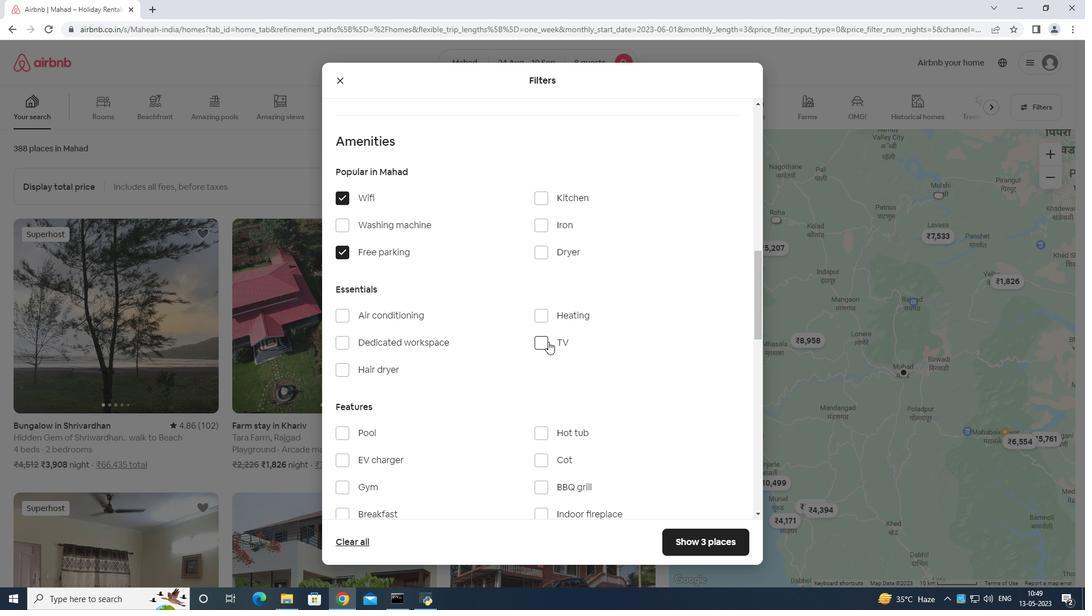 
Action: Mouse moved to (550, 348)
Screenshot: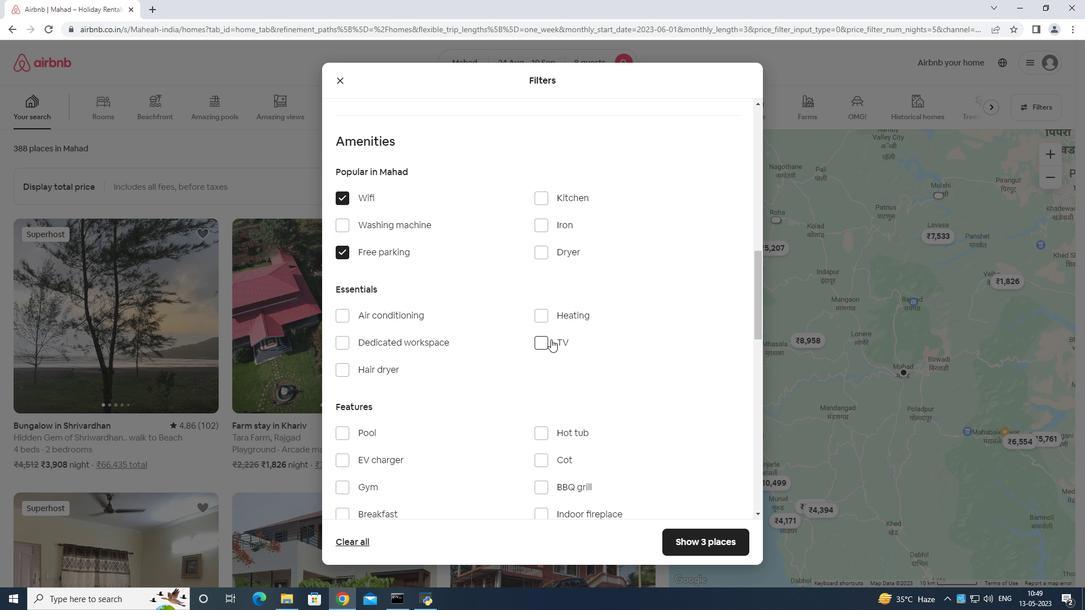 
Action: Mouse scrolled (550, 348) with delta (0, 0)
Screenshot: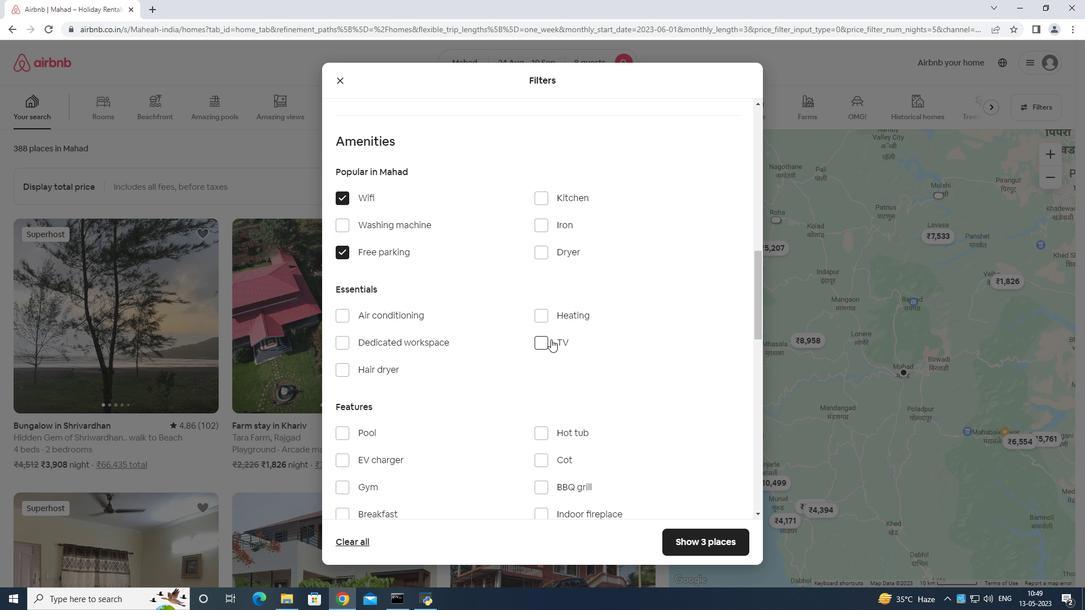 
Action: Mouse scrolled (550, 348) with delta (0, 0)
Screenshot: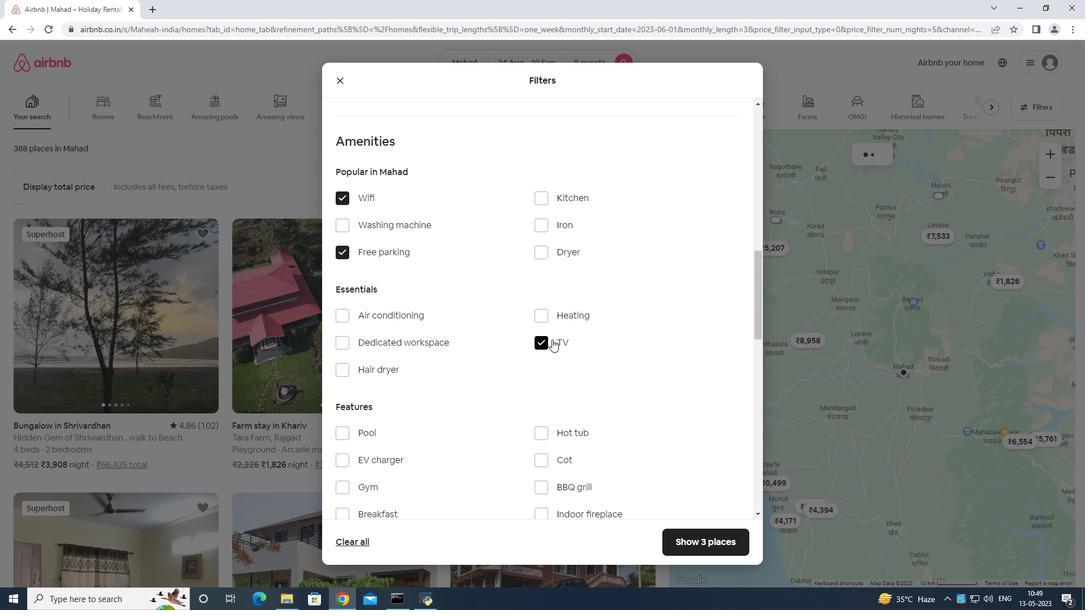 
Action: Mouse moved to (546, 346)
Screenshot: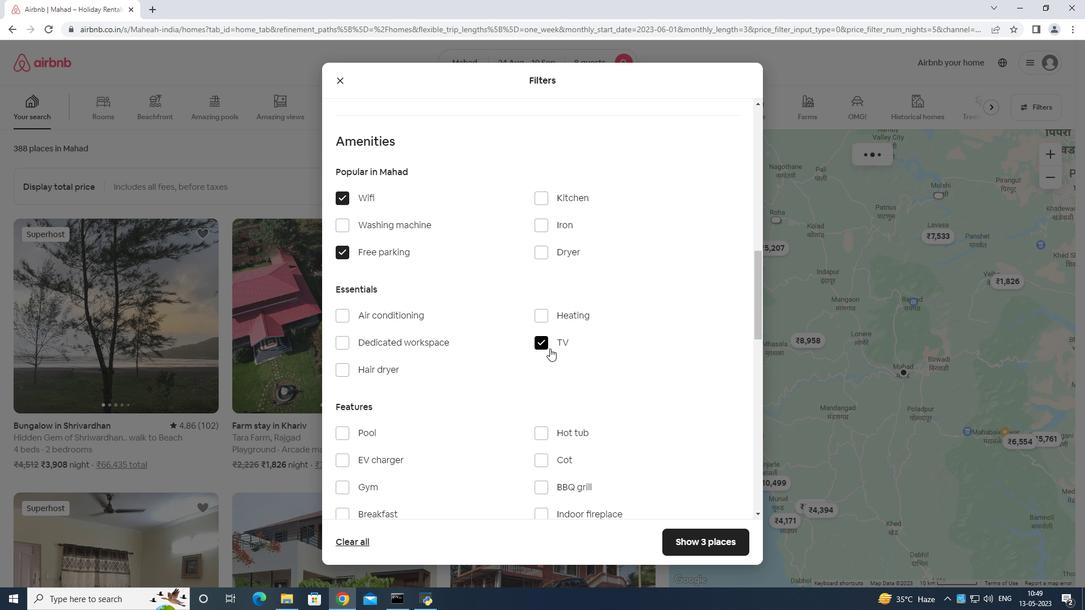 
Action: Mouse scrolled (546, 345) with delta (0, 0)
Screenshot: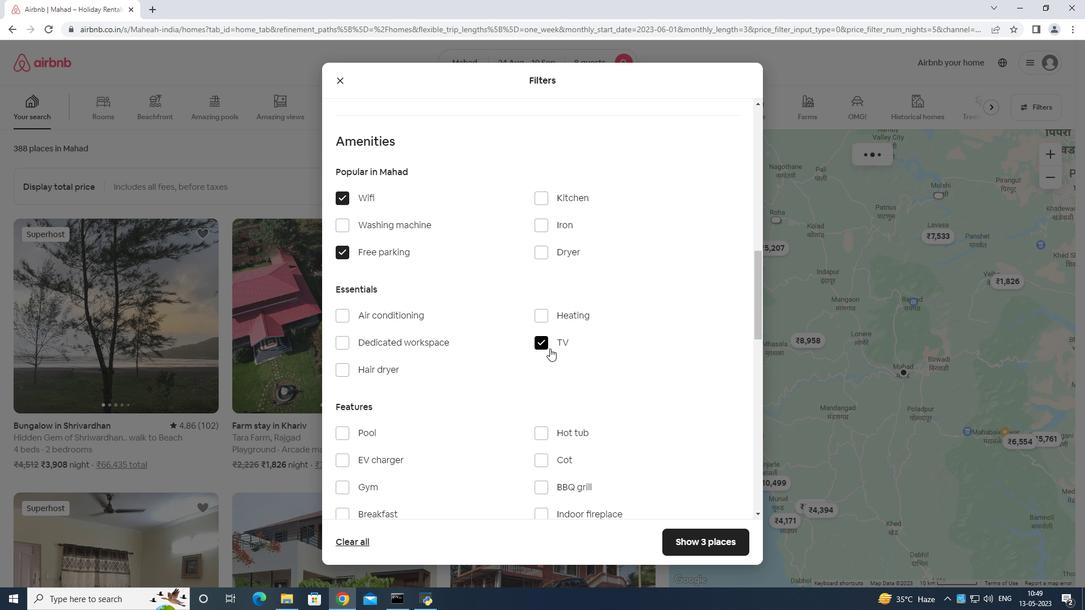 
Action: Mouse moved to (546, 347)
Screenshot: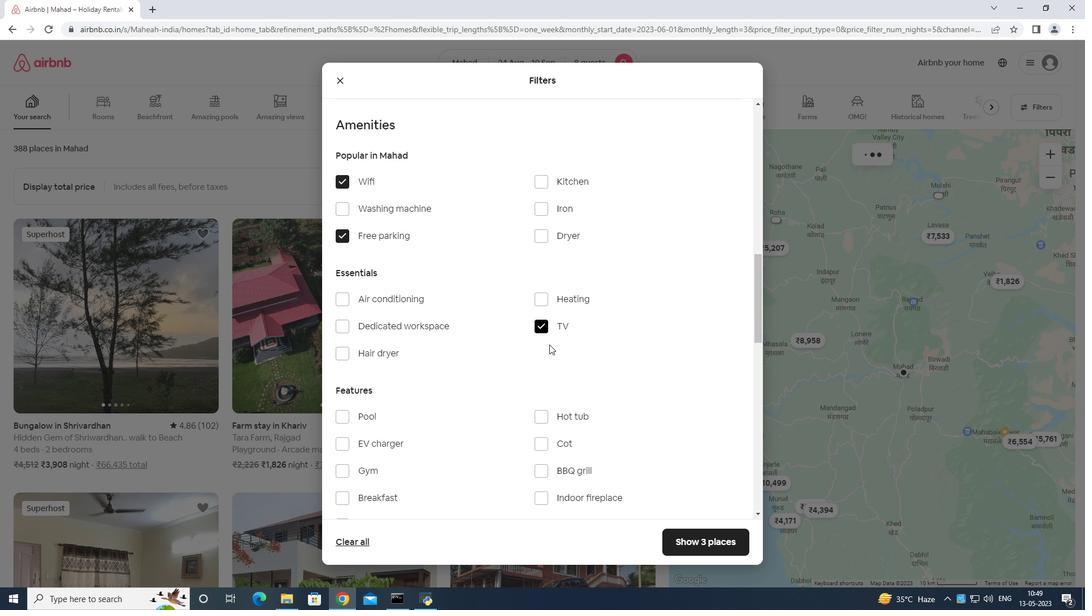 
Action: Mouse scrolled (546, 346) with delta (0, 0)
Screenshot: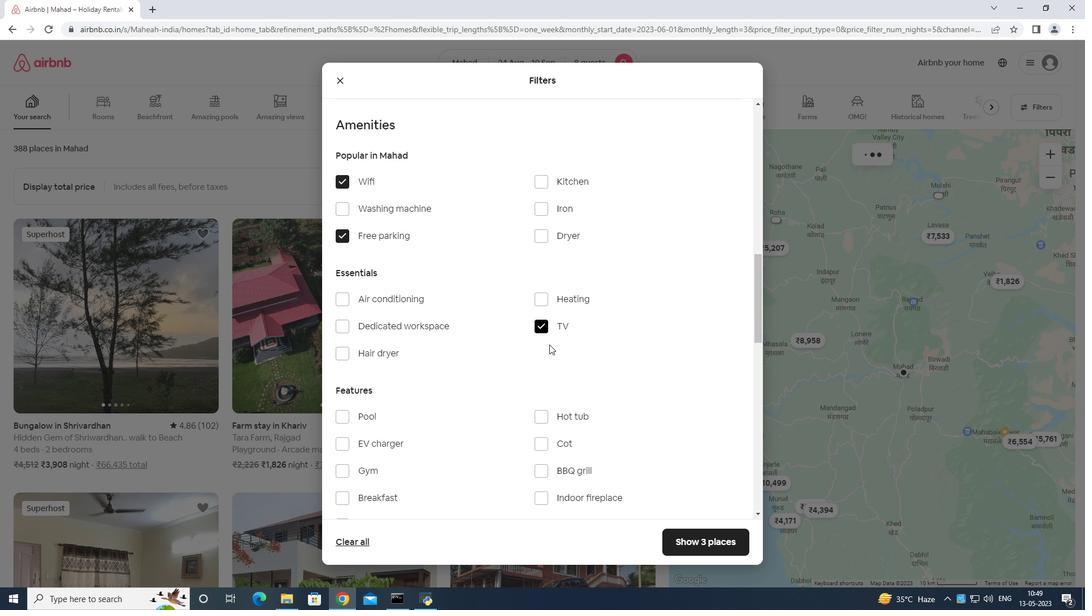 
Action: Mouse moved to (338, 229)
Screenshot: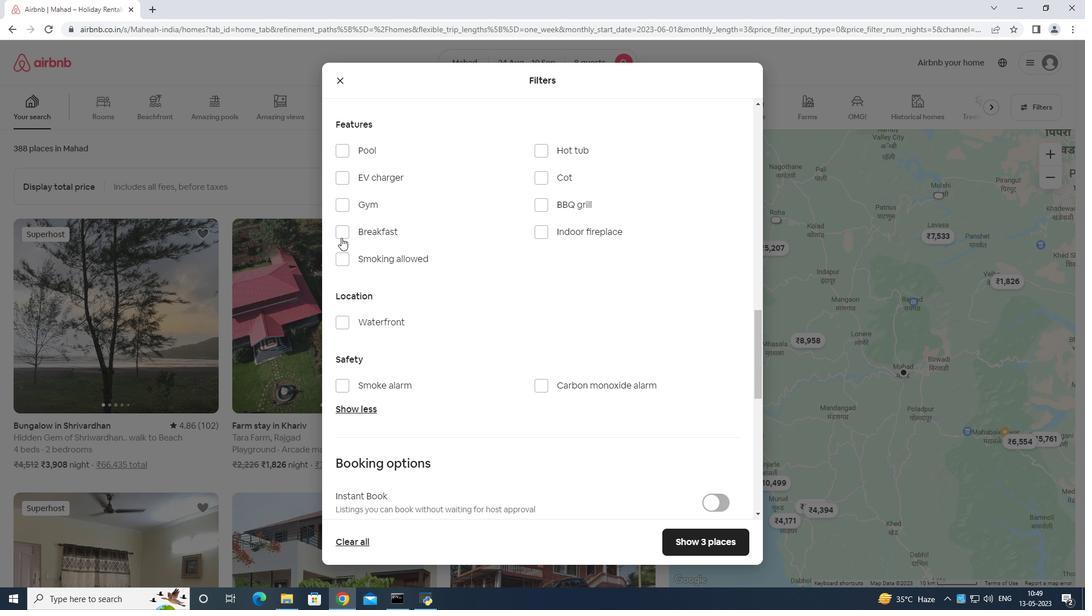 
Action: Mouse pressed left at (338, 229)
Screenshot: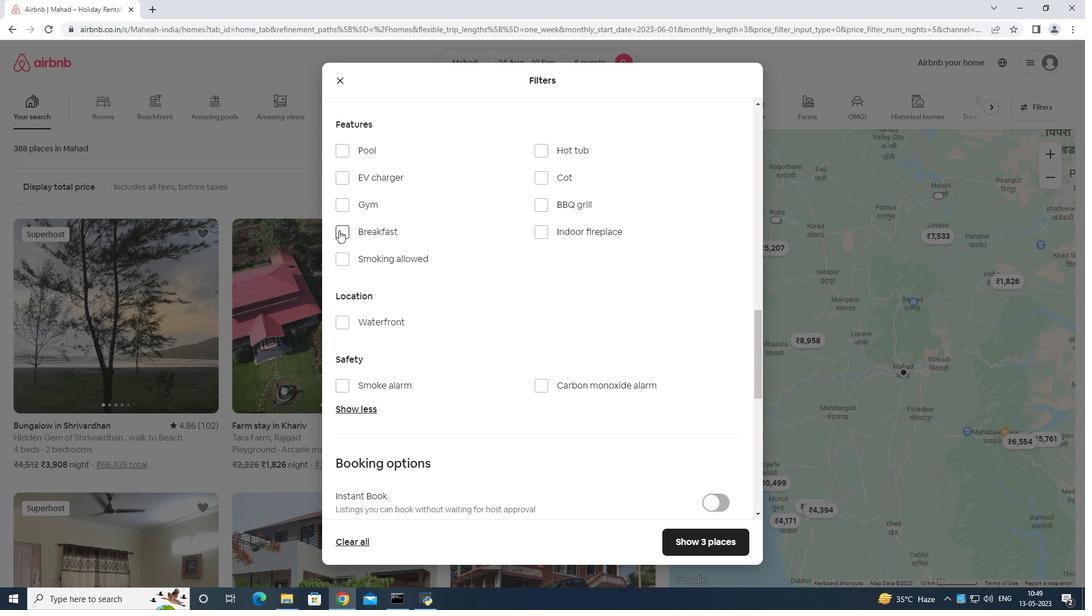 
Action: Mouse moved to (342, 200)
Screenshot: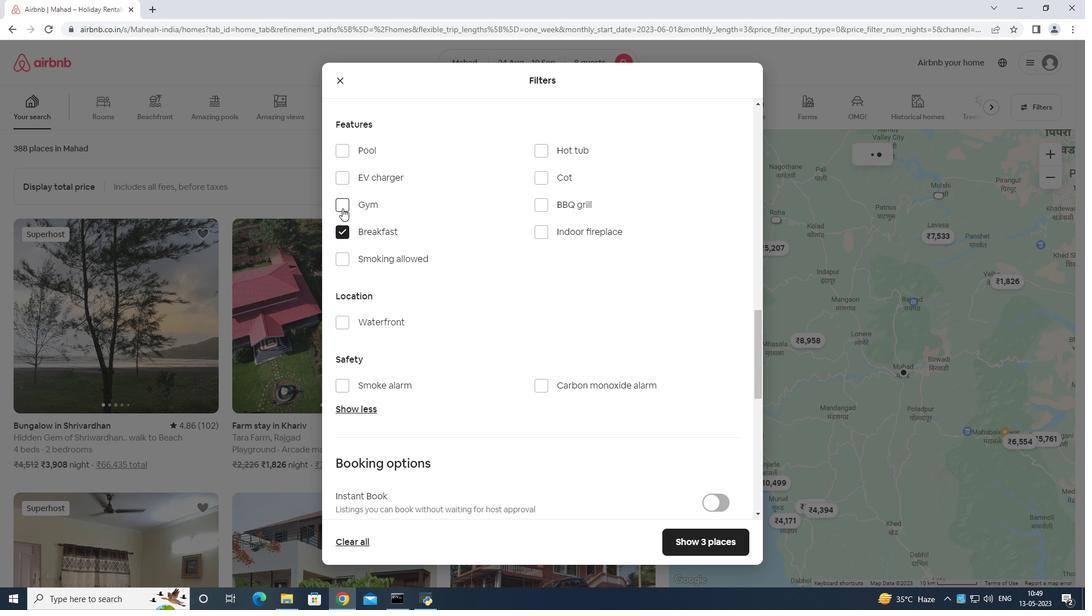 
Action: Mouse pressed left at (342, 200)
Screenshot: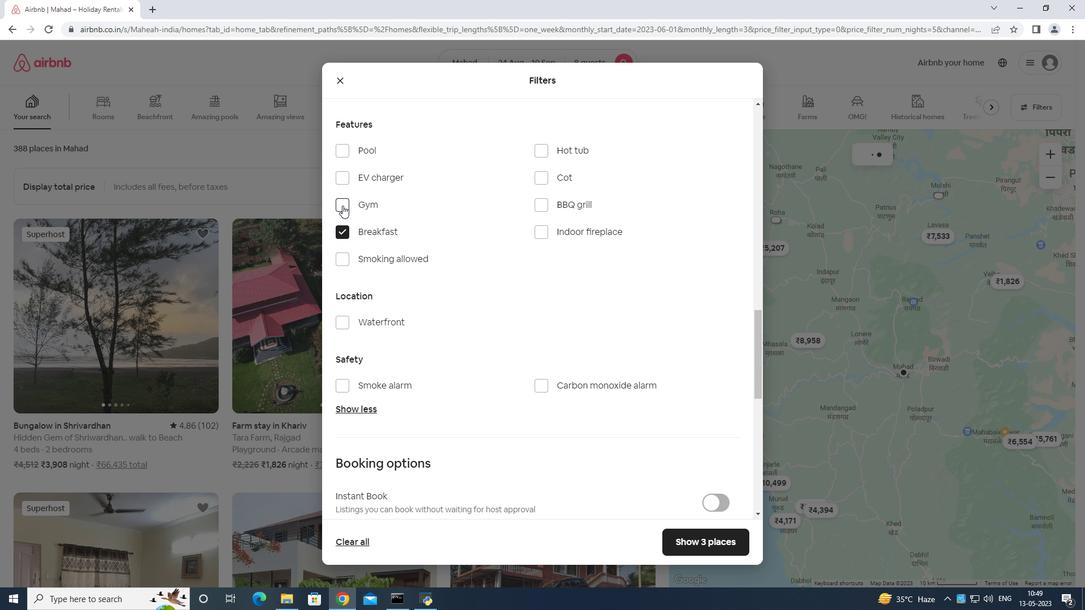 
Action: Mouse moved to (506, 349)
Screenshot: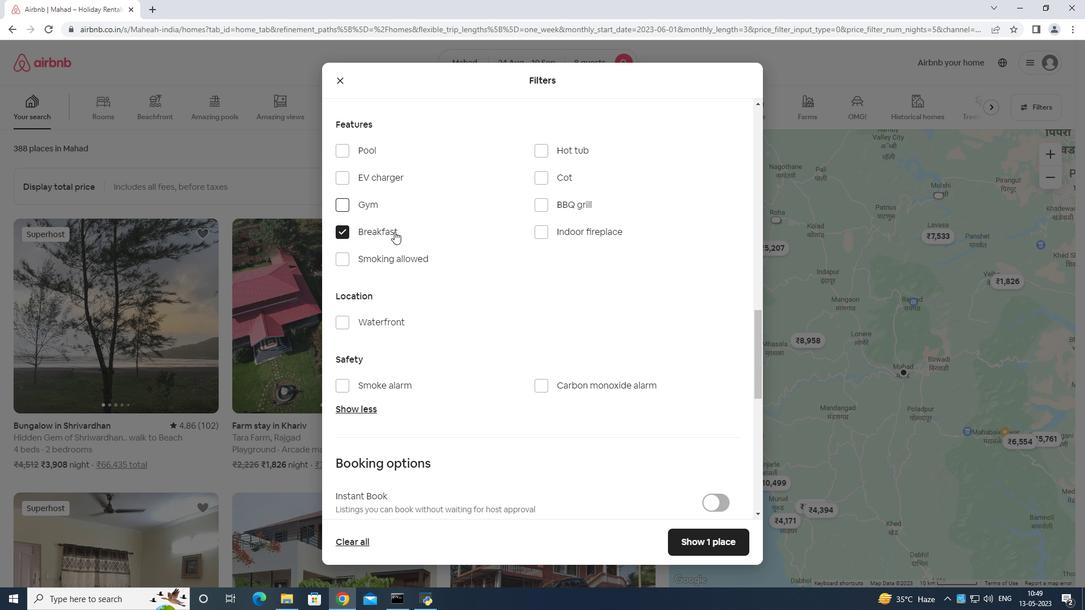 
Action: Mouse scrolled (506, 348) with delta (0, 0)
Screenshot: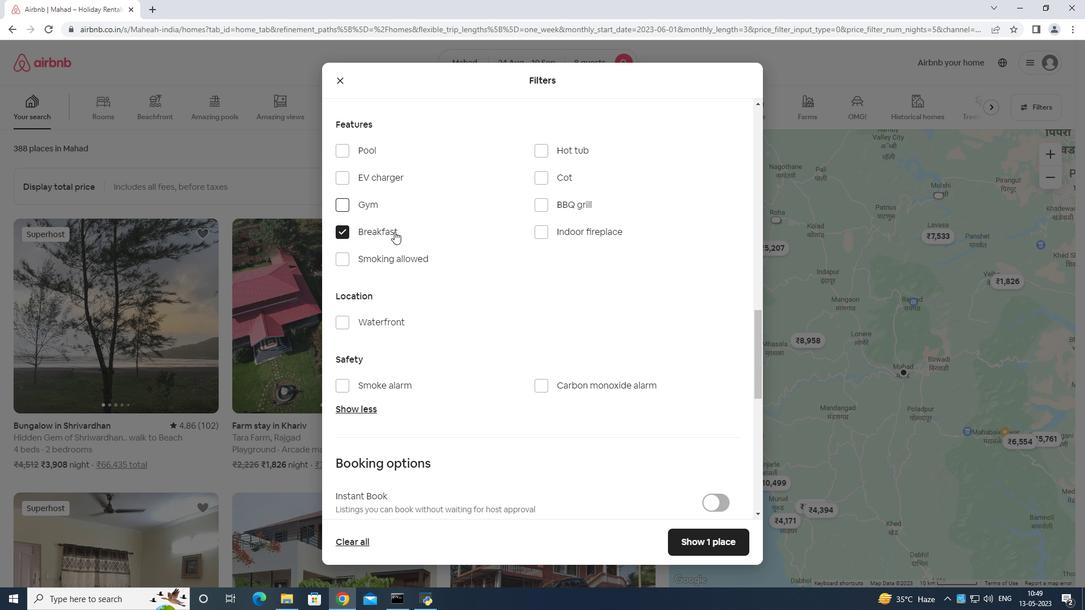 
Action: Mouse moved to (528, 360)
Screenshot: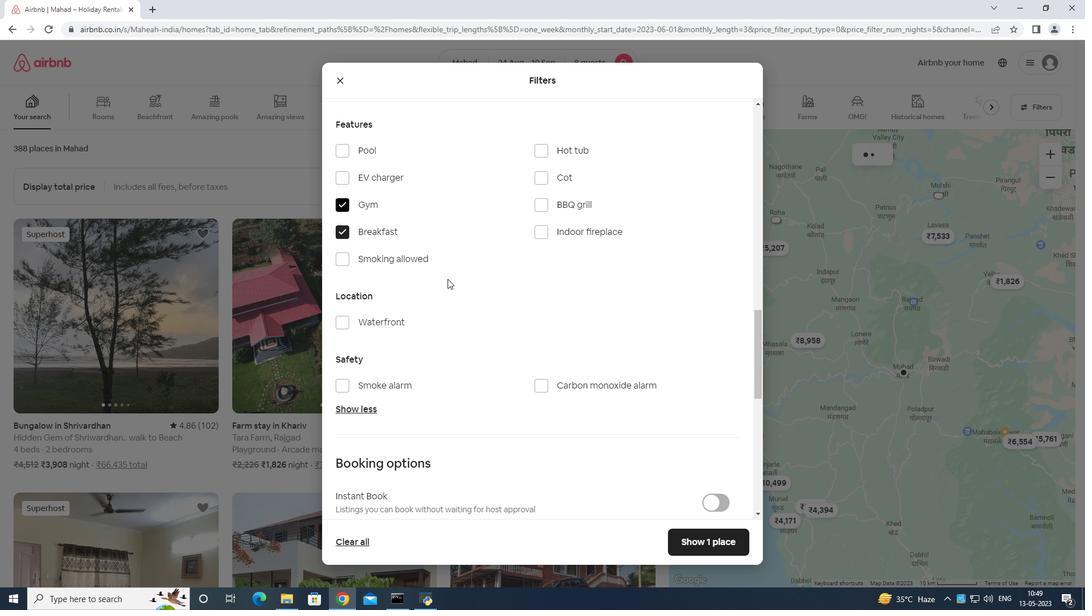 
Action: Mouse scrolled (528, 359) with delta (0, 0)
Screenshot: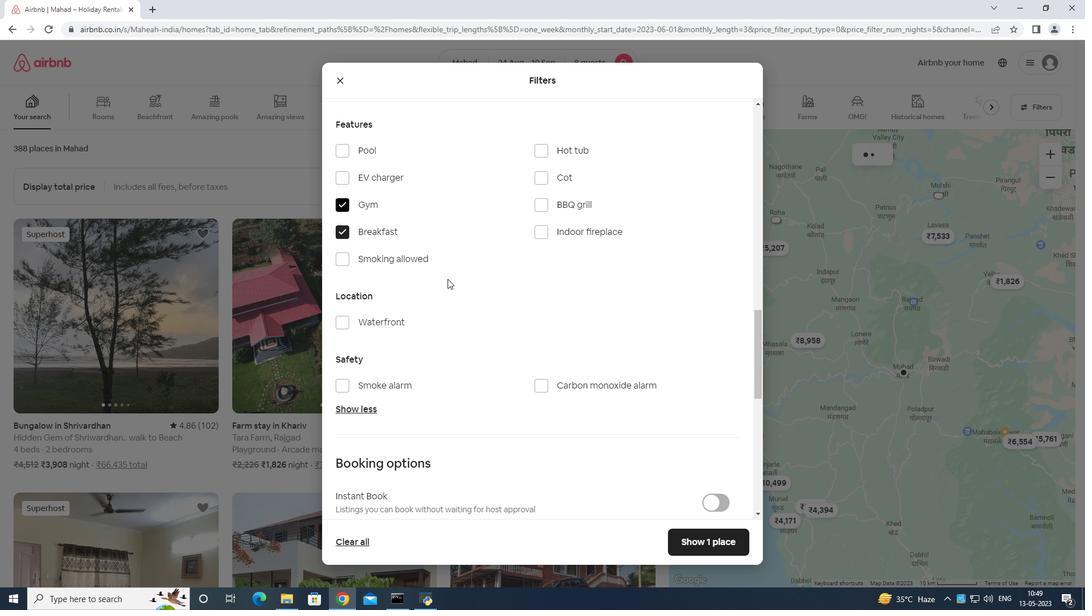 
Action: Mouse moved to (557, 365)
Screenshot: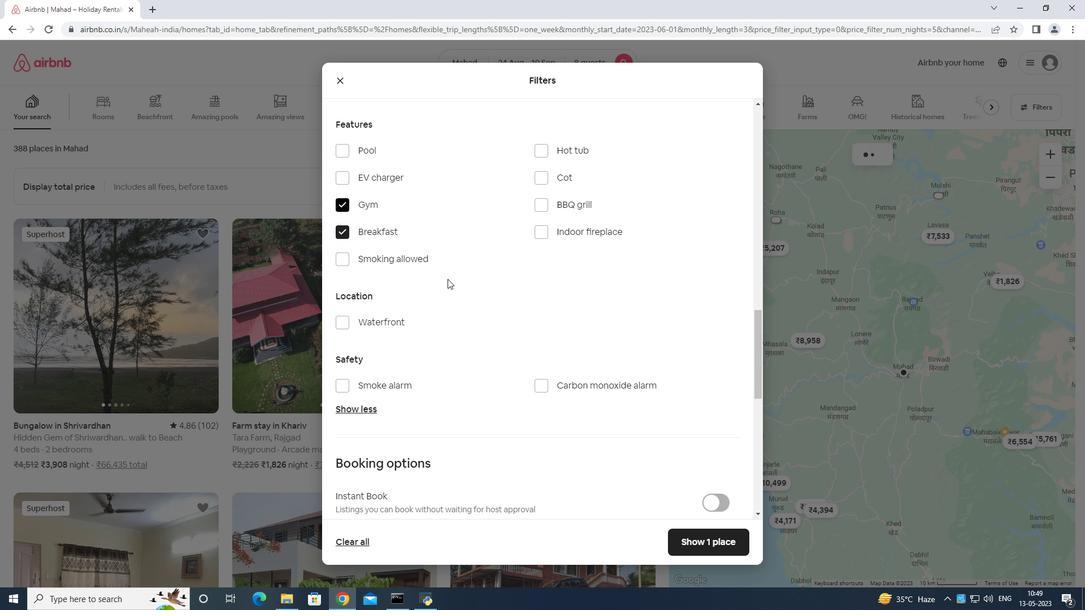 
Action: Mouse scrolled (557, 365) with delta (0, 0)
Screenshot: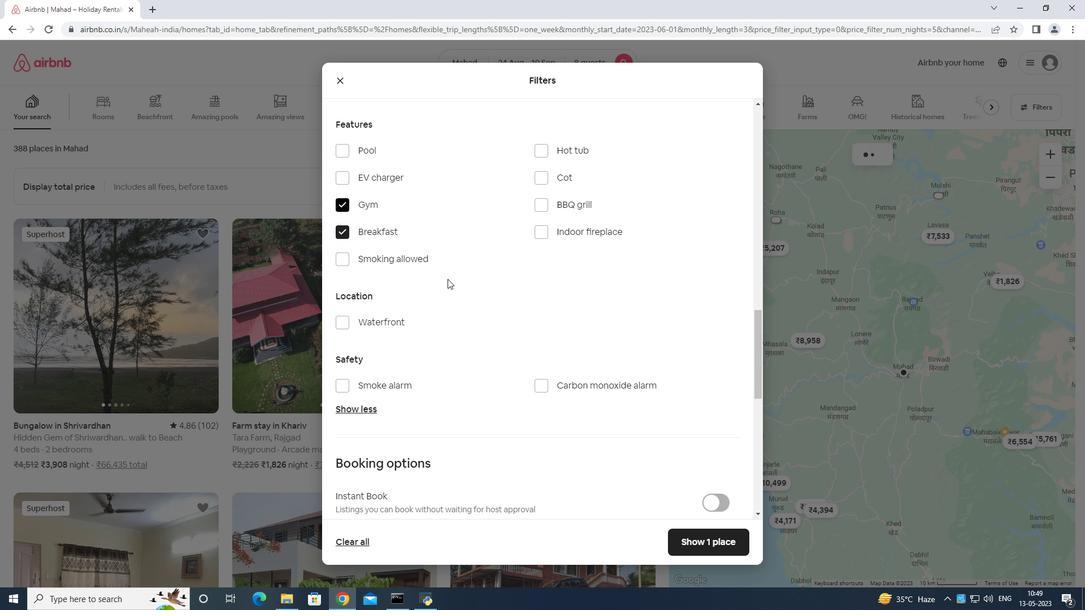 
Action: Mouse moved to (600, 371)
Screenshot: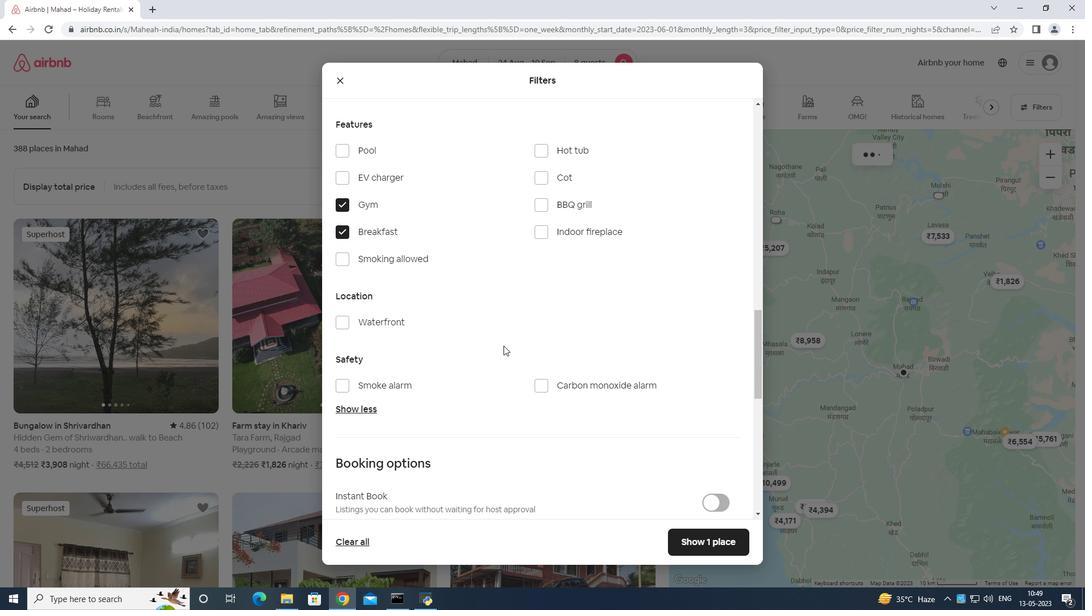
Action: Mouse scrolled (600, 370) with delta (0, 0)
Screenshot: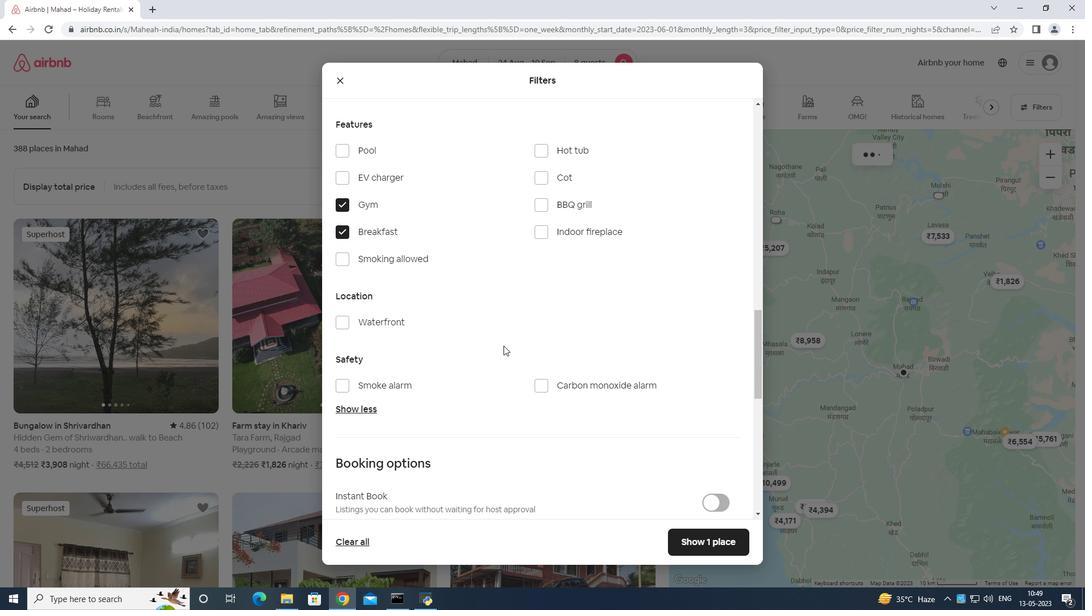 
Action: Mouse moved to (713, 312)
Screenshot: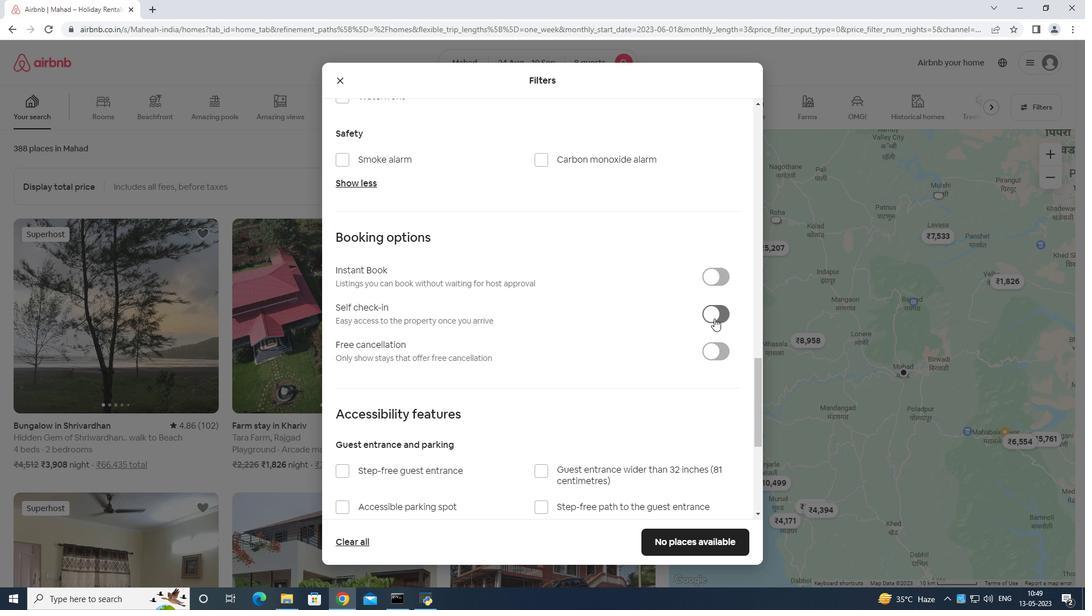 
Action: Mouse pressed left at (713, 312)
Screenshot: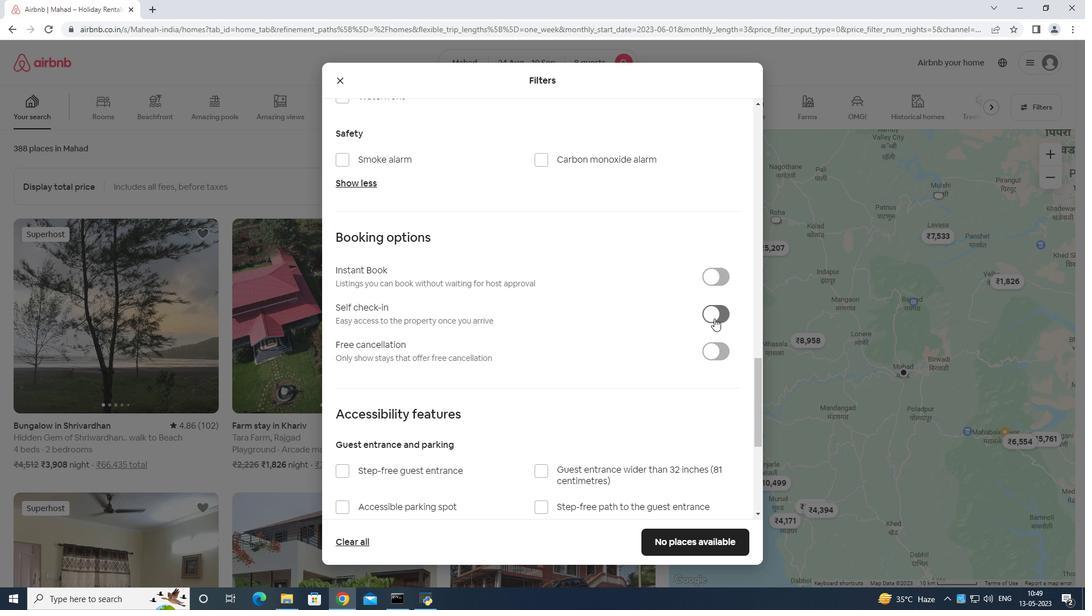 
Action: Mouse moved to (711, 317)
Screenshot: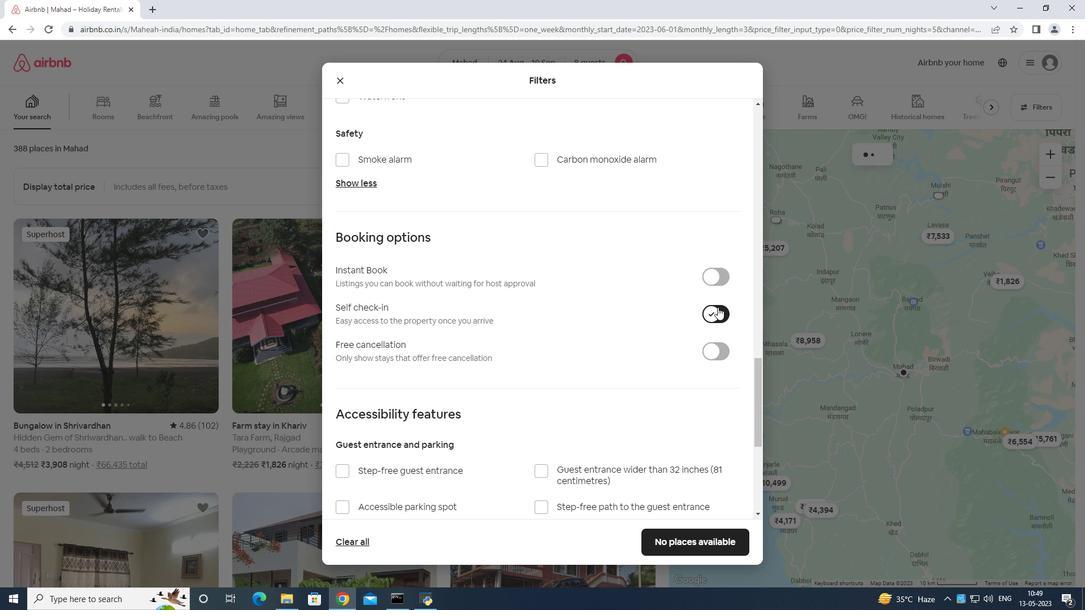
Action: Mouse scrolled (711, 316) with delta (0, 0)
Screenshot: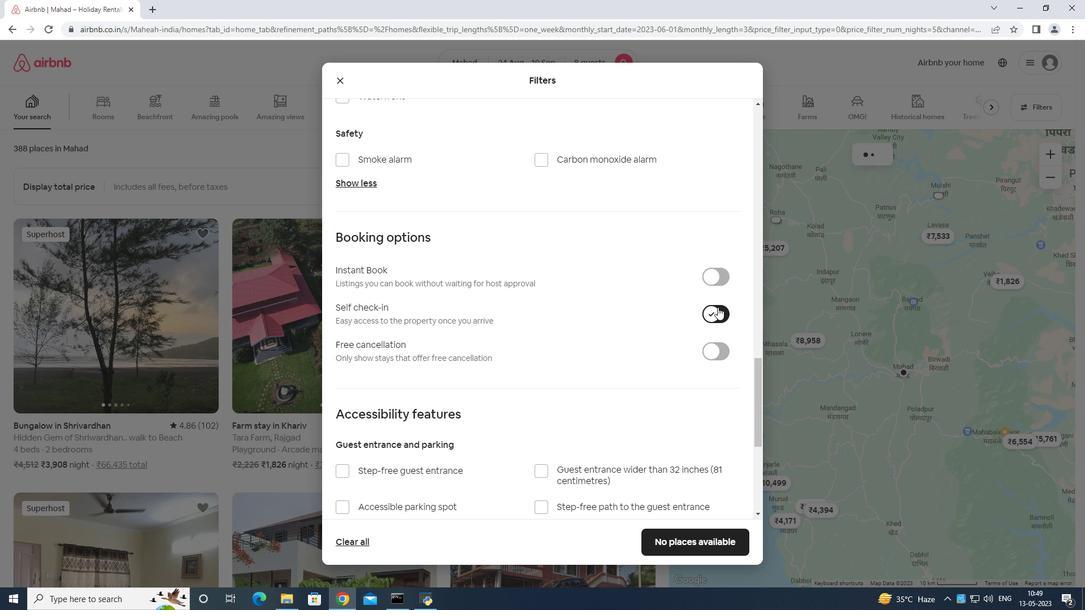 
Action: Mouse moved to (707, 328)
Screenshot: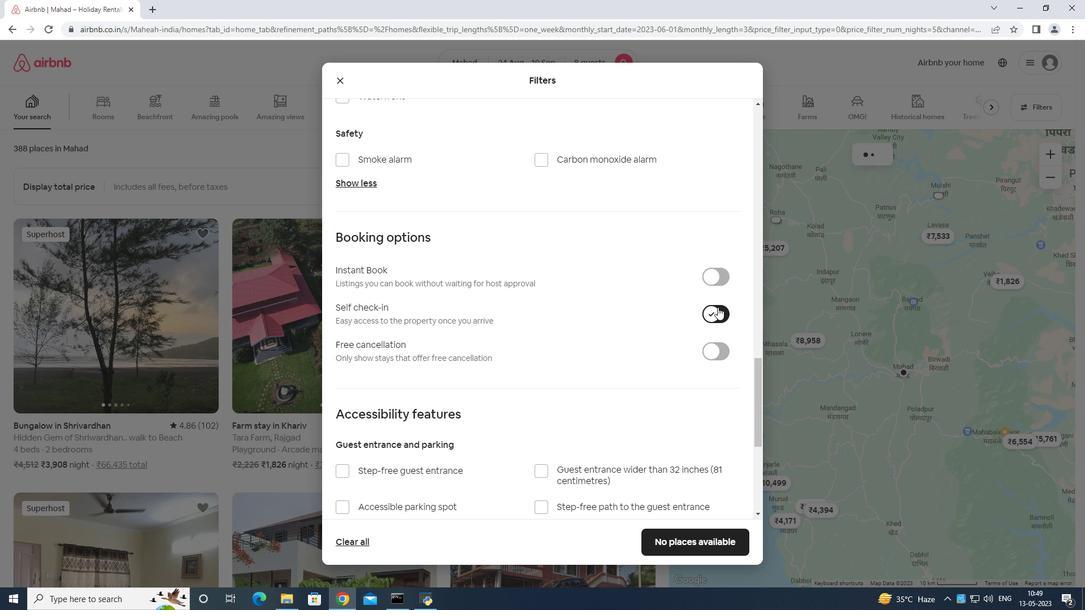 
Action: Mouse scrolled (707, 327) with delta (0, 0)
Screenshot: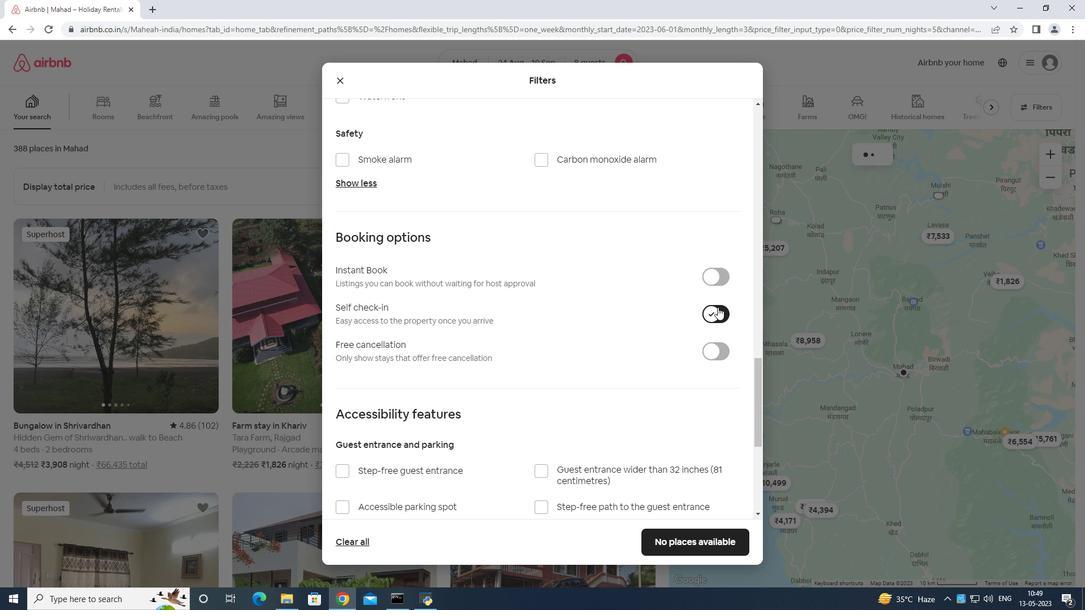 
Action: Mouse moved to (706, 330)
Screenshot: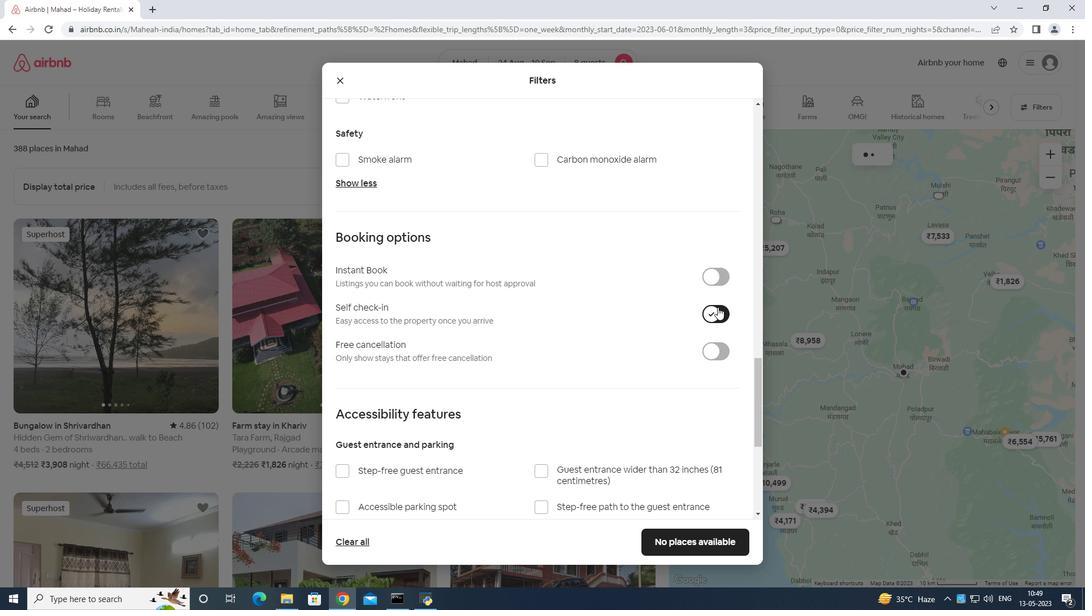
Action: Mouse scrolled (706, 329) with delta (0, 0)
Screenshot: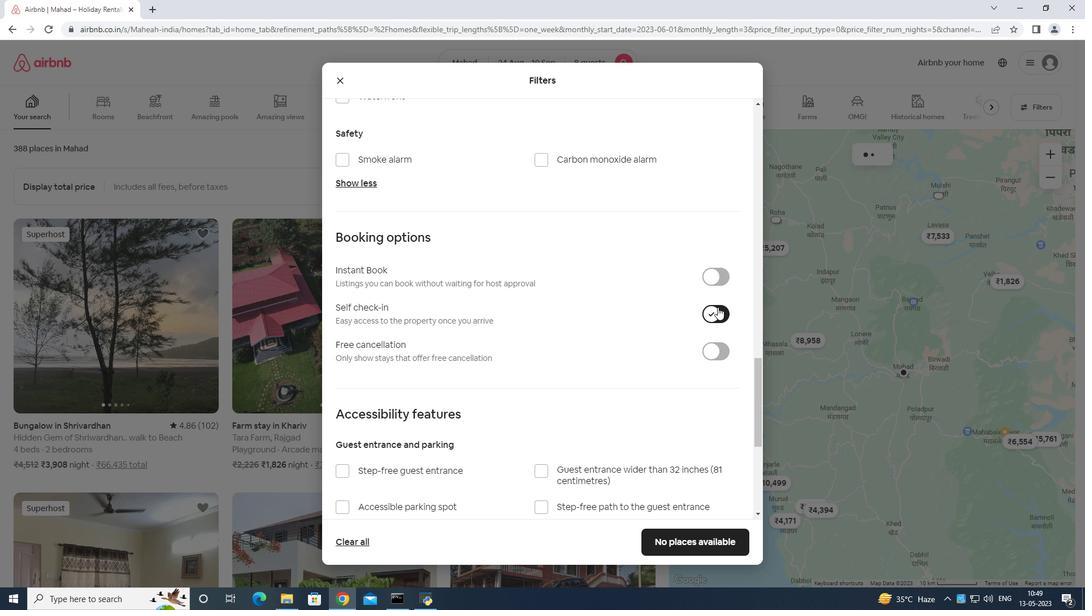 
Action: Mouse moved to (706, 331)
Screenshot: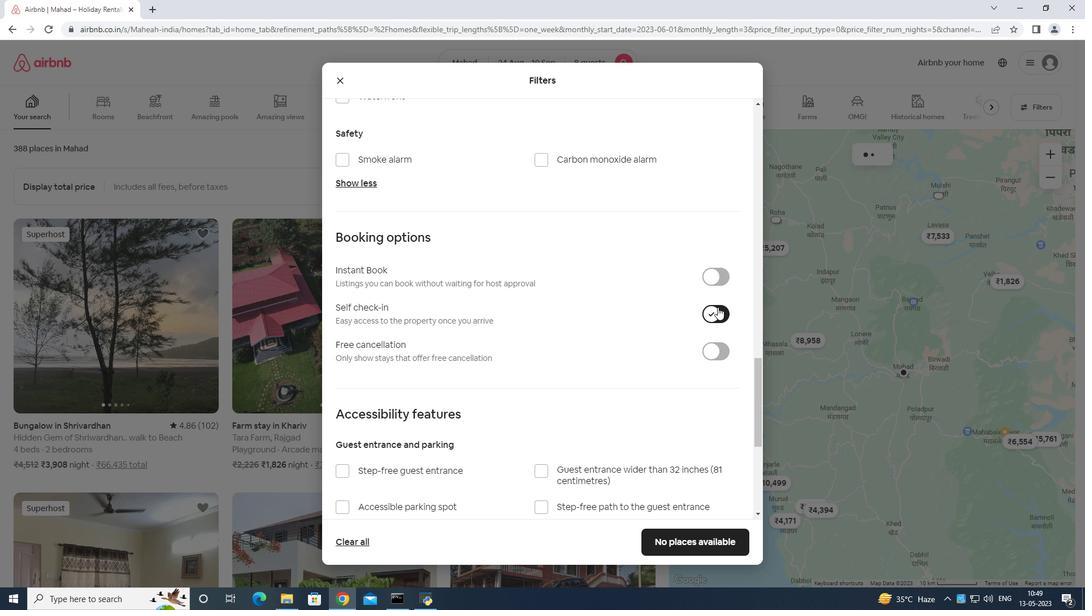 
Action: Mouse scrolled (706, 331) with delta (0, 0)
Screenshot: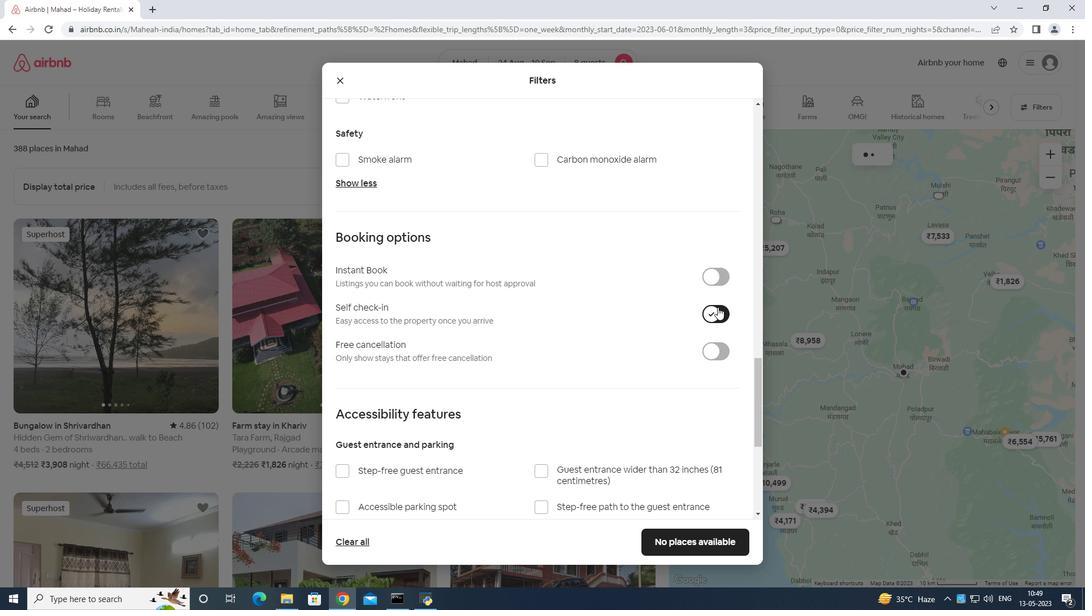 
Action: Mouse moved to (685, 344)
Screenshot: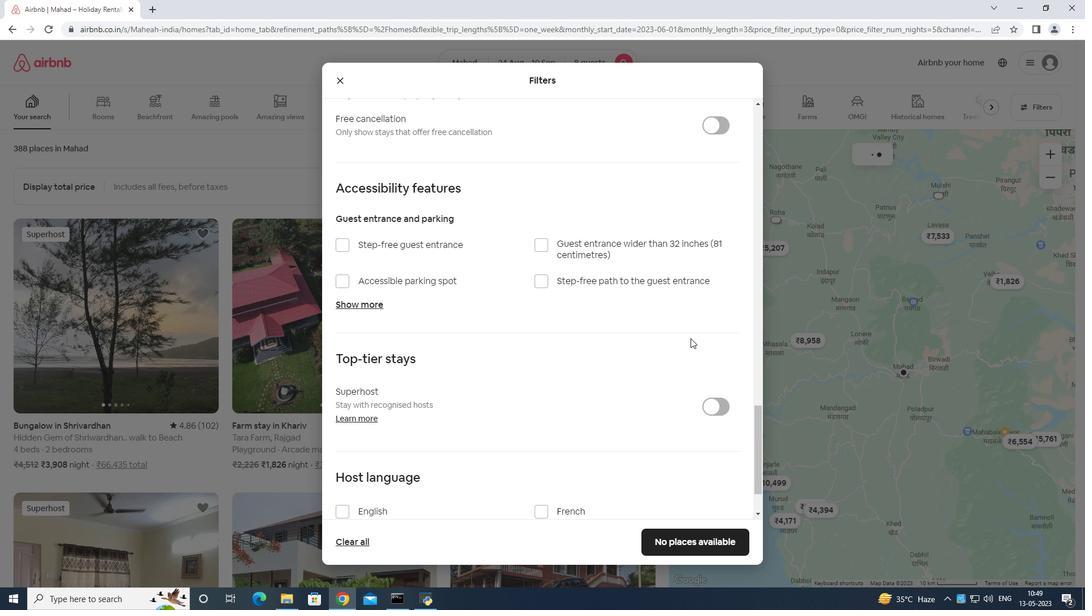 
Action: Mouse scrolled (686, 342) with delta (0, 0)
Screenshot: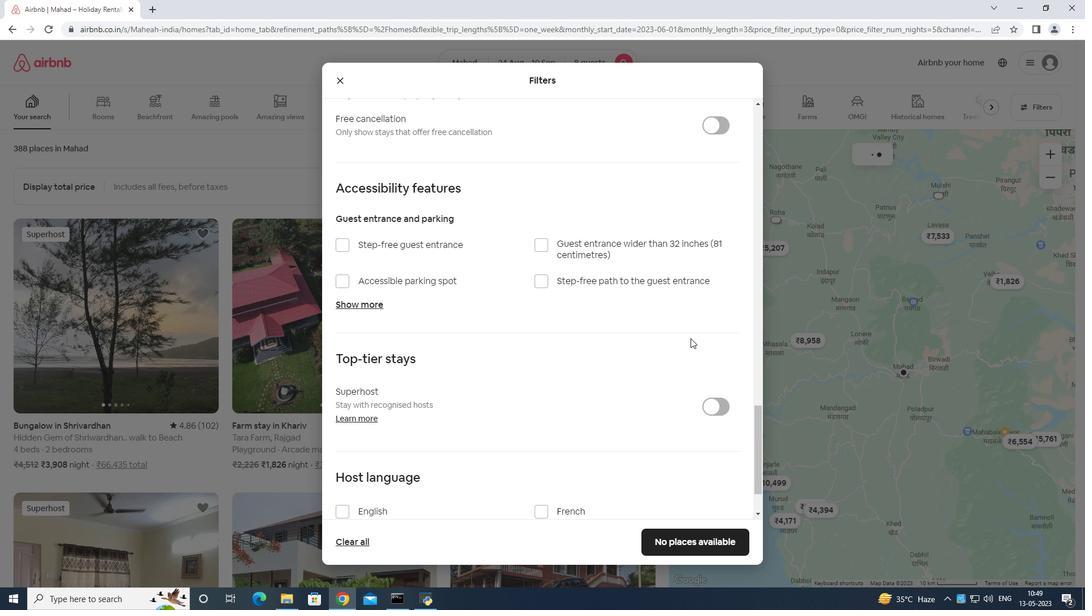 
Action: Mouse moved to (680, 353)
Screenshot: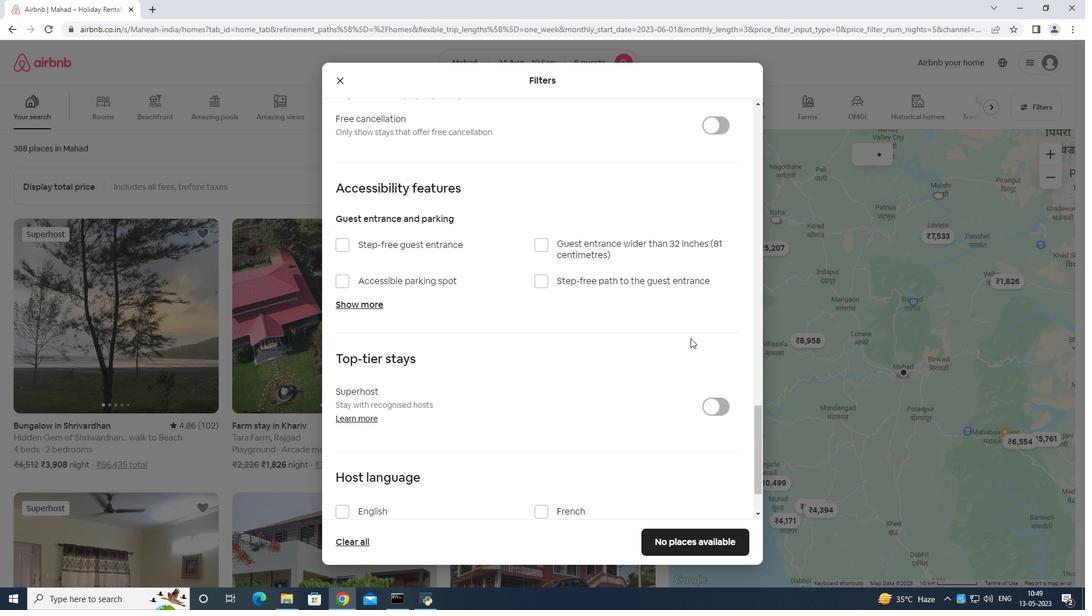 
Action: Mouse scrolled (684, 346) with delta (0, 0)
Screenshot: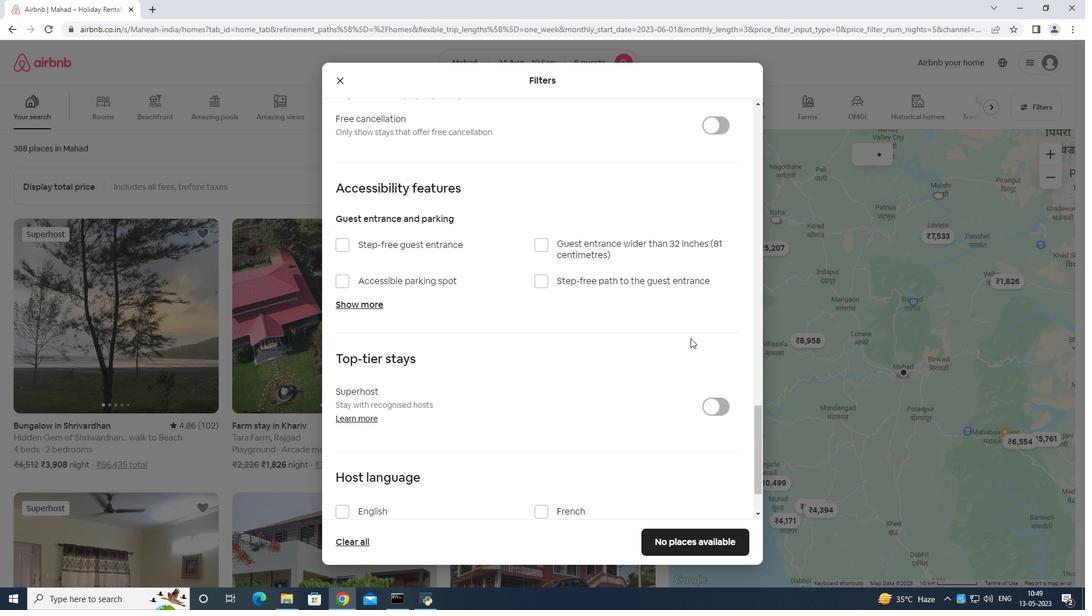 
Action: Mouse moved to (678, 353)
Screenshot: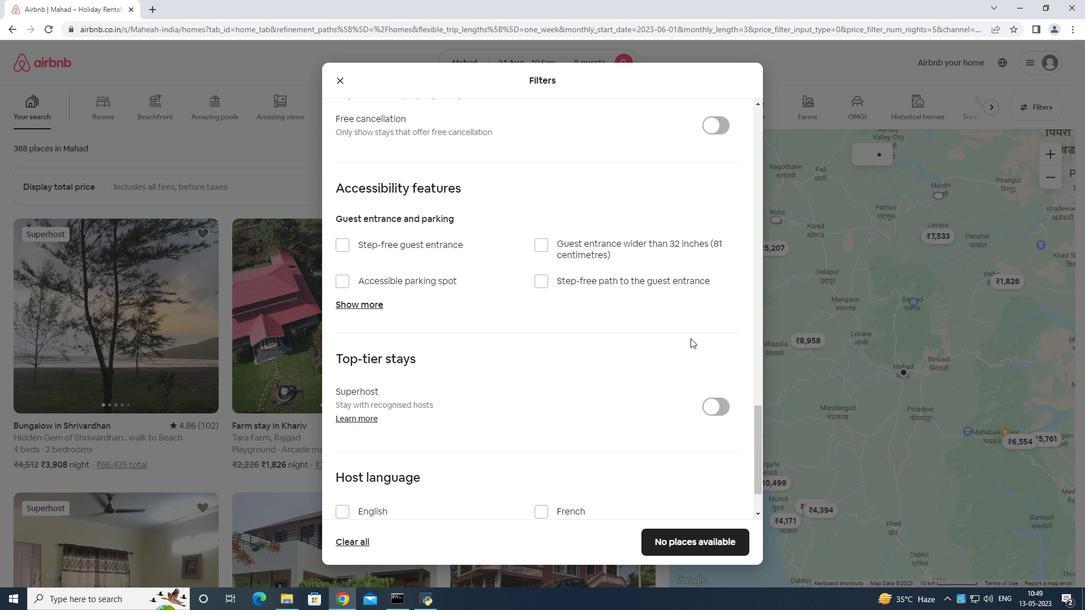 
Action: Mouse scrolled (683, 348) with delta (0, 0)
Screenshot: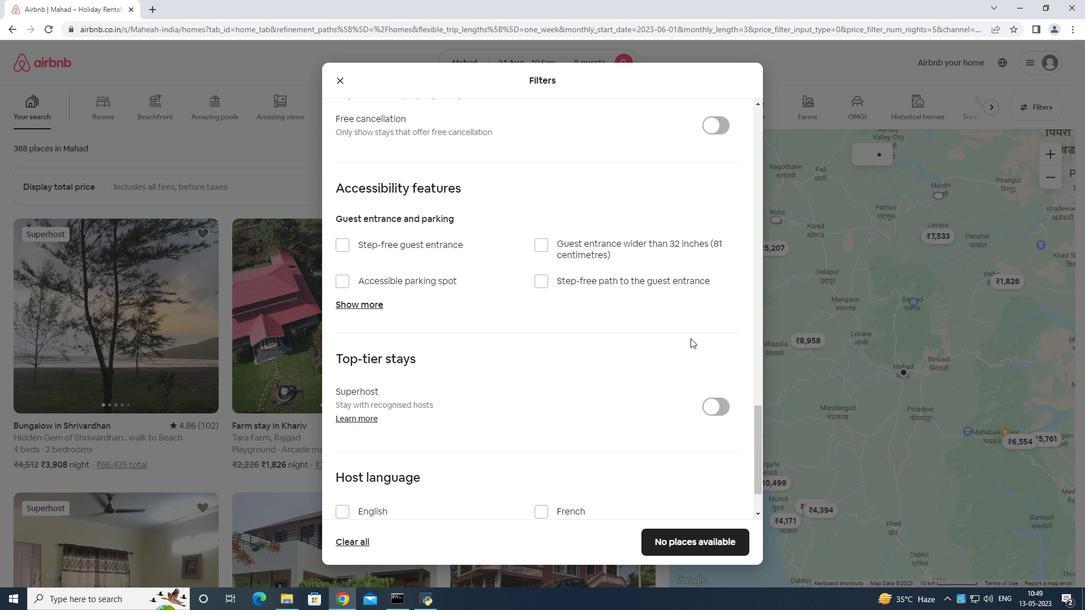 
Action: Mouse moved to (666, 365)
Screenshot: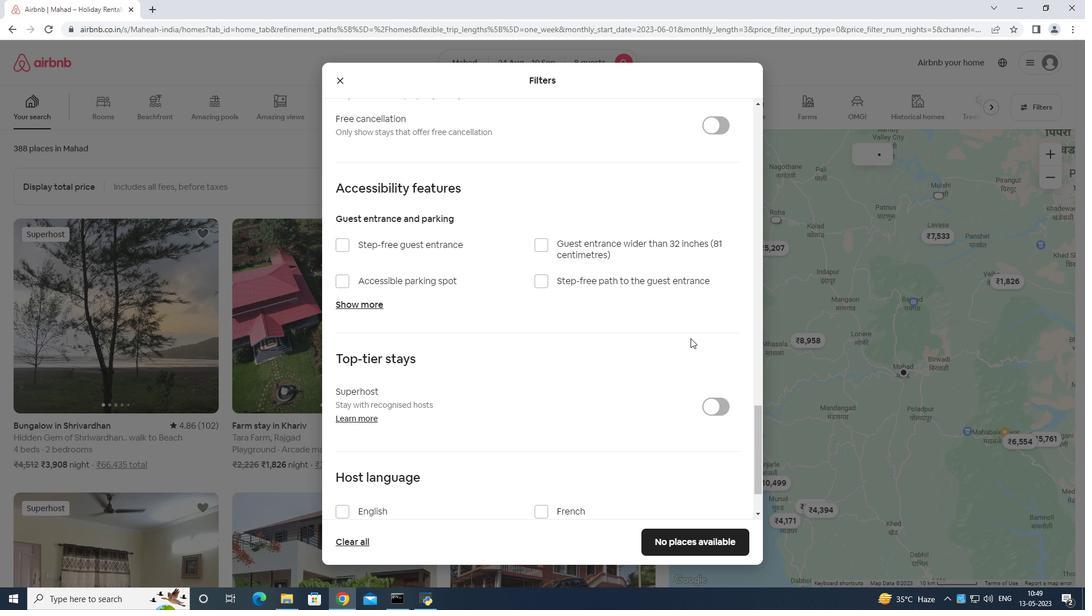 
Action: Mouse scrolled (666, 364) with delta (0, 0)
Screenshot: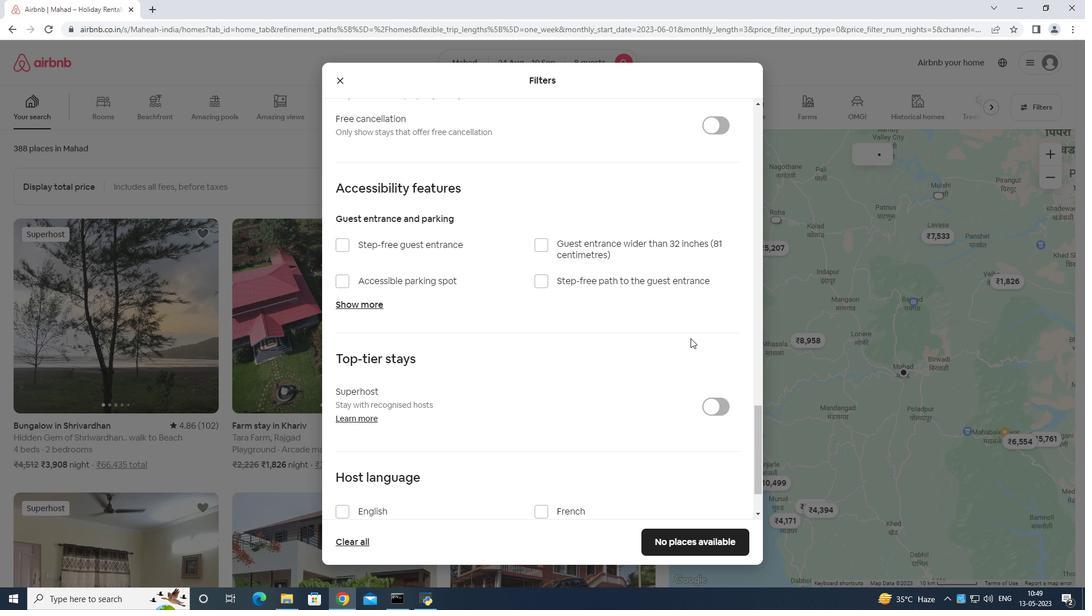 
Action: Mouse moved to (664, 370)
Screenshot: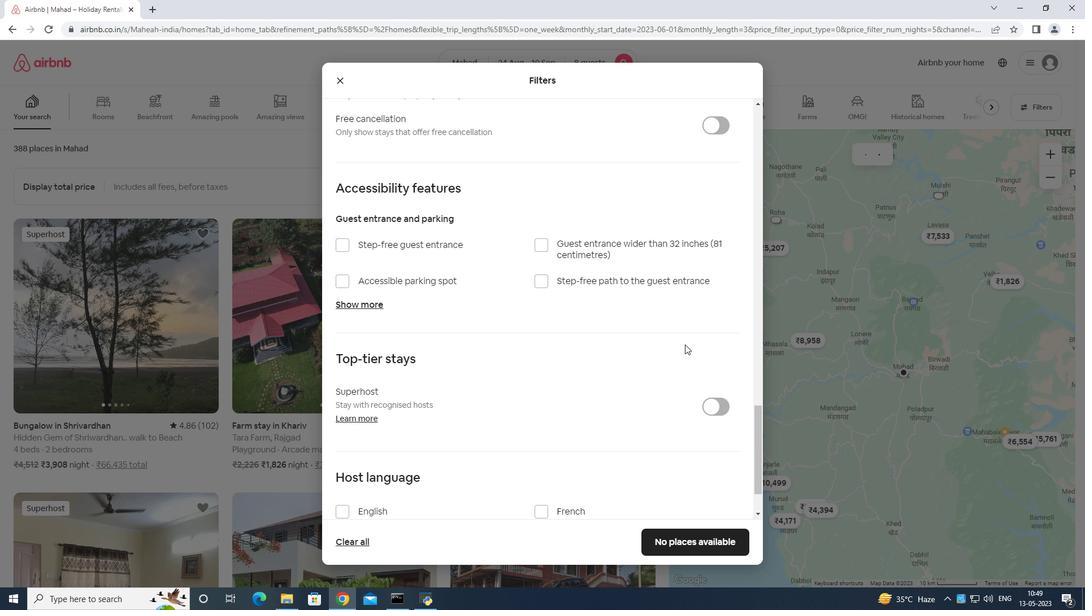 
Action: Mouse scrolled (665, 368) with delta (0, 0)
Screenshot: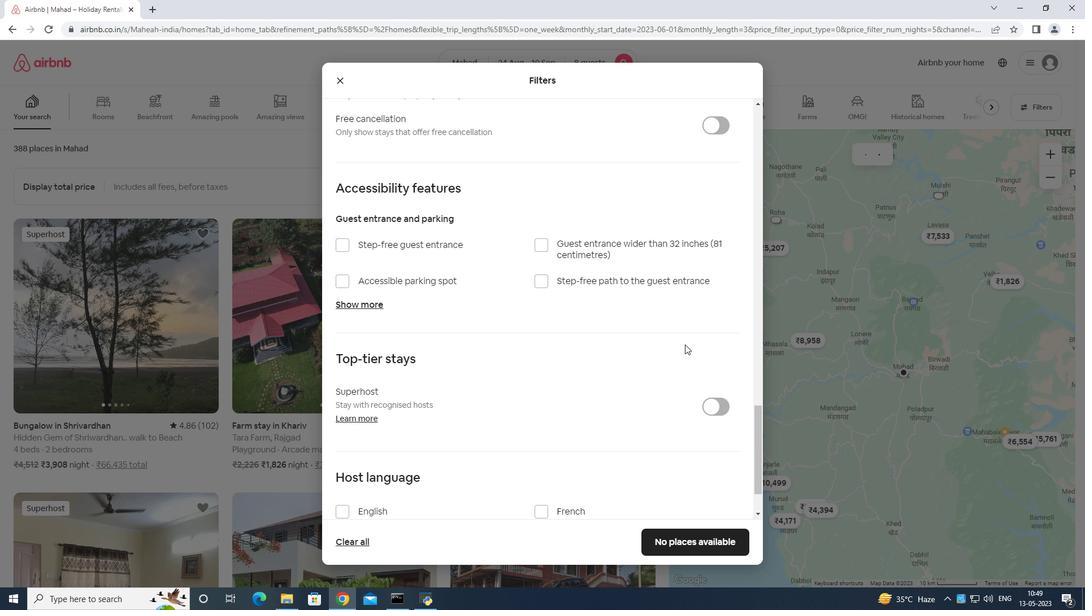 
Action: Mouse moved to (662, 378)
Screenshot: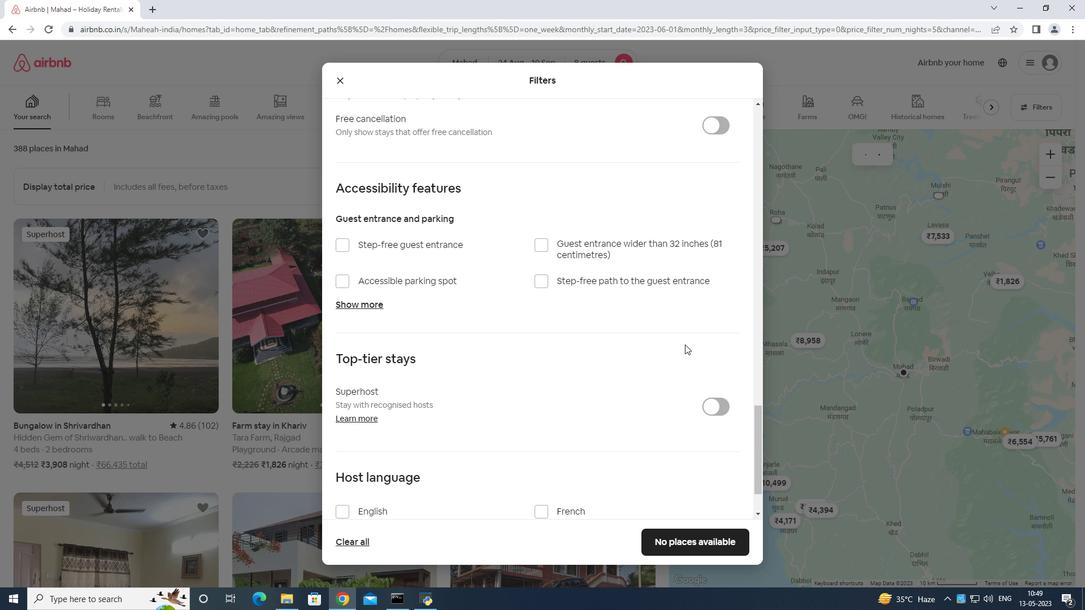 
Action: Mouse scrolled (662, 377) with delta (0, 0)
Screenshot: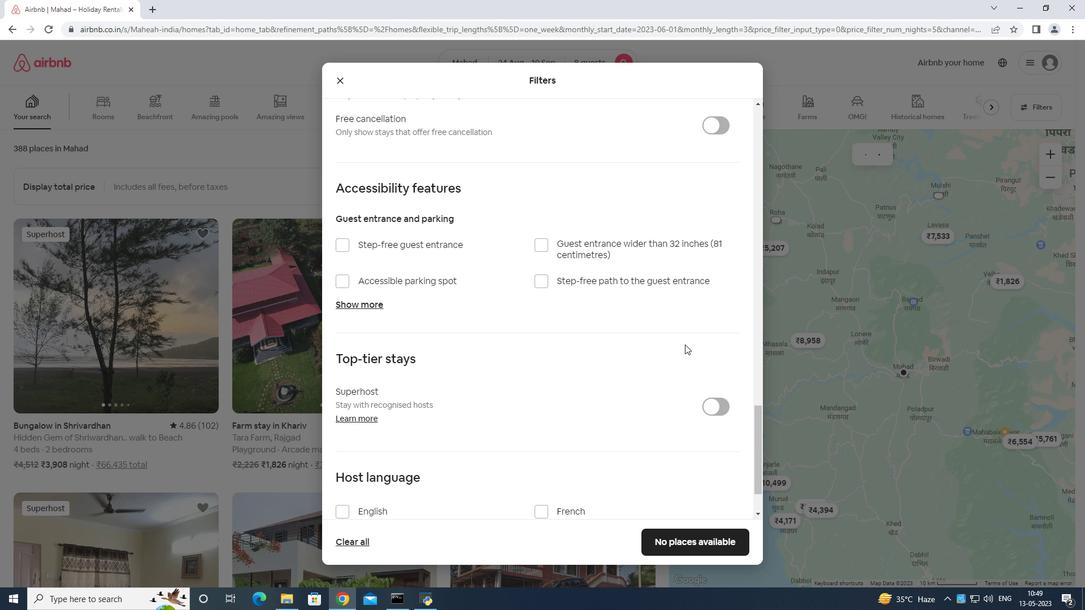 
Action: Mouse moved to (343, 439)
Screenshot: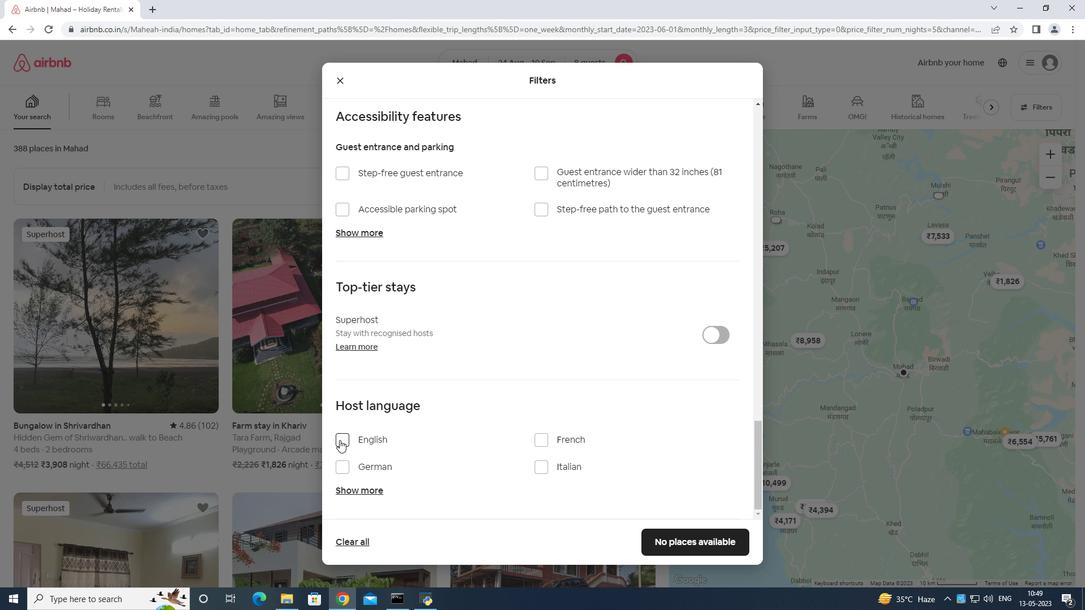 
Action: Mouse pressed left at (343, 439)
Screenshot: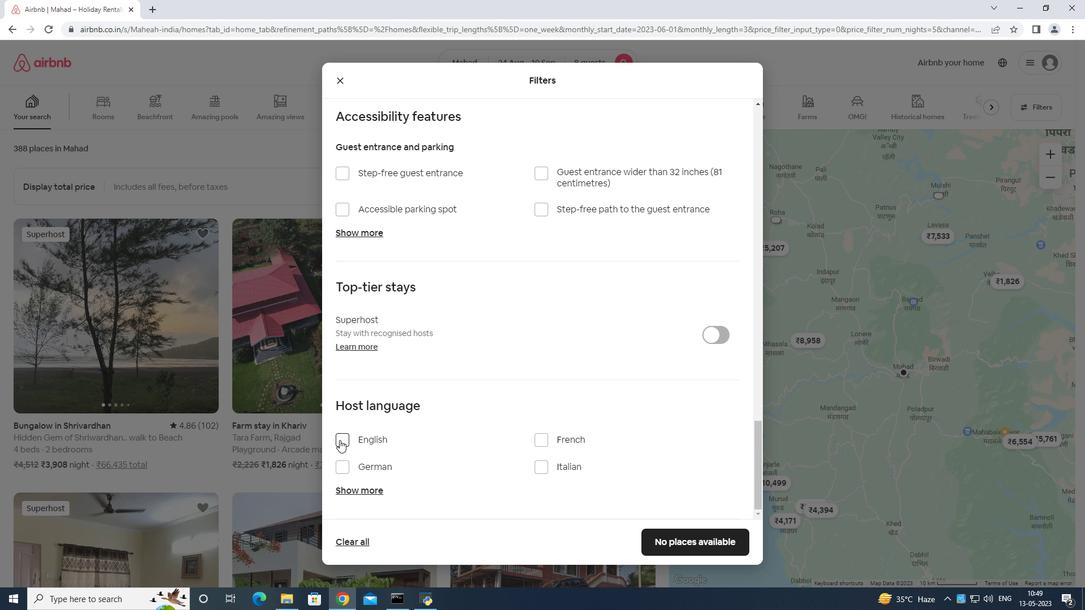 
Action: Mouse moved to (729, 537)
Screenshot: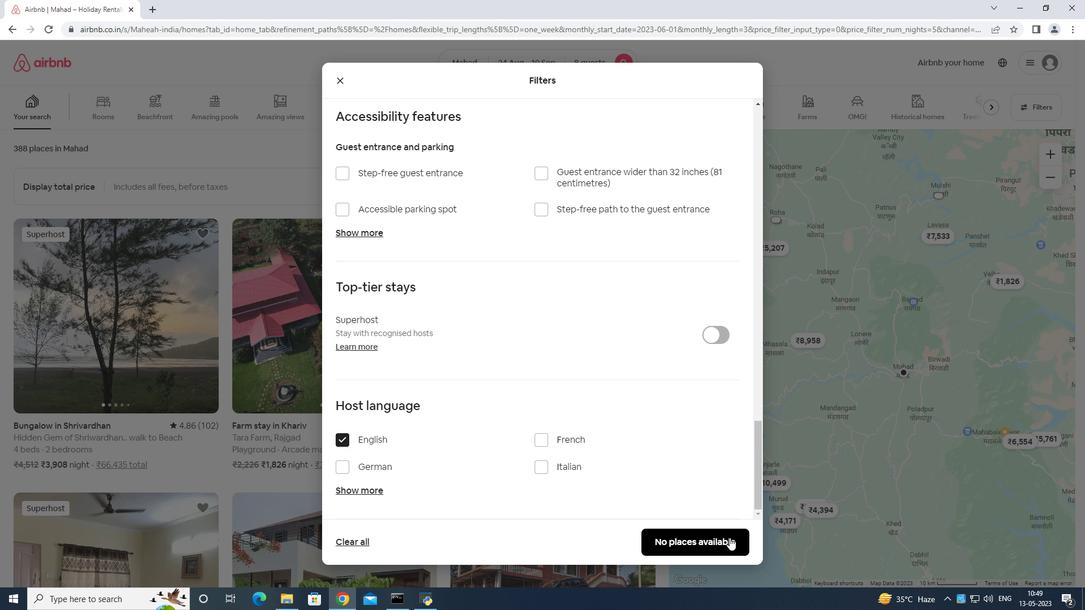 
Action: Mouse pressed left at (729, 537)
Screenshot: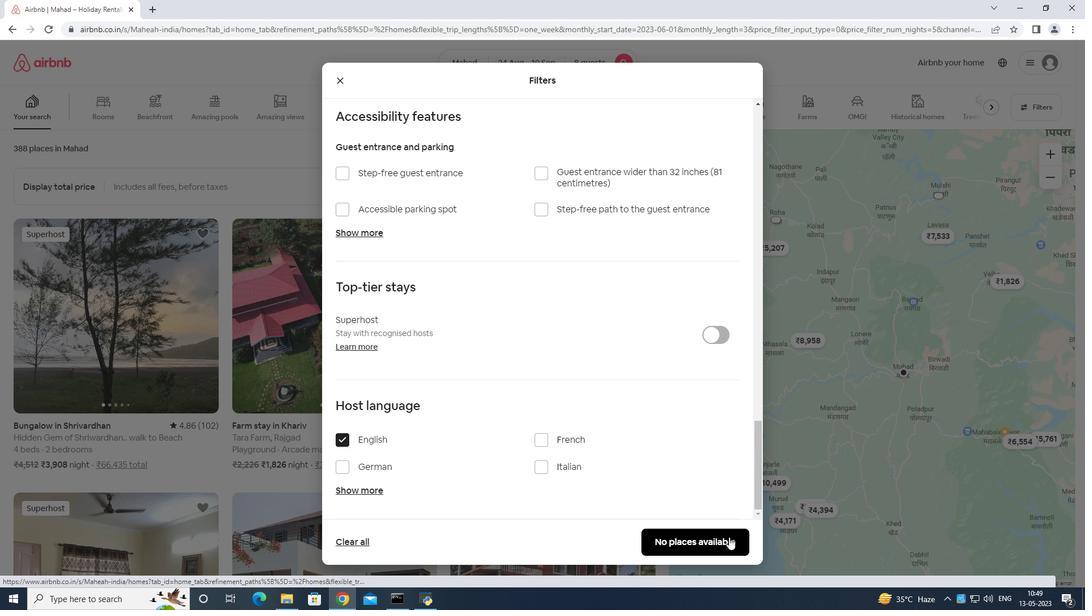 
Action: Mouse moved to (1085, 431)
Screenshot: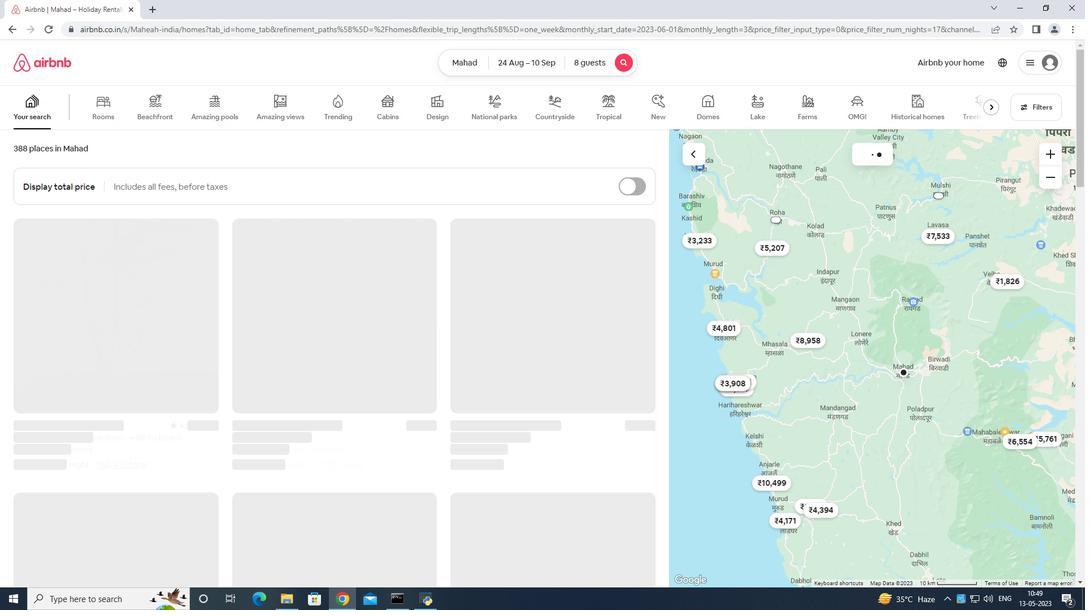 
